 Task: Utilize Chrome Extensions for Clipboard Management.
Action: Mouse moved to (958, 26)
Screenshot: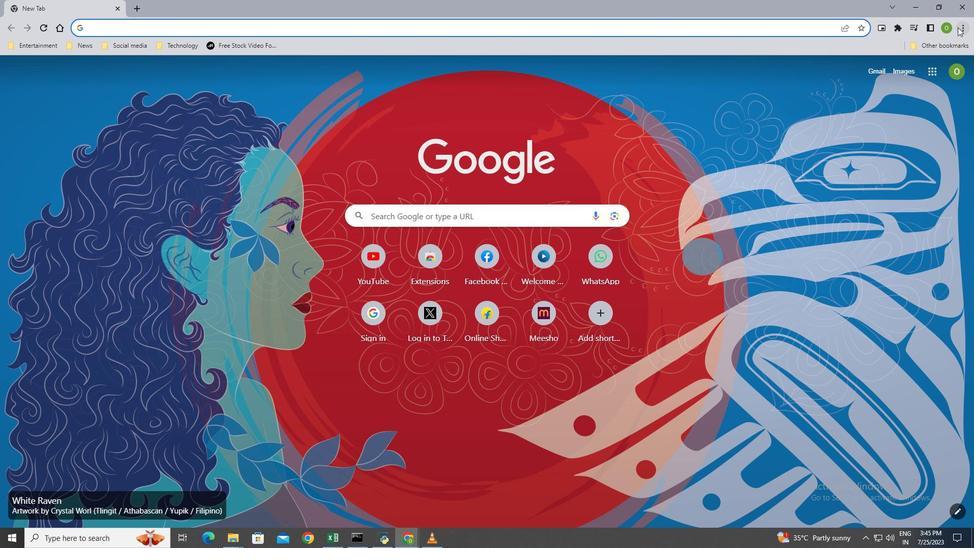 
Action: Mouse pressed left at (958, 26)
Screenshot: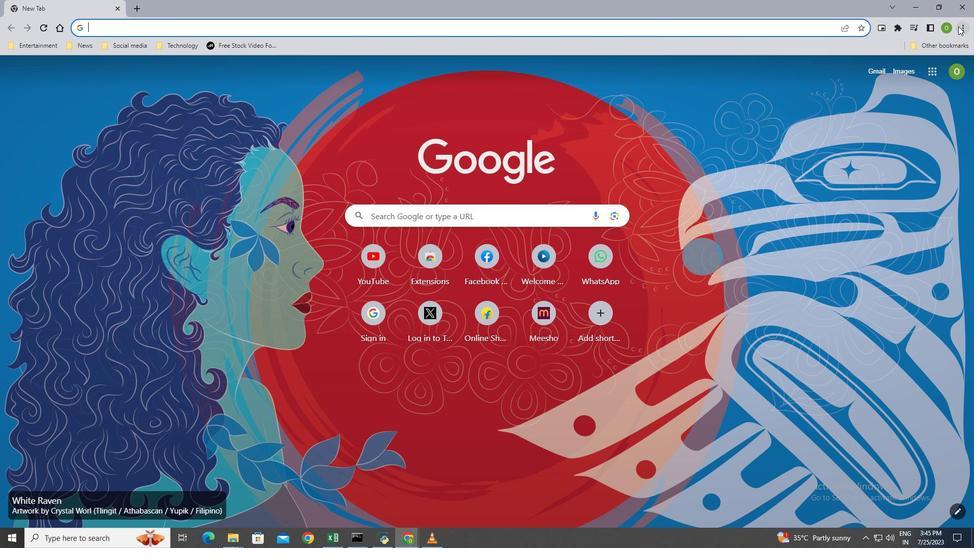
Action: Mouse moved to (864, 127)
Screenshot: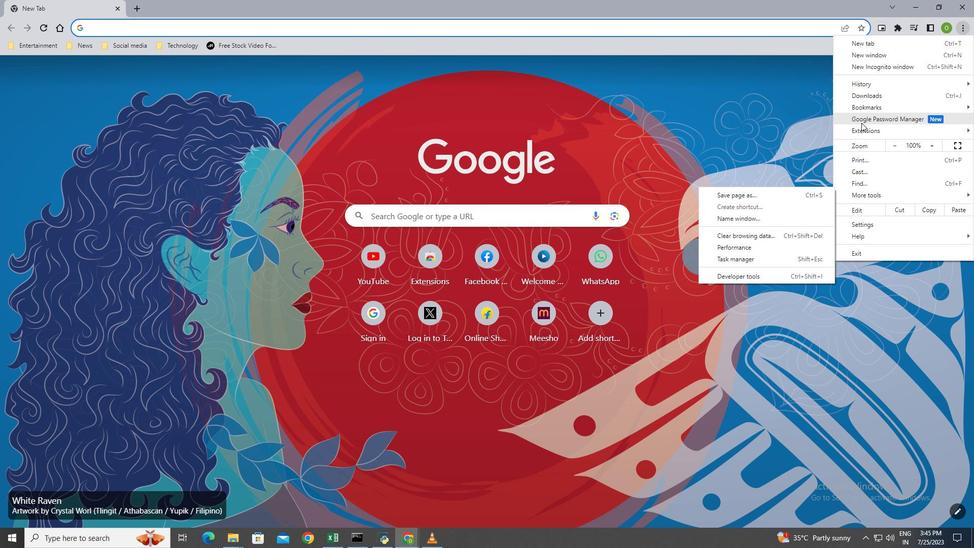 
Action: Mouse pressed left at (864, 127)
Screenshot: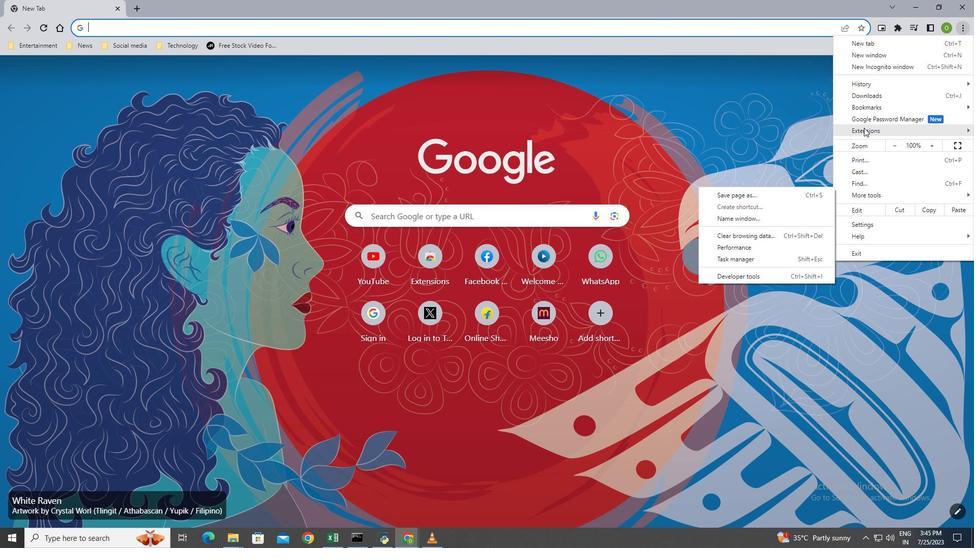 
Action: Mouse moved to (783, 143)
Screenshot: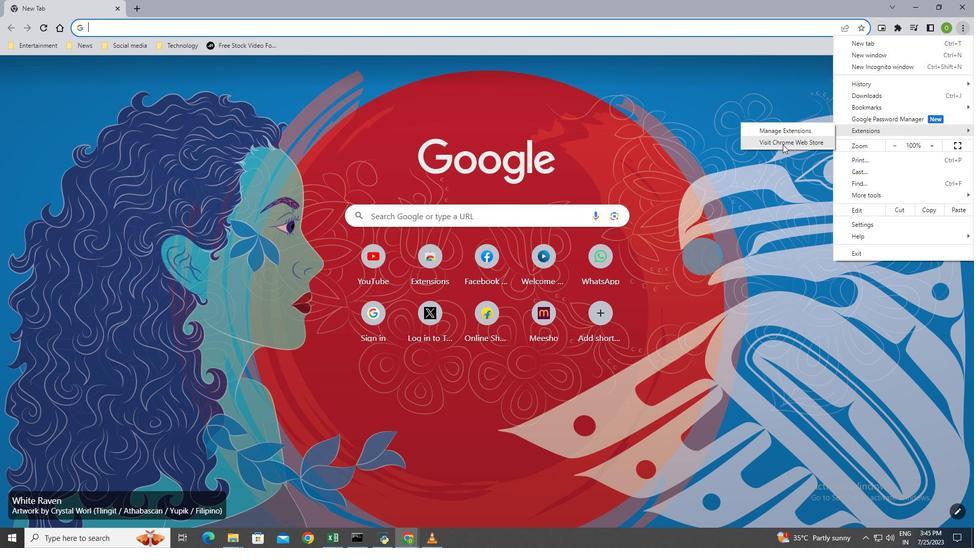 
Action: Mouse pressed left at (783, 143)
Screenshot: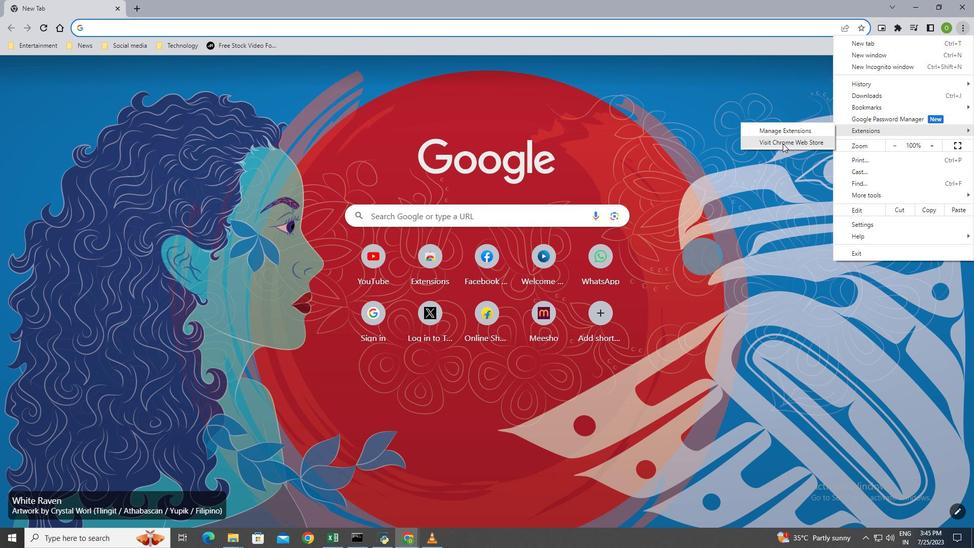 
Action: Mouse moved to (232, 107)
Screenshot: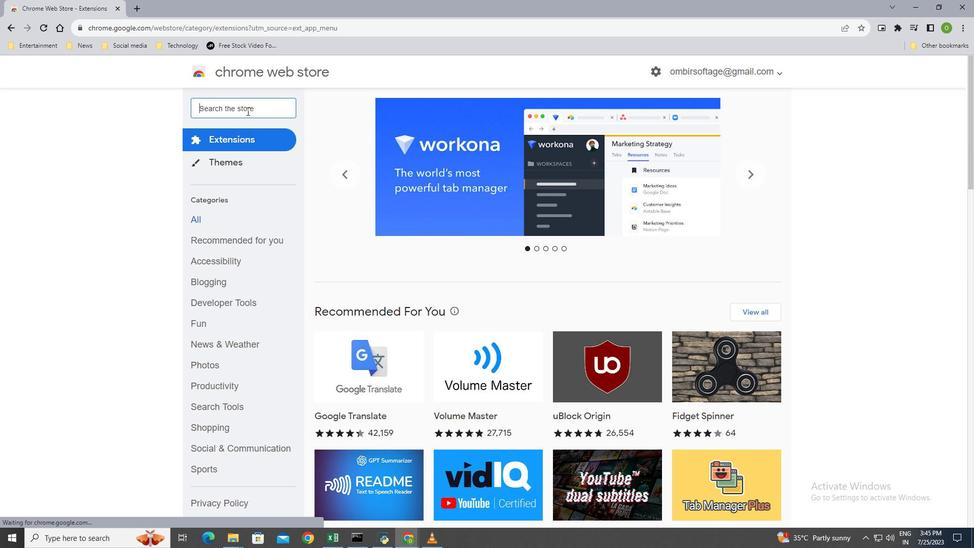 
Action: Mouse pressed left at (232, 107)
Screenshot: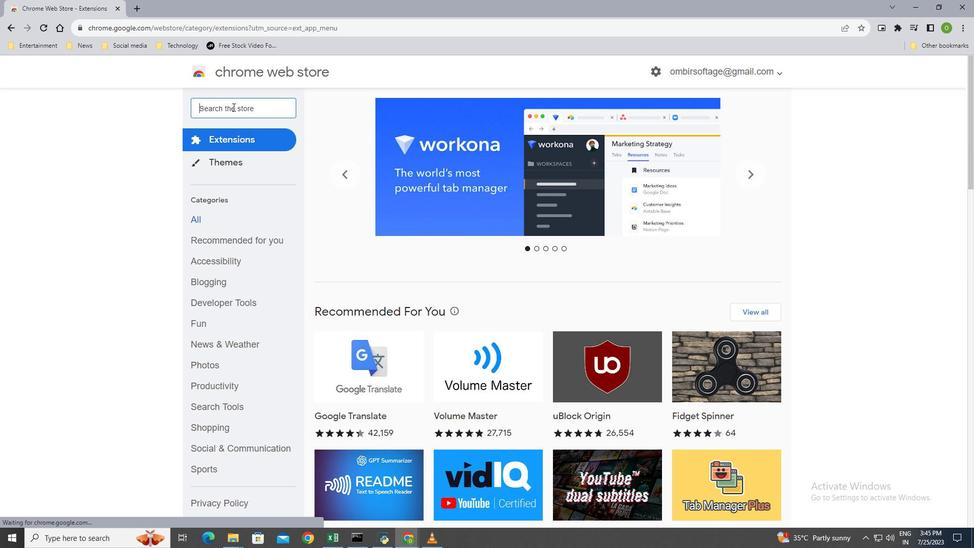 
Action: Mouse moved to (246, 116)
Screenshot: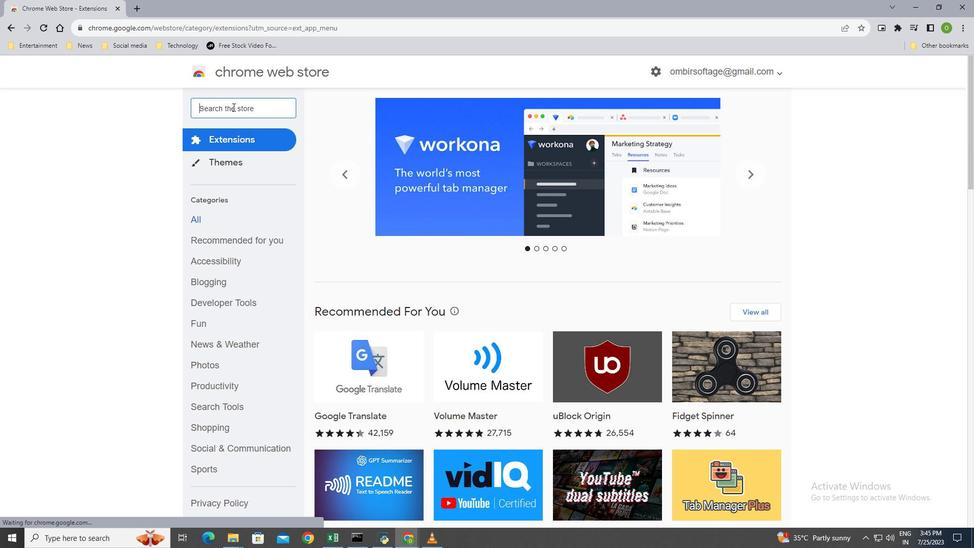 
Action: Key pressed clipboard<Key.space>ma
Screenshot: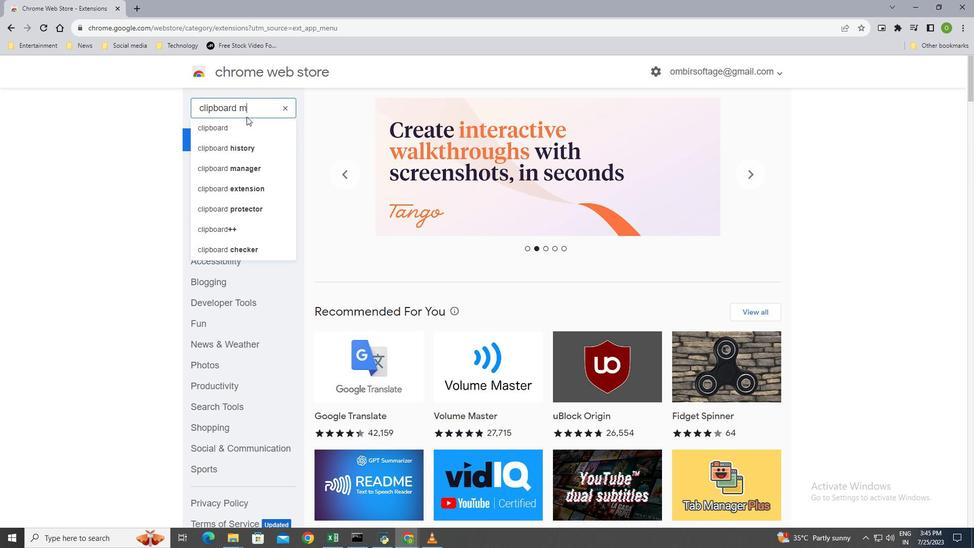 
Action: Mouse moved to (247, 168)
Screenshot: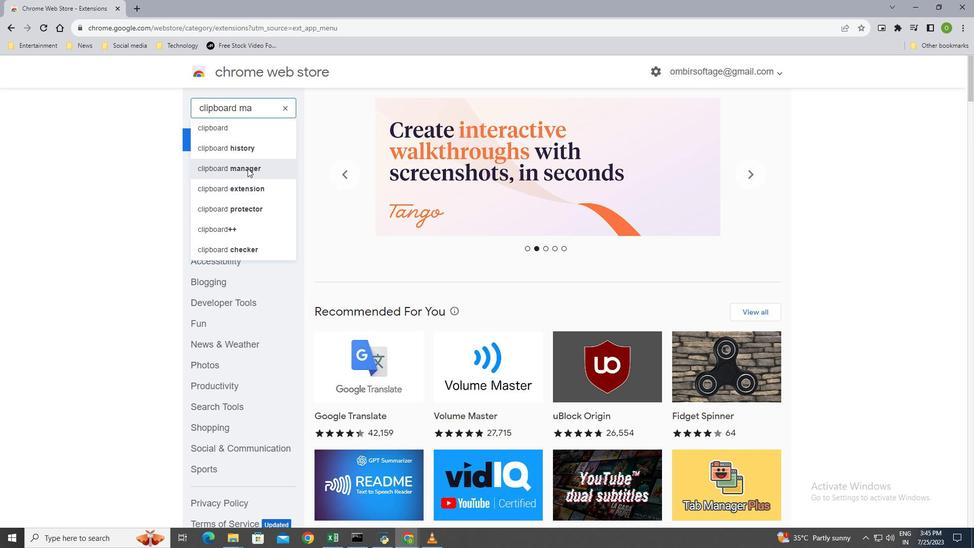 
Action: Mouse pressed left at (247, 168)
Screenshot: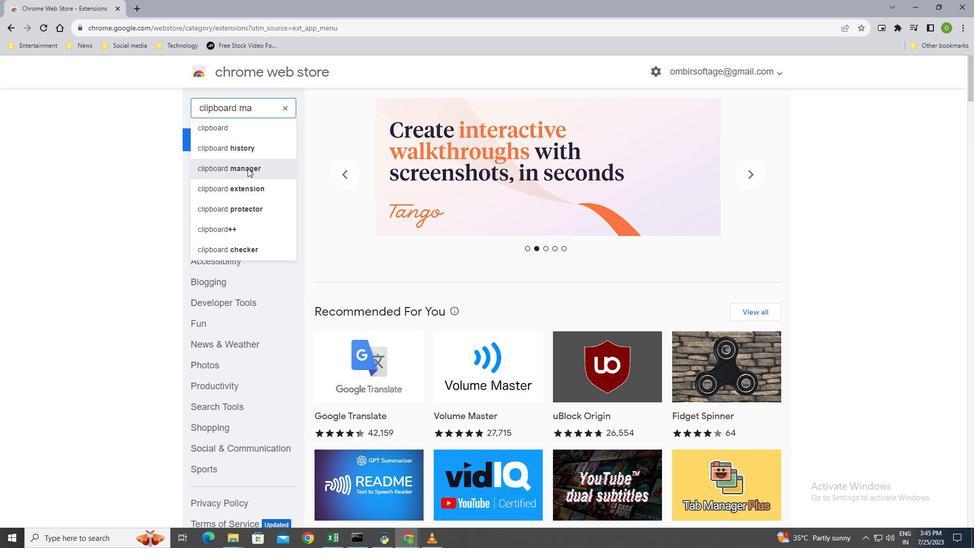 
Action: Mouse moved to (248, 130)
Screenshot: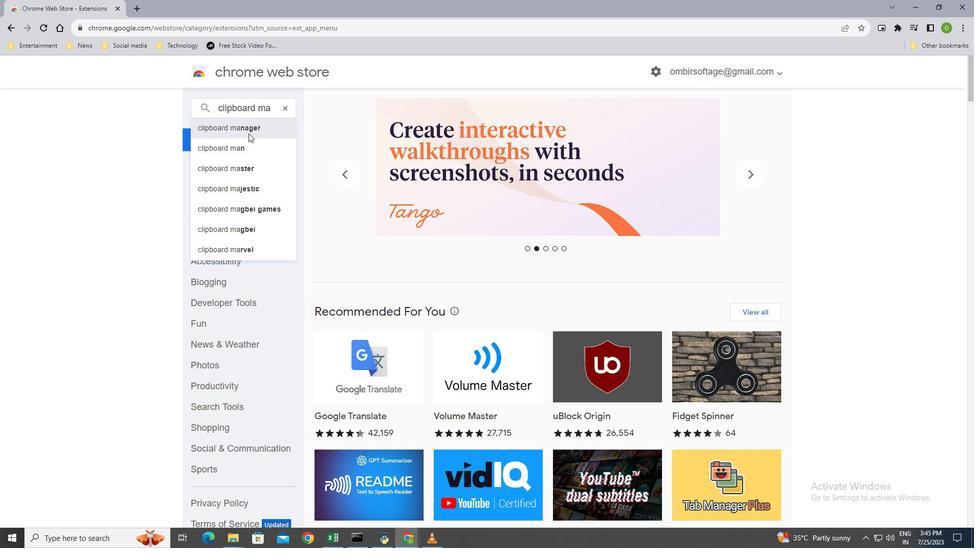 
Action: Mouse pressed left at (248, 130)
Screenshot: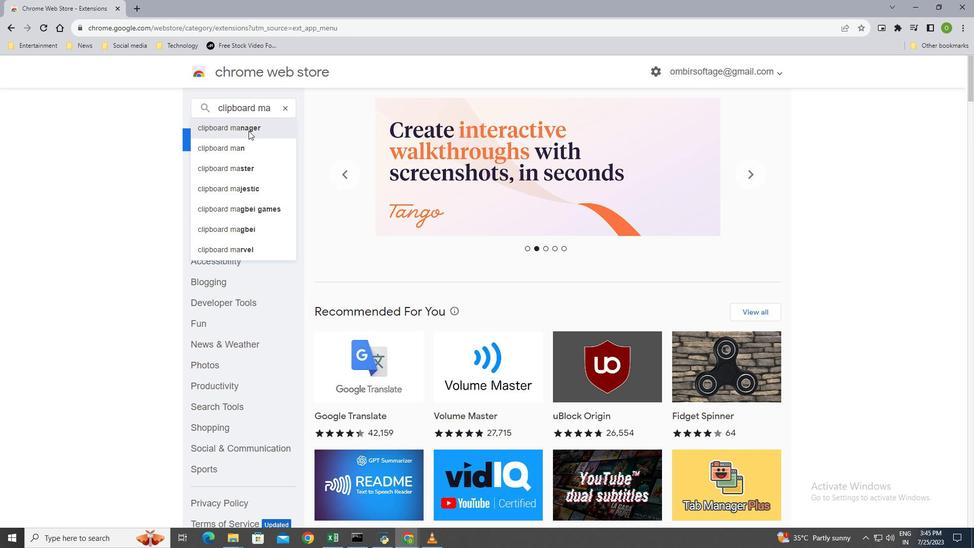 
Action: Mouse moved to (510, 158)
Screenshot: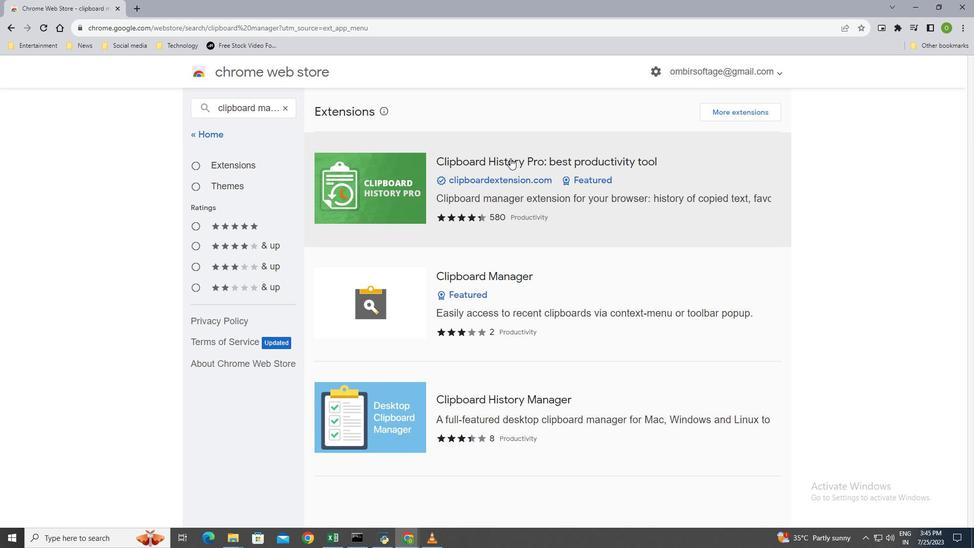 
Action: Mouse pressed left at (510, 158)
Screenshot: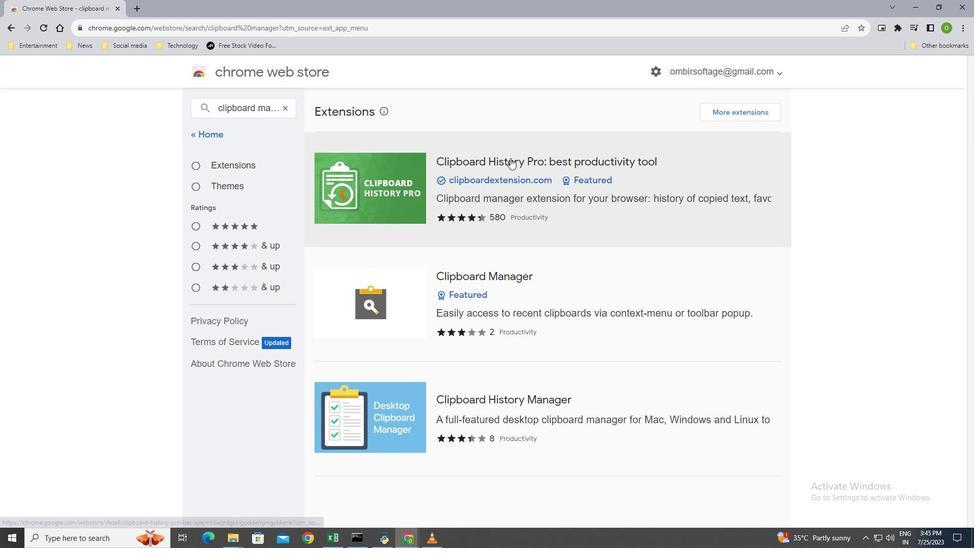 
Action: Mouse moved to (686, 145)
Screenshot: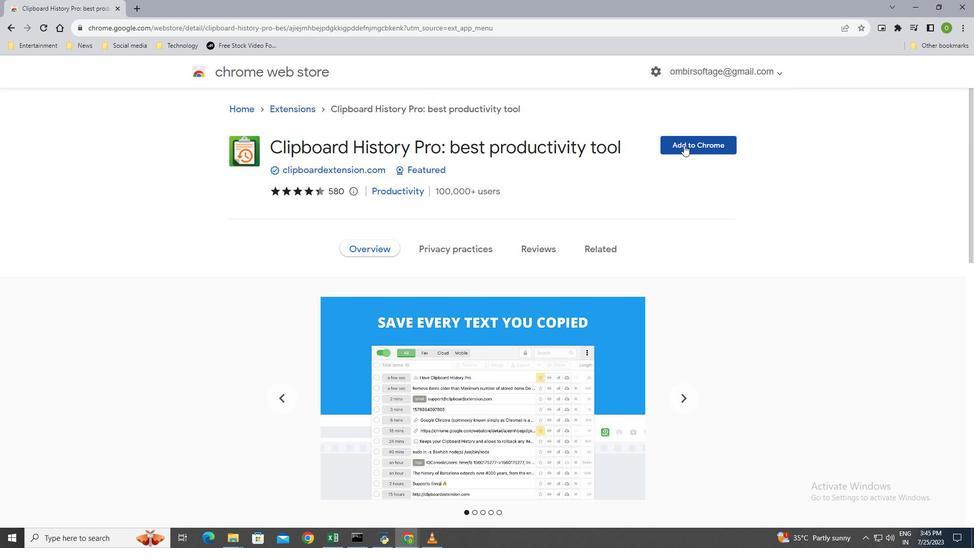 
Action: Mouse pressed left at (686, 145)
Screenshot: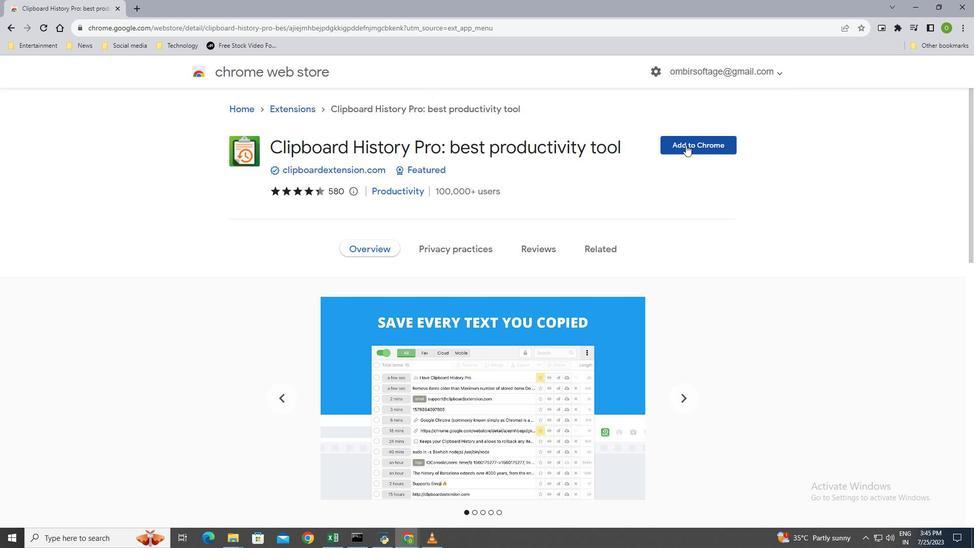 
Action: Mouse moved to (494, 111)
Screenshot: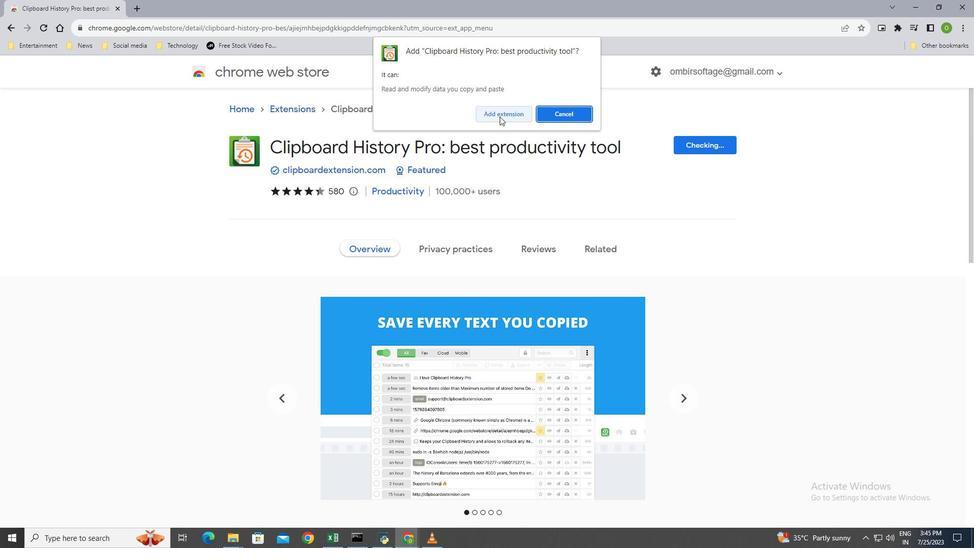 
Action: Mouse pressed left at (494, 111)
Screenshot: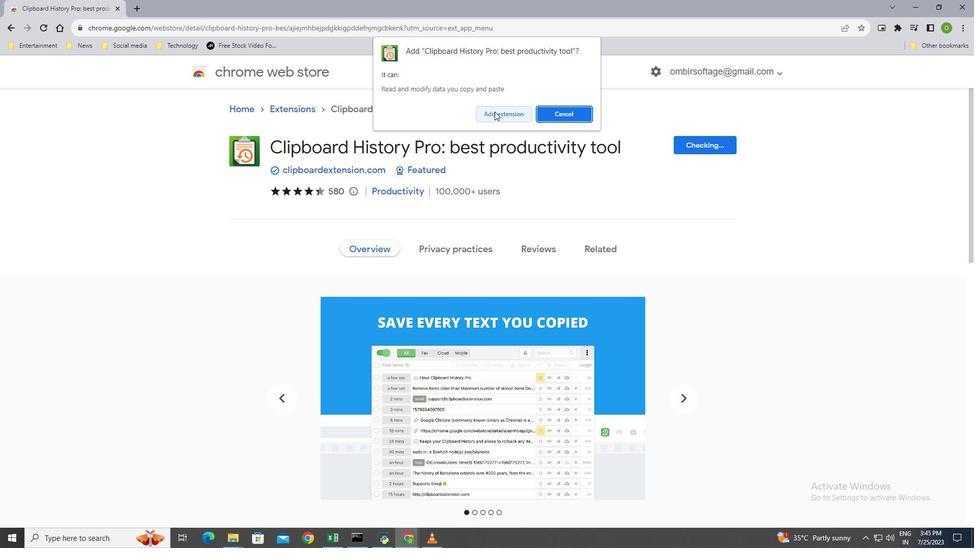 
Action: Mouse moved to (801, 151)
Screenshot: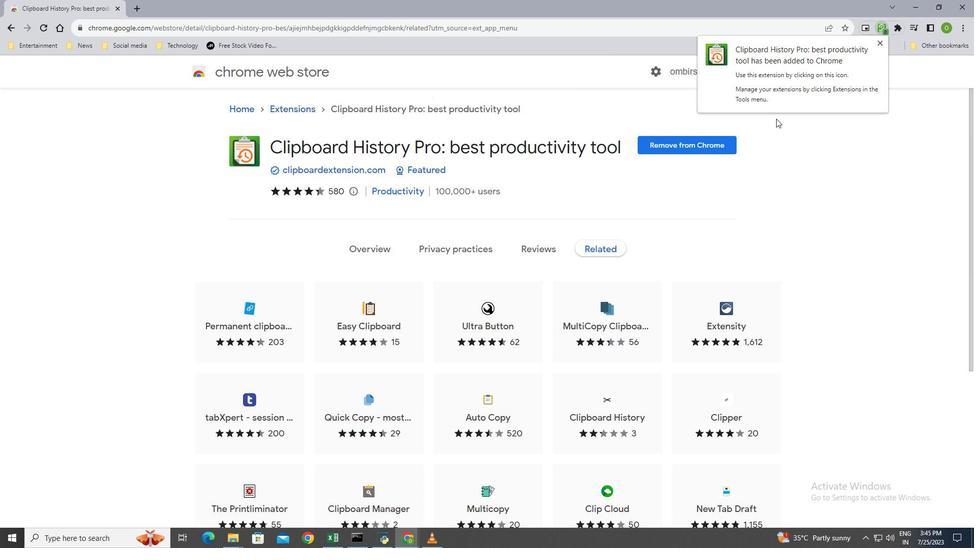 
Action: Mouse pressed left at (801, 151)
Screenshot: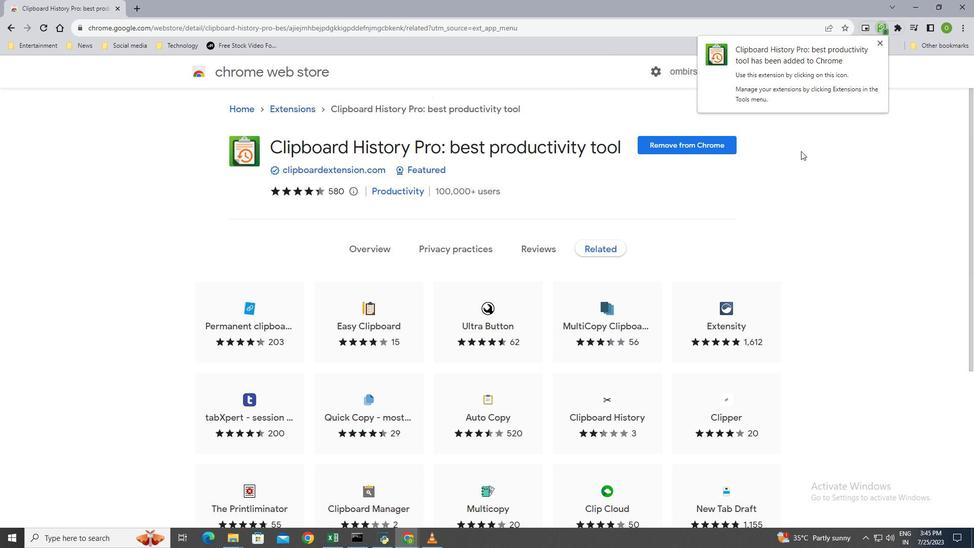 
Action: Mouse moved to (137, 6)
Screenshot: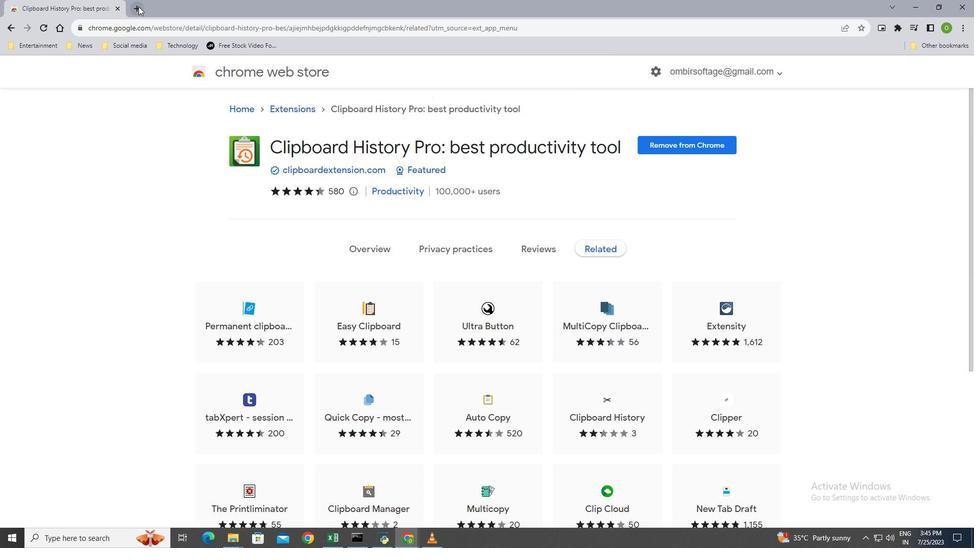 
Action: Mouse pressed left at (137, 6)
Screenshot: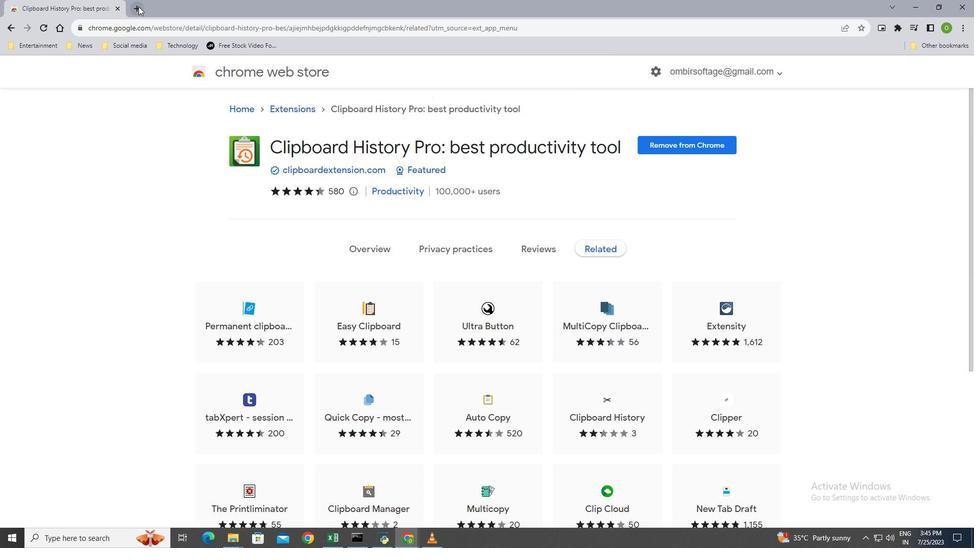 
Action: Mouse moved to (140, 22)
Screenshot: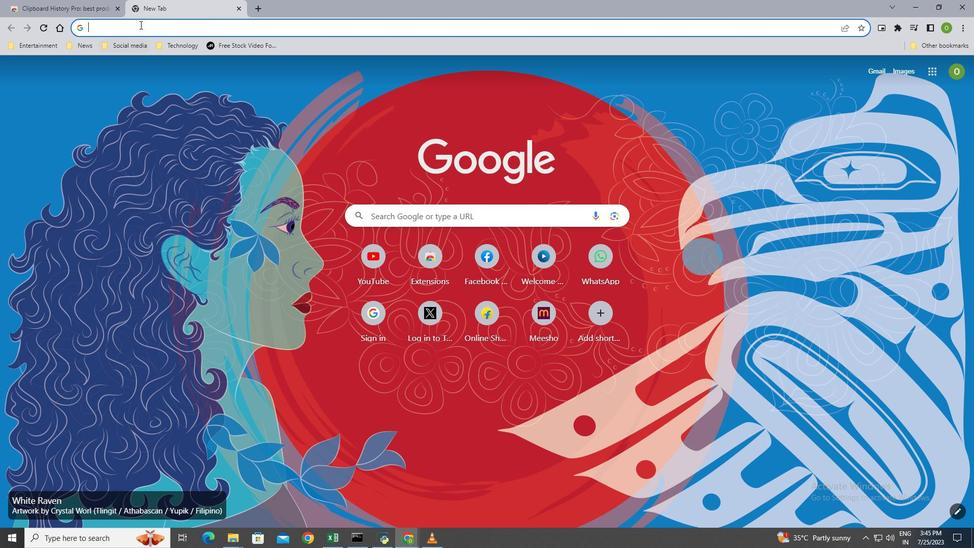 
Action: Mouse pressed left at (140, 22)
Screenshot: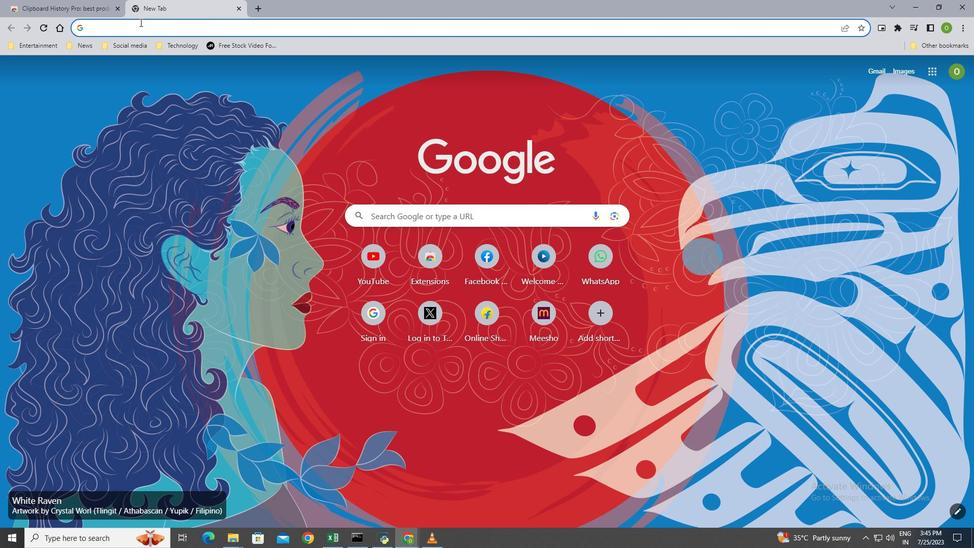 
Action: Mouse moved to (128, 75)
Screenshot: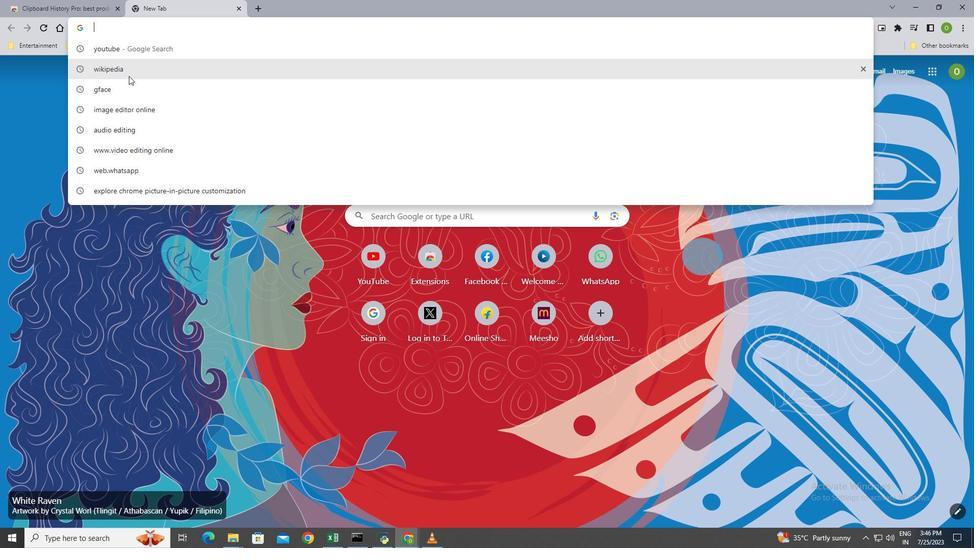 
Action: Mouse pressed left at (128, 75)
Screenshot: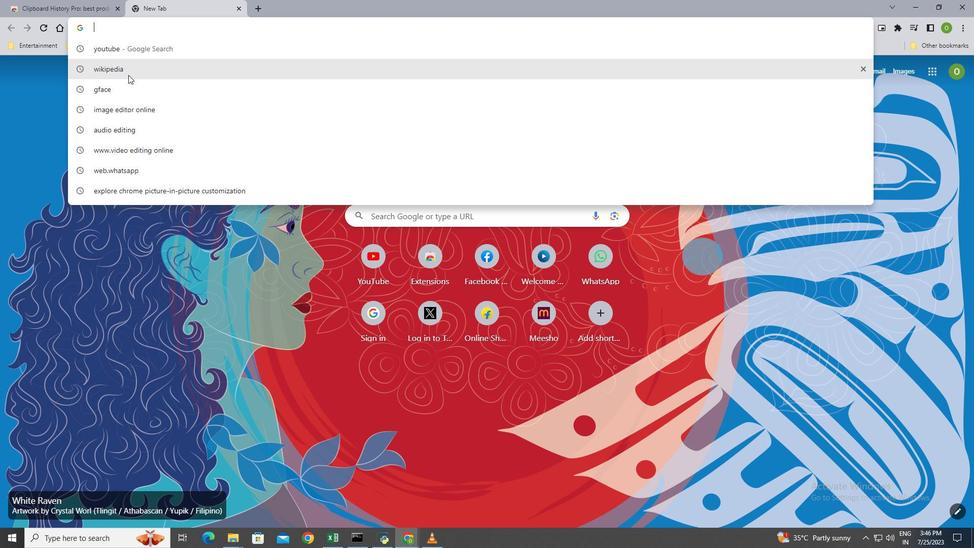 
Action: Mouse moved to (138, 182)
Screenshot: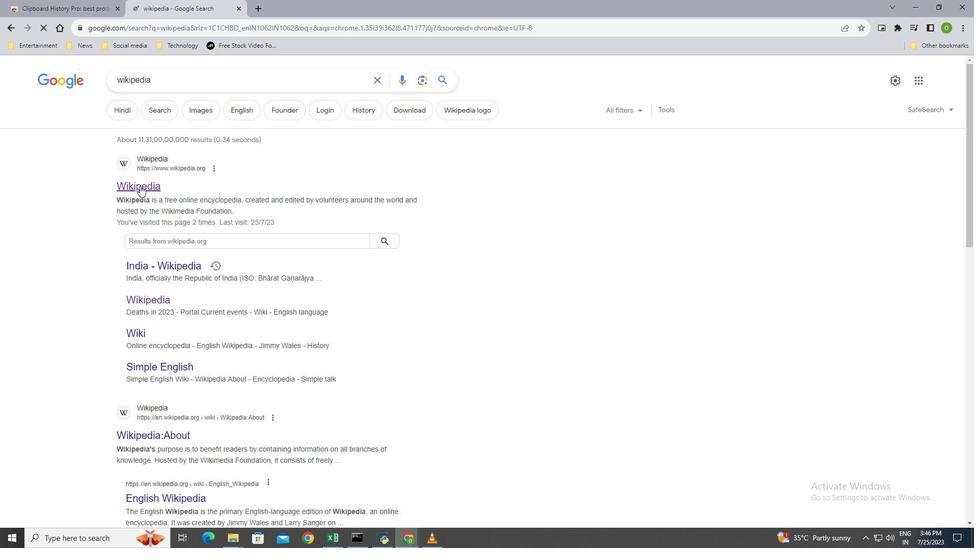 
Action: Mouse pressed left at (138, 182)
Screenshot: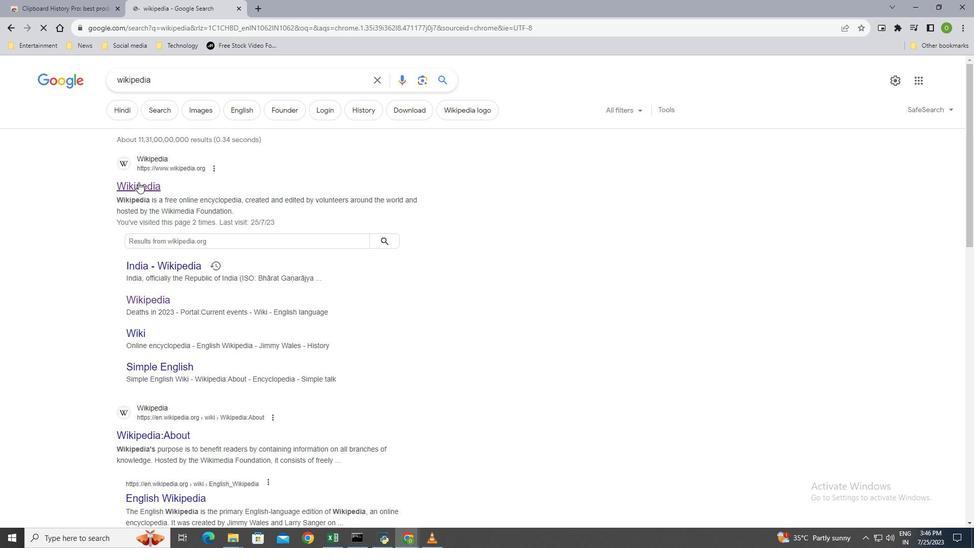 
Action: Mouse moved to (392, 148)
Screenshot: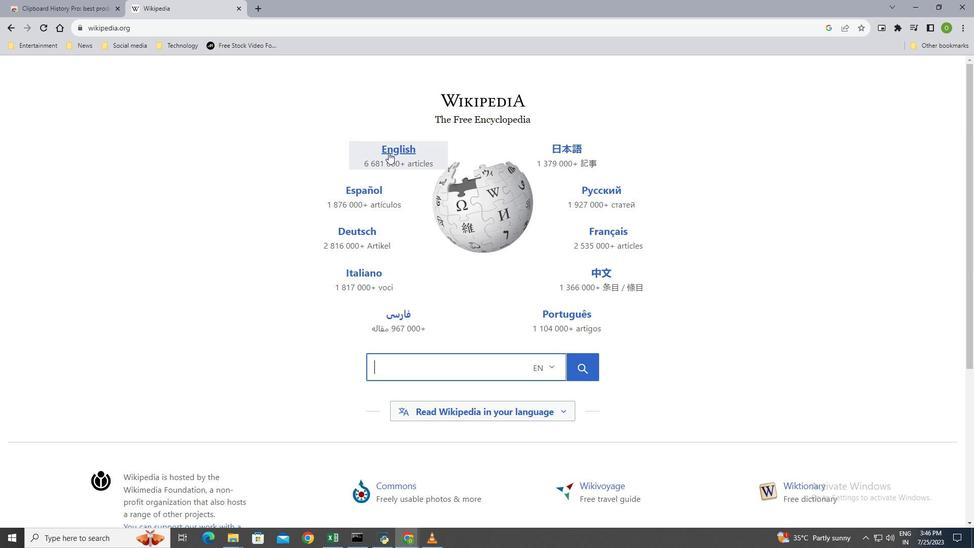 
Action: Mouse pressed left at (392, 148)
Screenshot: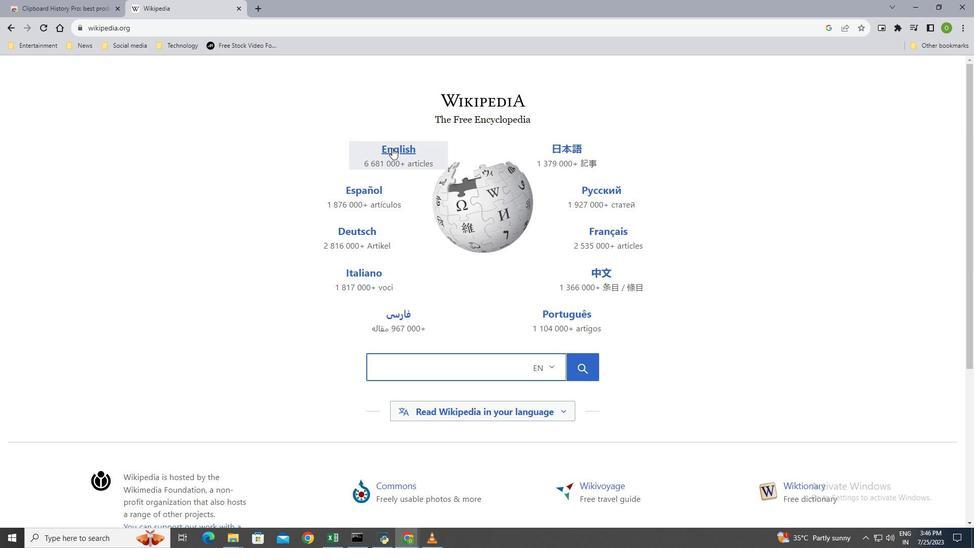 
Action: Mouse moved to (412, 293)
Screenshot: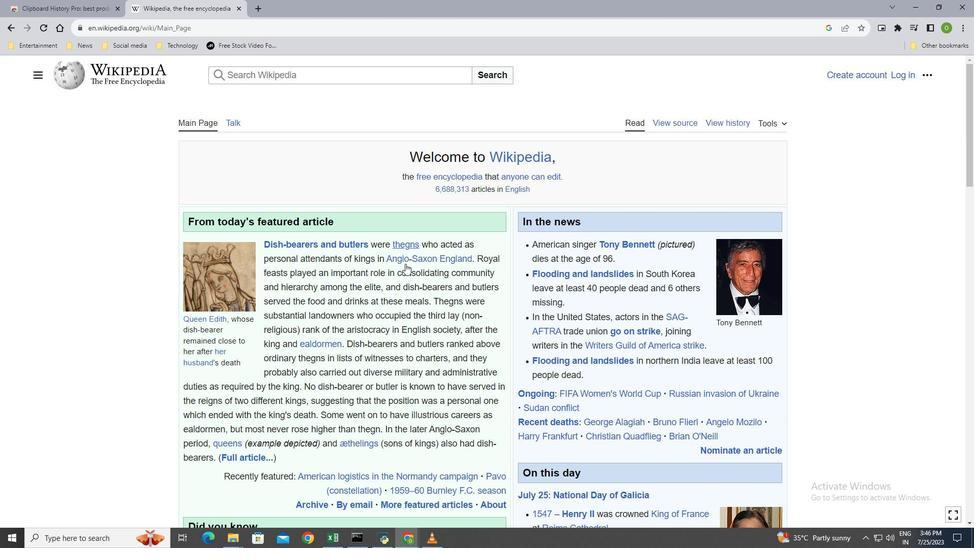 
Action: Mouse scrolled (412, 293) with delta (0, 0)
Screenshot: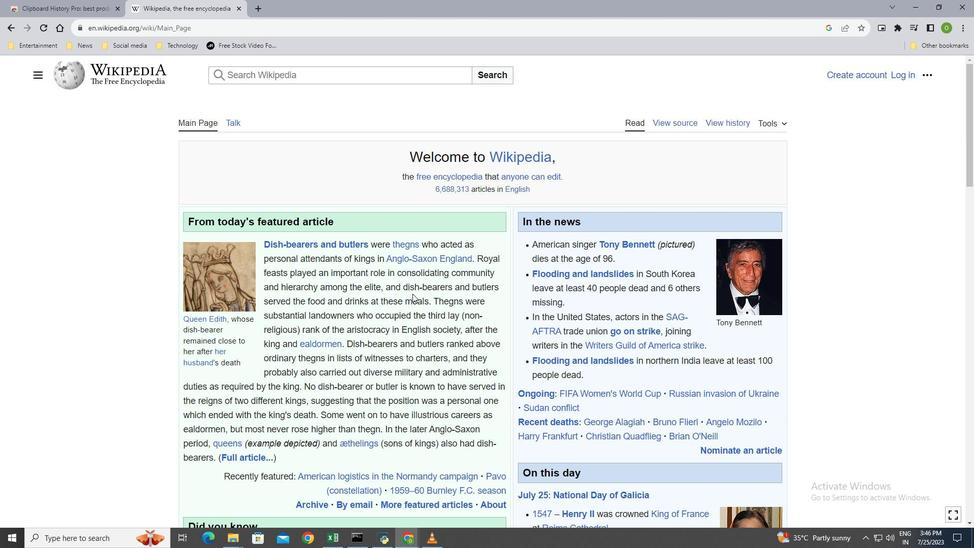 
Action: Mouse moved to (256, 288)
Screenshot: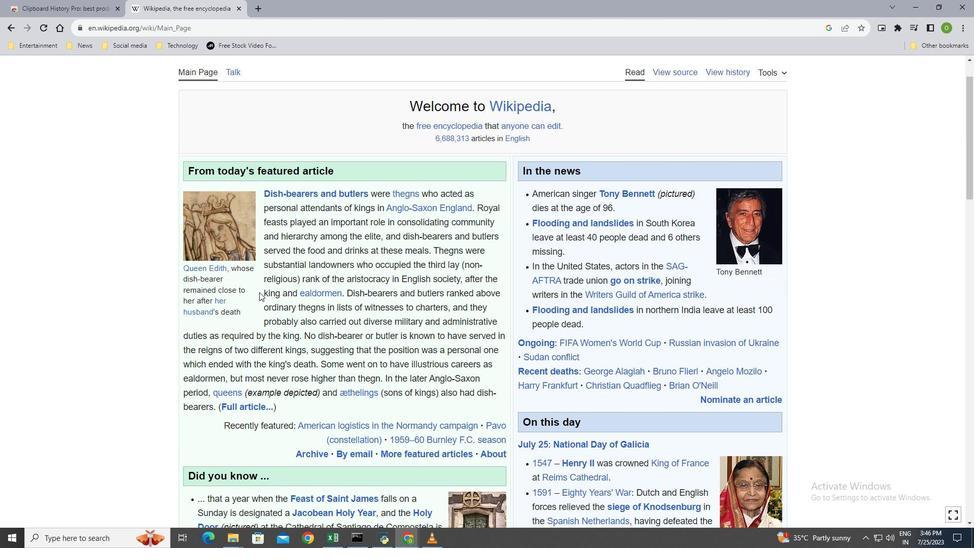
Action: Mouse pressed left at (256, 288)
Screenshot: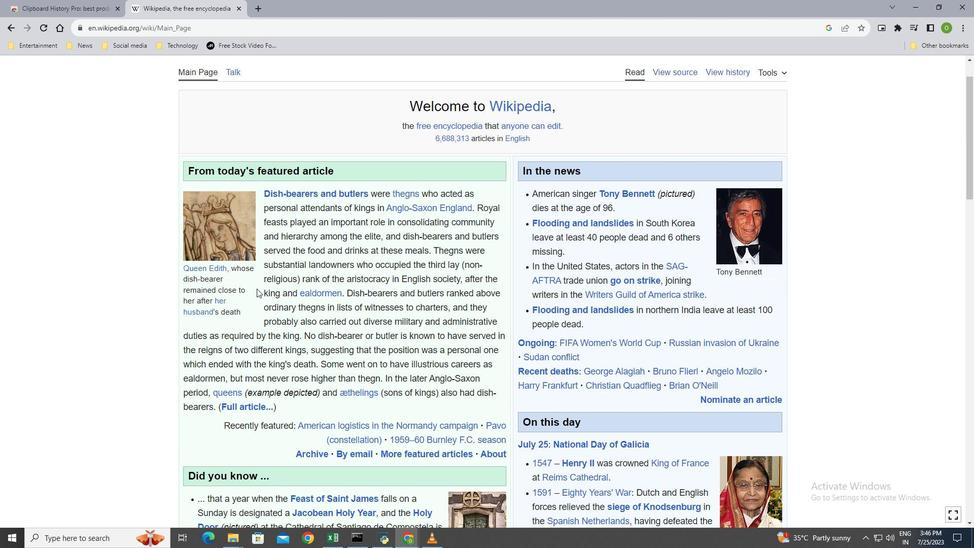 
Action: Mouse moved to (490, 320)
Screenshot: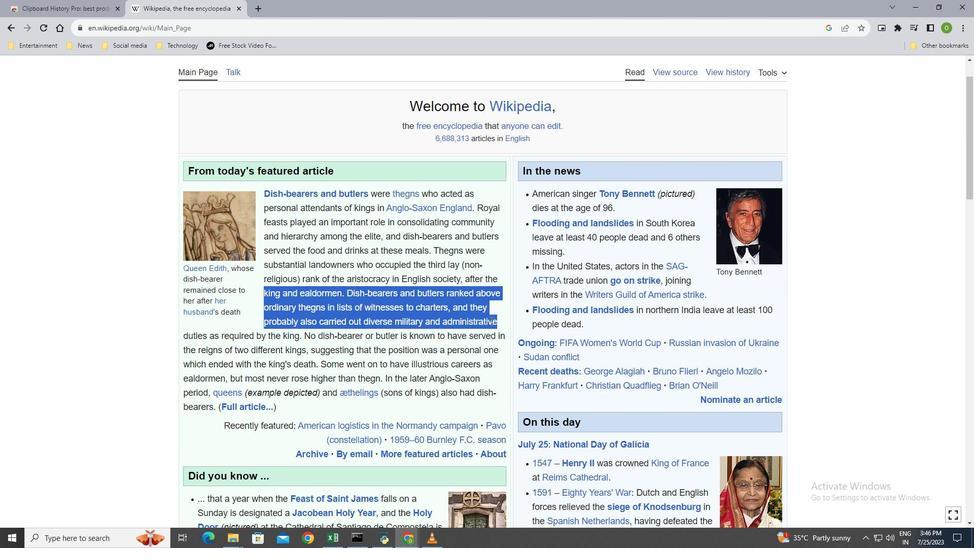 
Action: Key pressed ctrl+C<'\x03'>
Screenshot: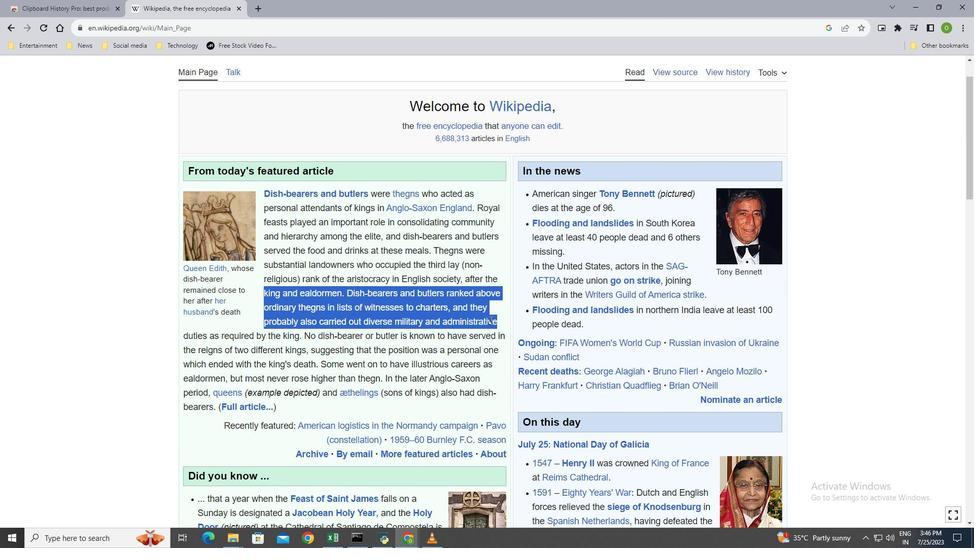 
Action: Mouse moved to (353, 228)
Screenshot: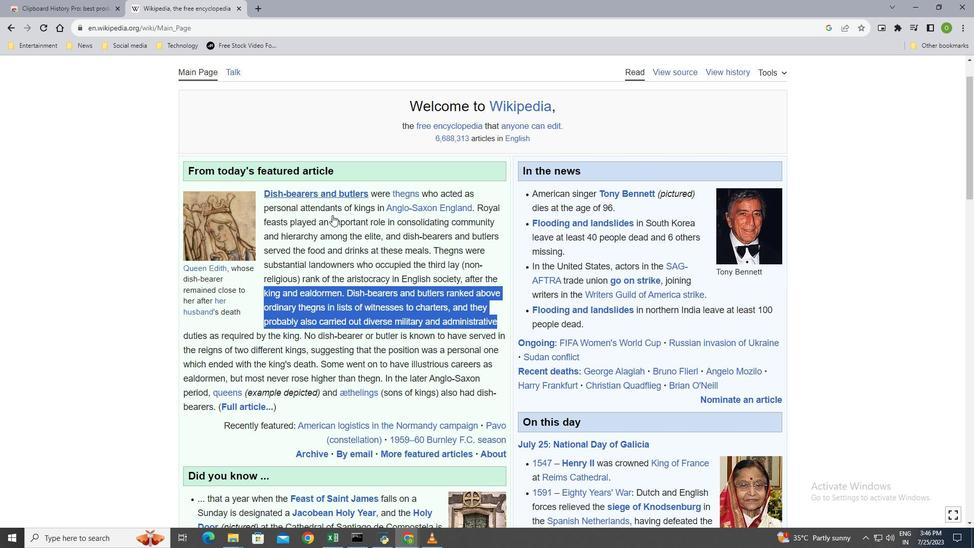 
Action: Mouse scrolled (352, 227) with delta (0, 0)
Screenshot: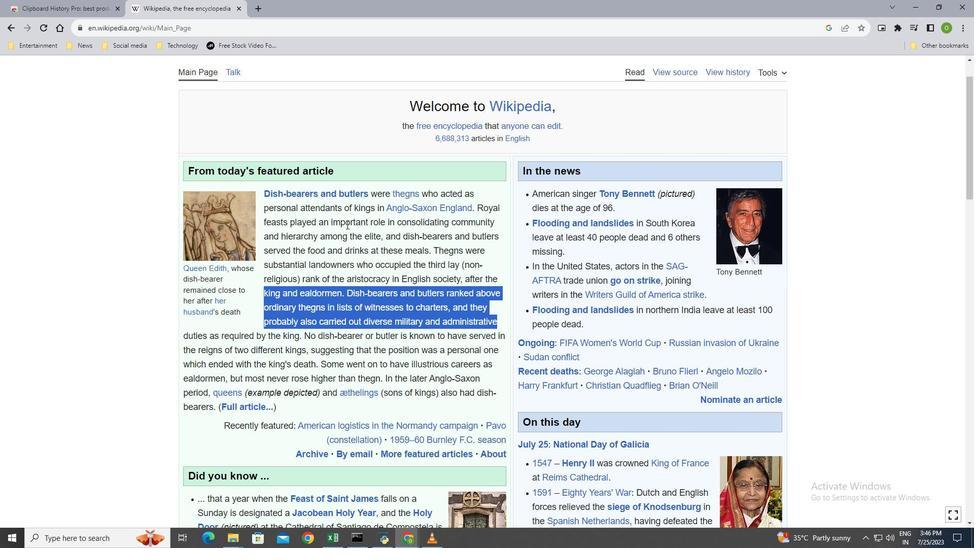 
Action: Mouse moved to (357, 230)
Screenshot: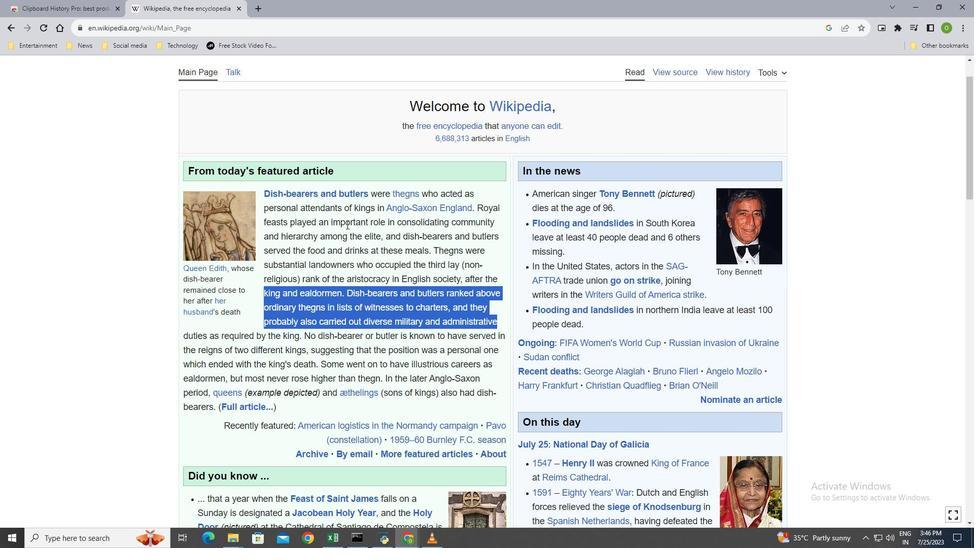 
Action: Mouse scrolled (357, 229) with delta (0, 0)
Screenshot: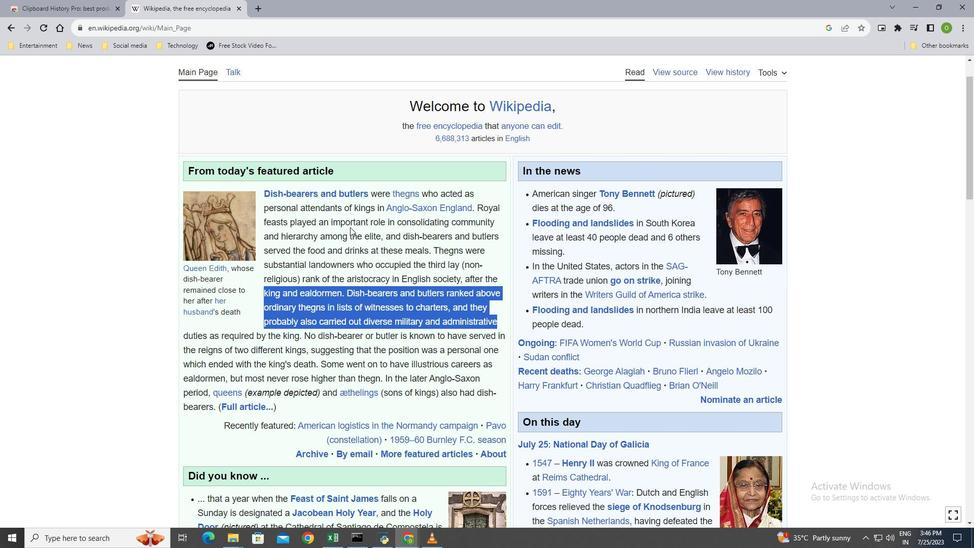 
Action: Mouse moved to (359, 230)
Screenshot: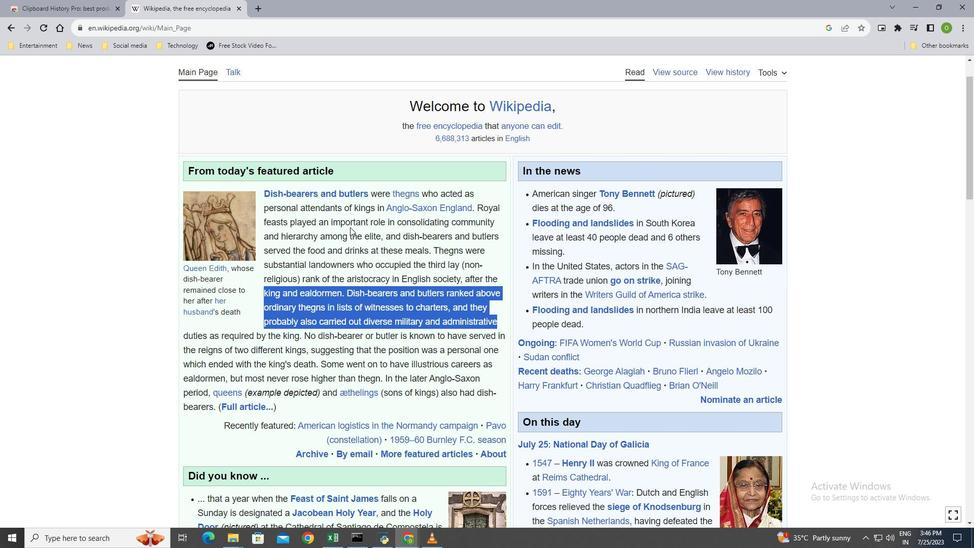 
Action: Mouse scrolled (359, 230) with delta (0, 0)
Screenshot: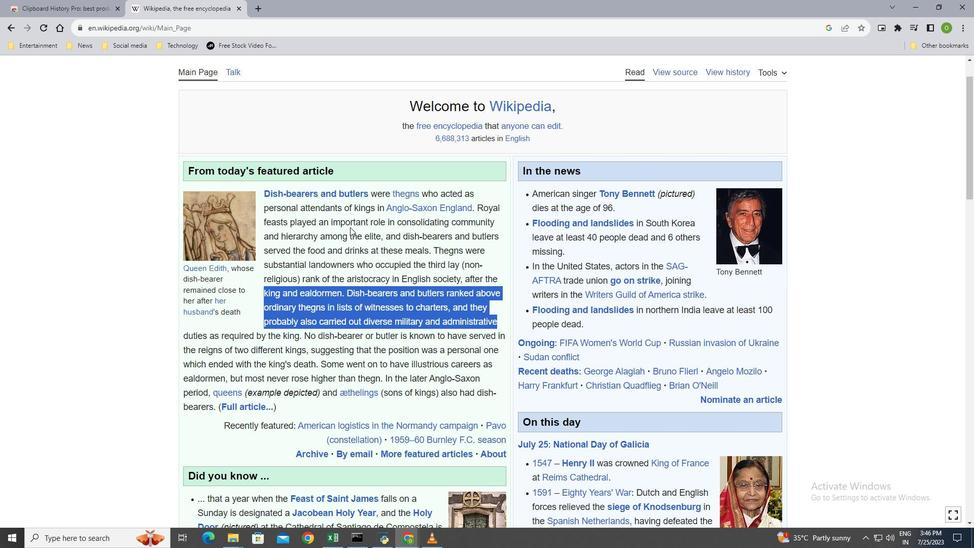 
Action: Mouse moved to (360, 231)
Screenshot: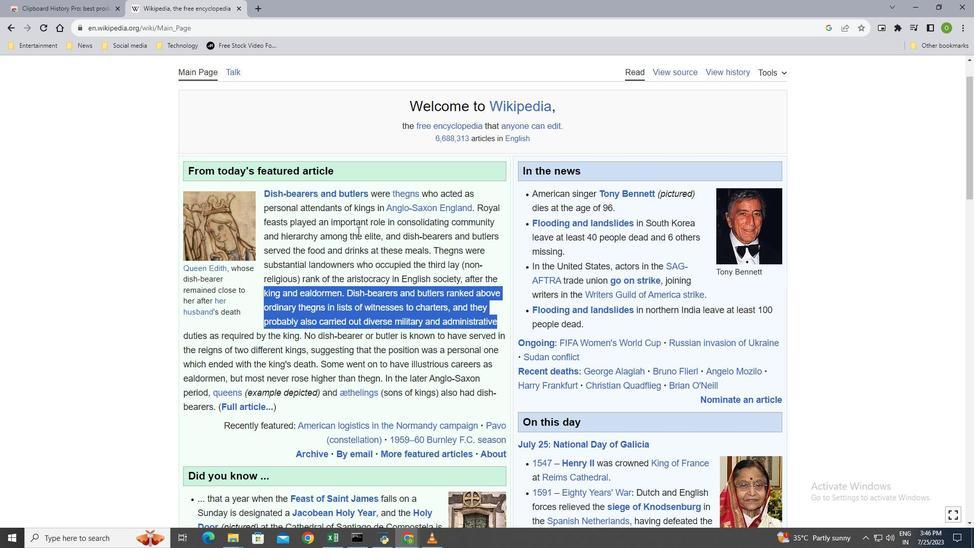 
Action: Mouse scrolled (360, 230) with delta (0, 0)
Screenshot: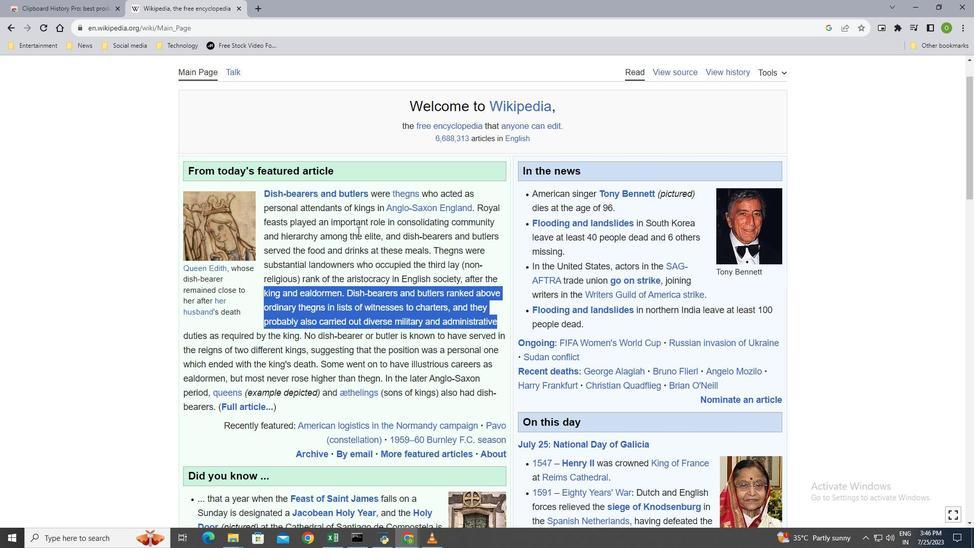 
Action: Mouse moved to (360, 230)
Screenshot: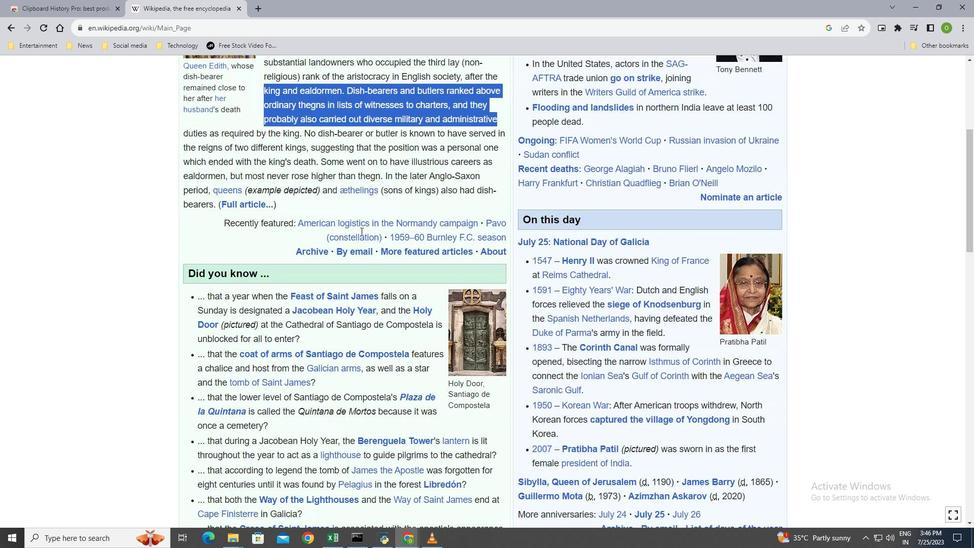
Action: Mouse scrolled (360, 229) with delta (0, 0)
Screenshot: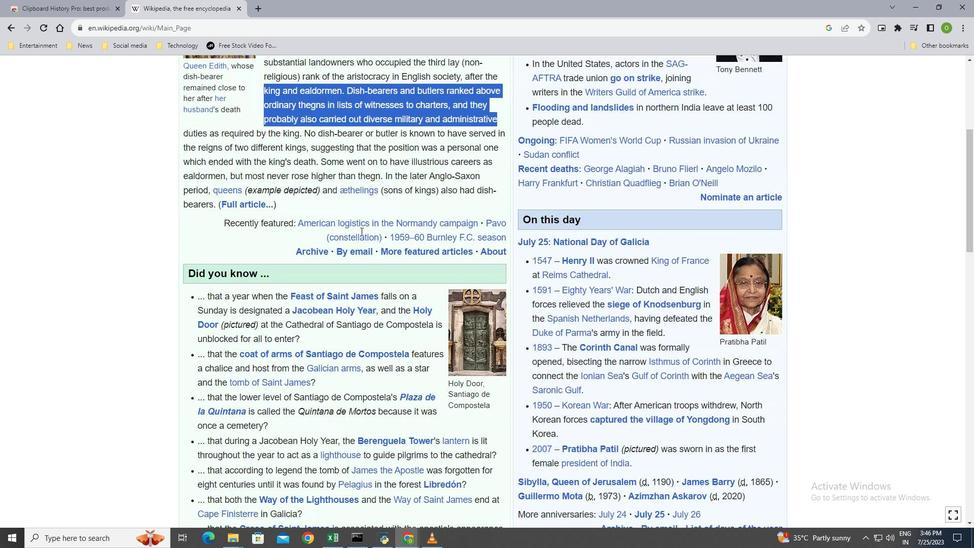 
Action: Mouse scrolled (360, 229) with delta (0, 0)
Screenshot: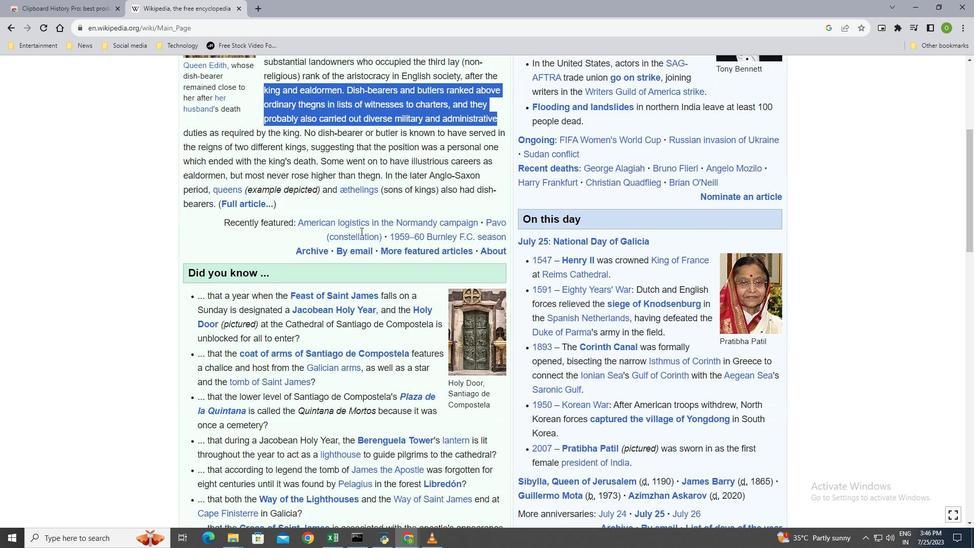 
Action: Mouse scrolled (360, 229) with delta (0, 0)
Screenshot: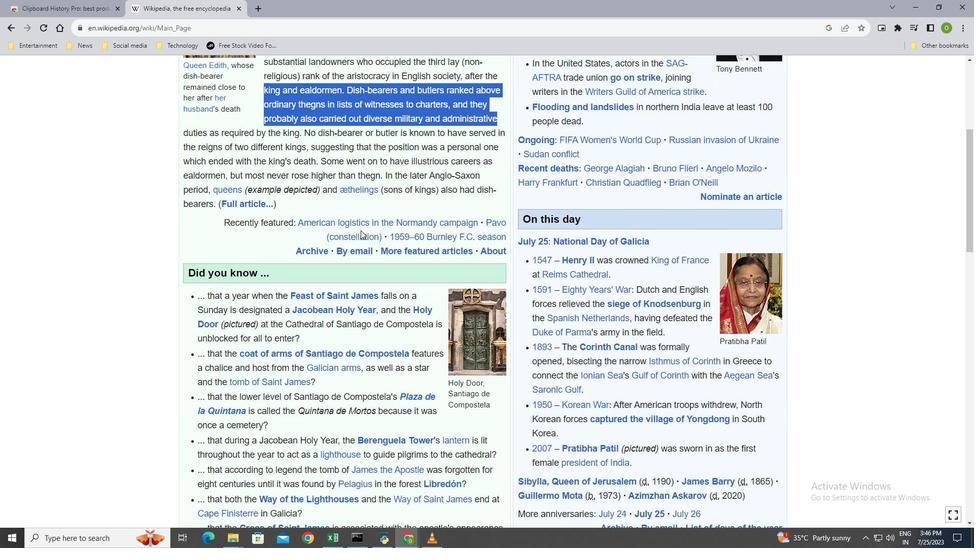 
Action: Mouse scrolled (360, 229) with delta (0, 0)
Screenshot: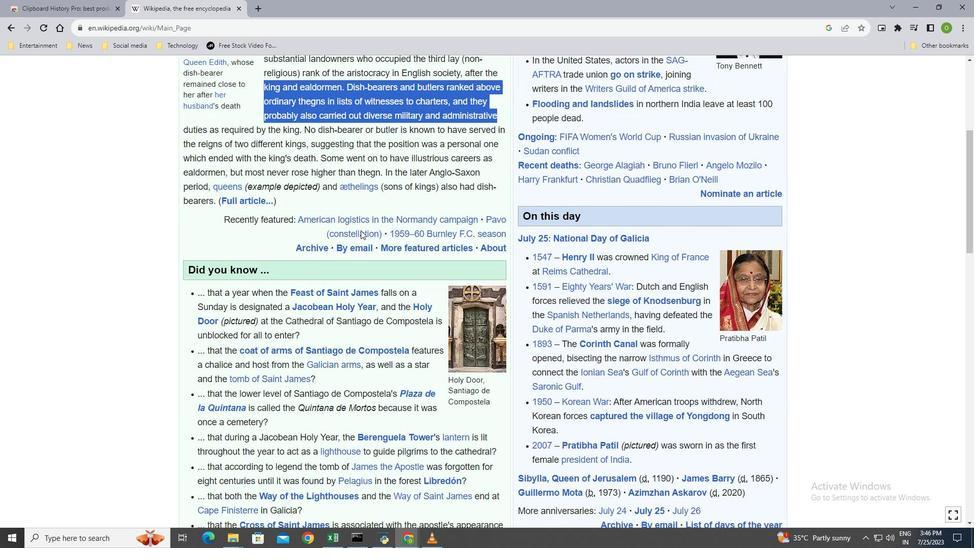 
Action: Mouse moved to (207, 251)
Screenshot: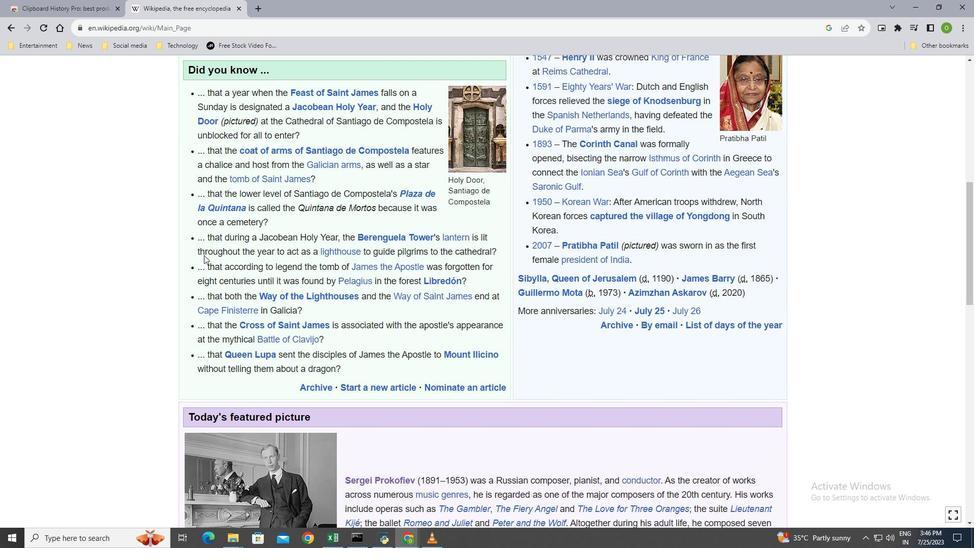 
Action: Mouse pressed left at (207, 251)
Screenshot: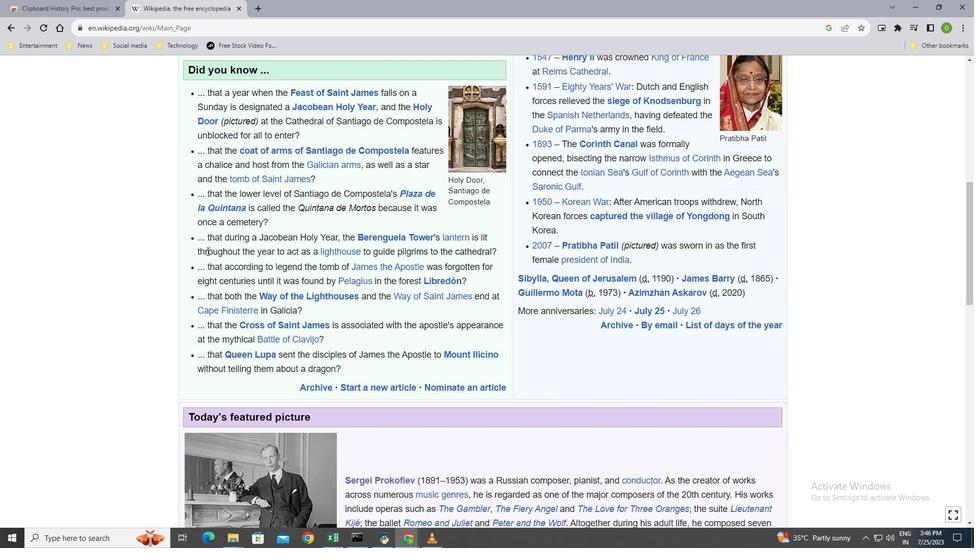
Action: Mouse moved to (193, 246)
Screenshot: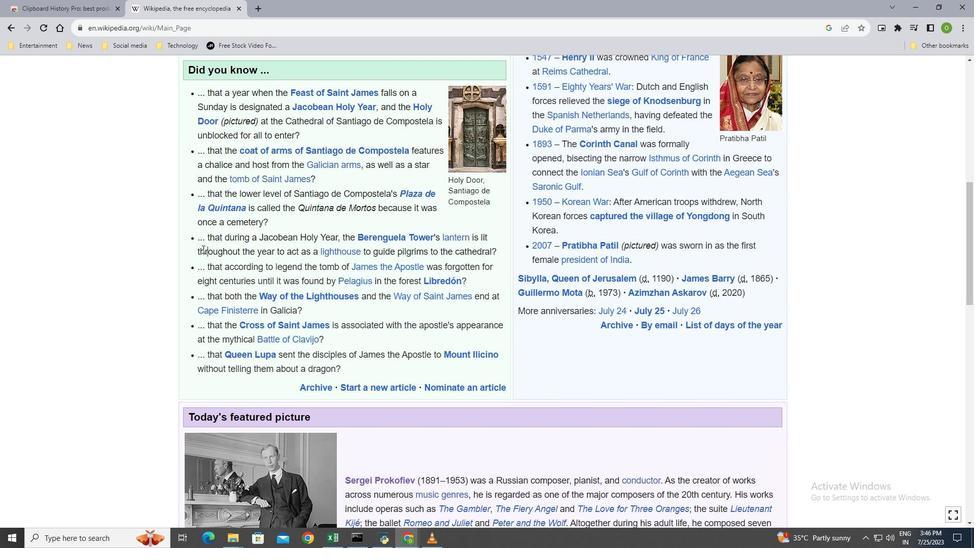 
Action: Mouse pressed left at (193, 246)
Screenshot: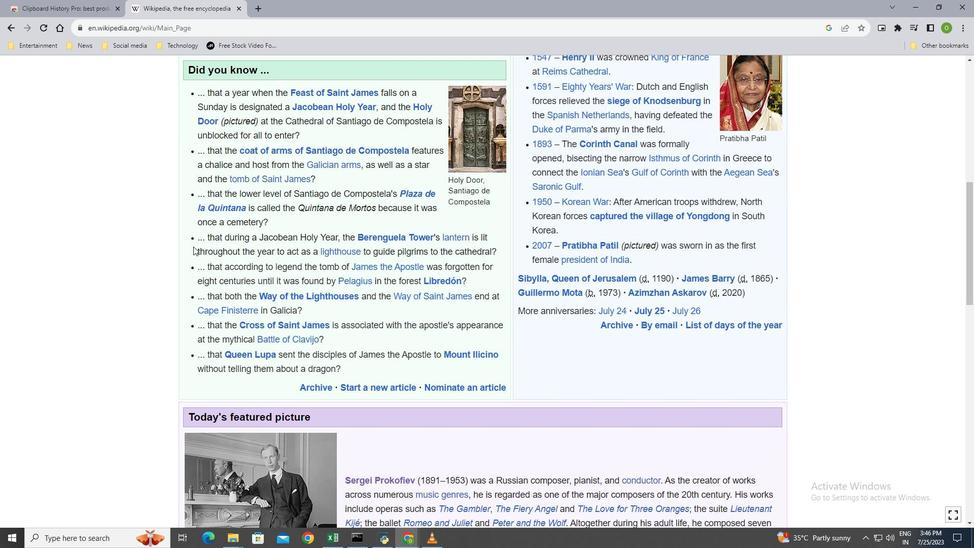 
Action: Mouse moved to (324, 256)
Screenshot: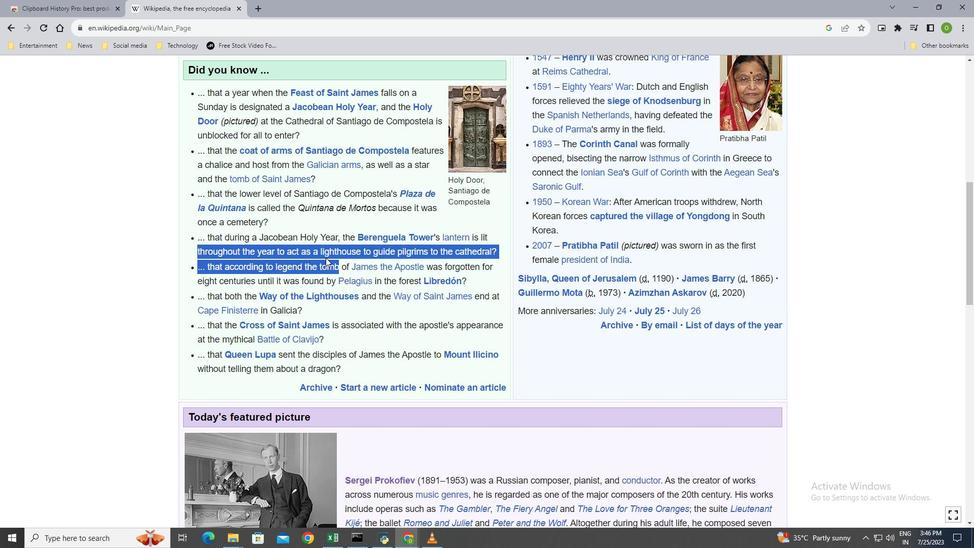 
Action: Key pressed ctrl+C
Screenshot: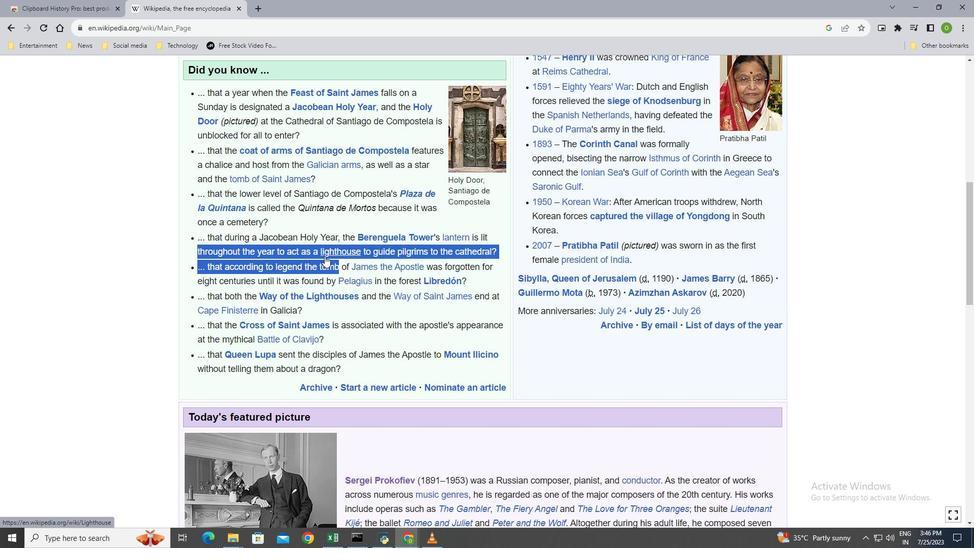 
Action: Mouse moved to (895, 26)
Screenshot: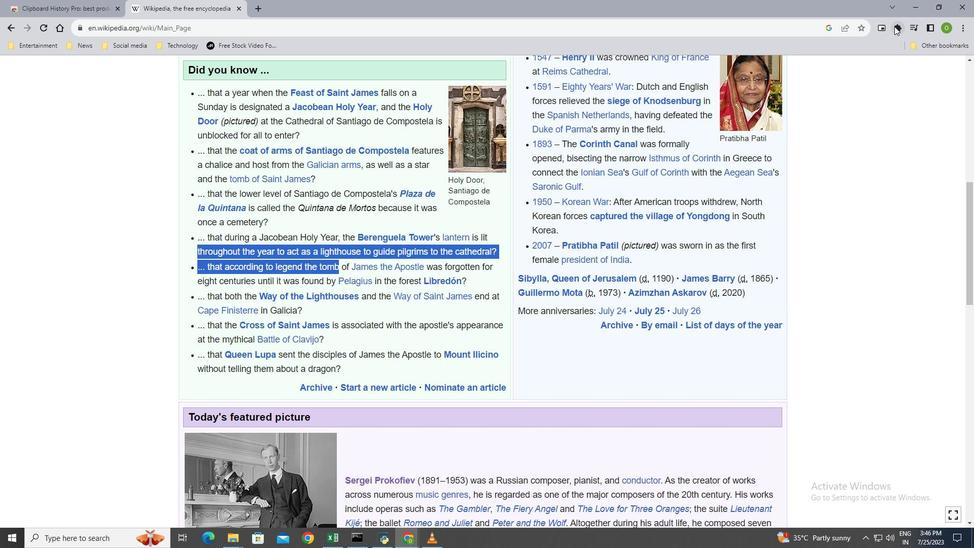 
Action: Mouse pressed left at (895, 26)
Screenshot: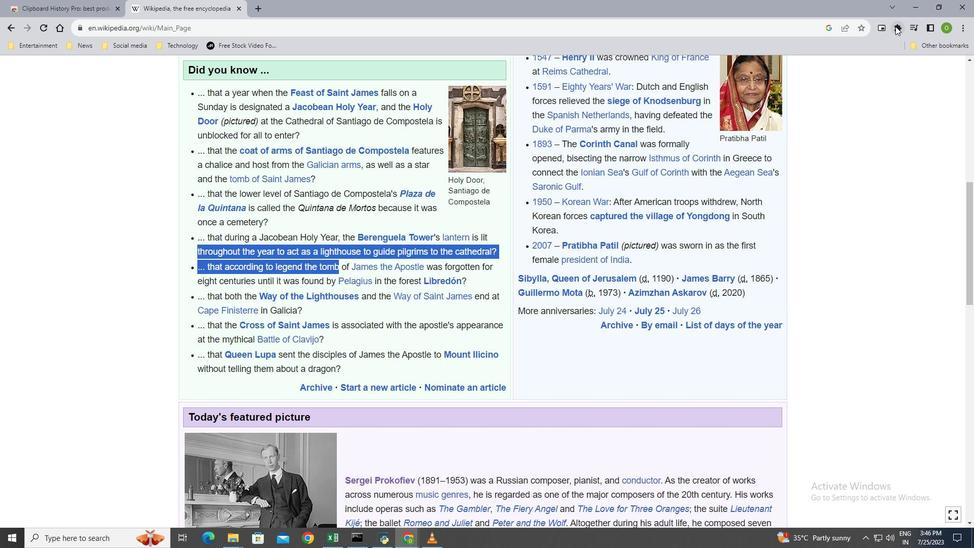 
Action: Mouse moved to (820, 189)
Screenshot: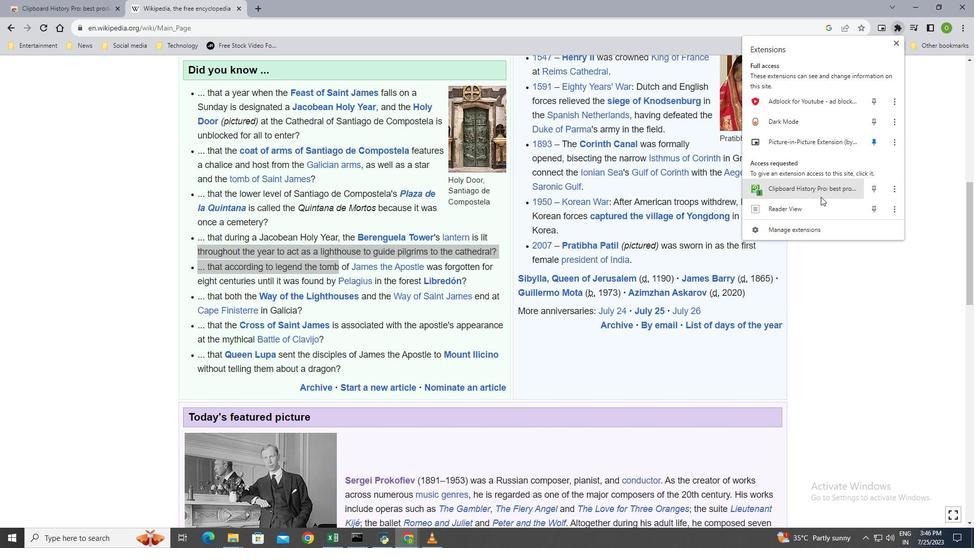 
Action: Mouse pressed left at (820, 189)
Screenshot: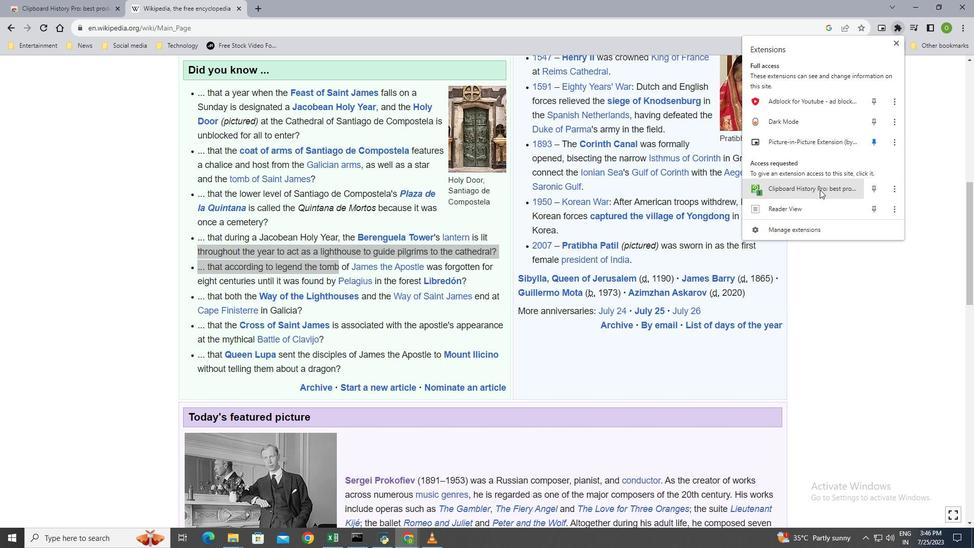 
Action: Mouse moved to (800, 167)
Screenshot: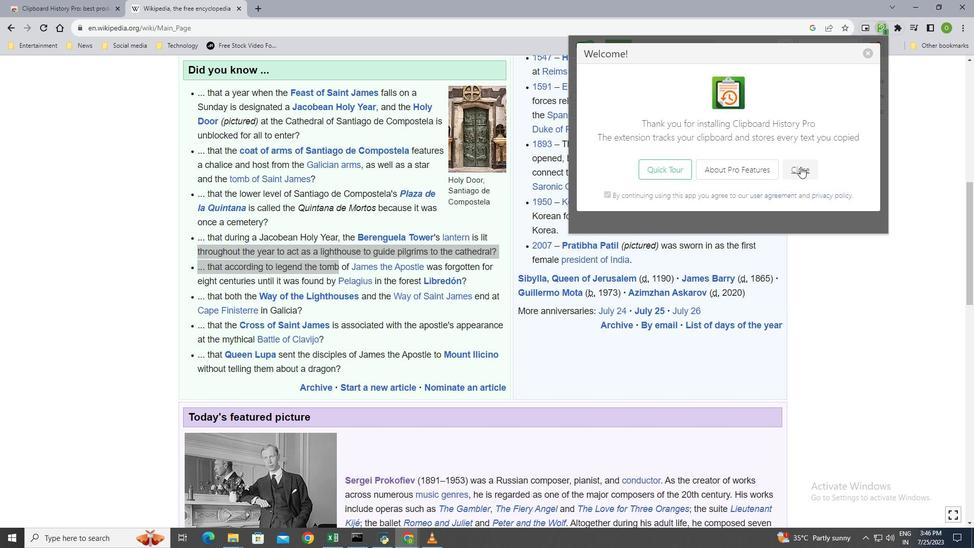 
Action: Mouse pressed left at (800, 167)
Screenshot: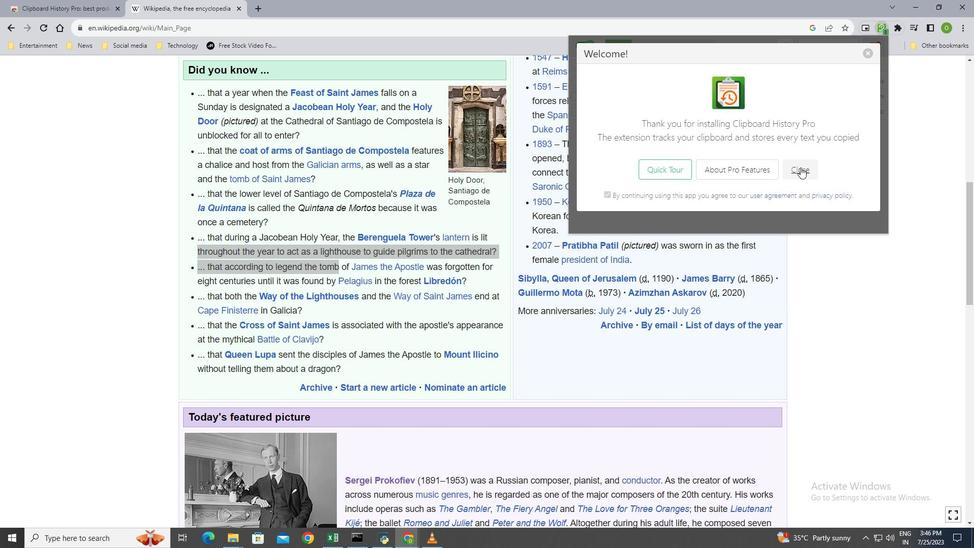 
Action: Mouse moved to (683, 150)
Screenshot: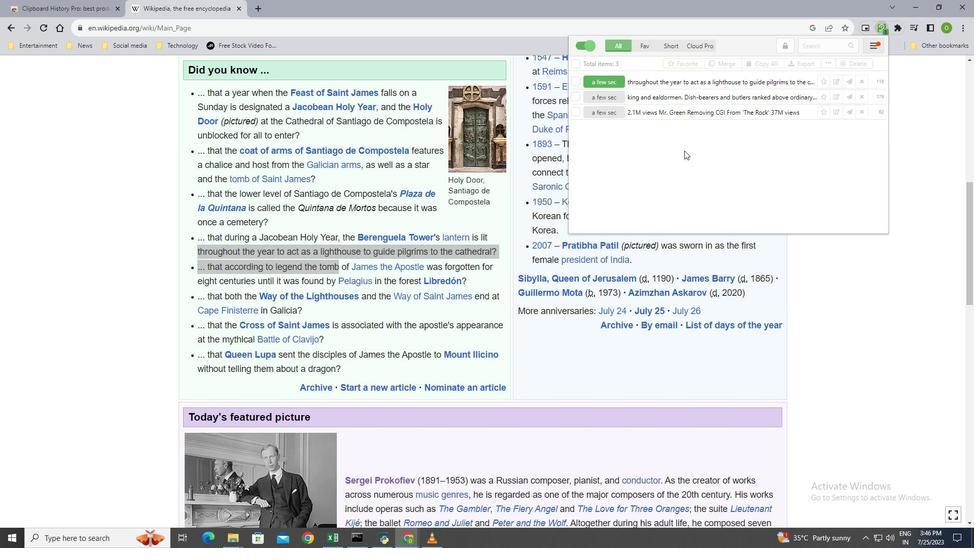 
Action: Mouse scrolled (683, 151) with delta (0, 0)
Screenshot: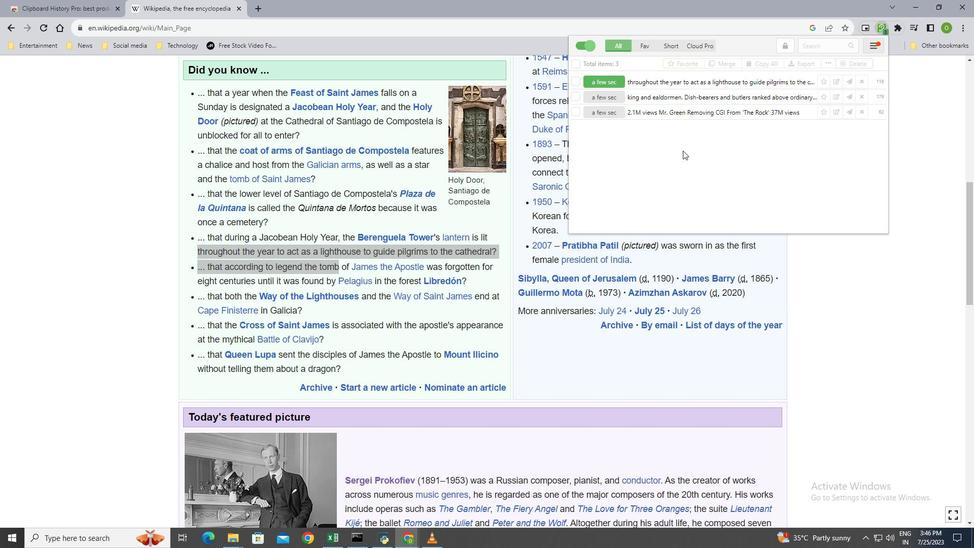 
Action: Mouse scrolled (683, 151) with delta (0, 0)
Screenshot: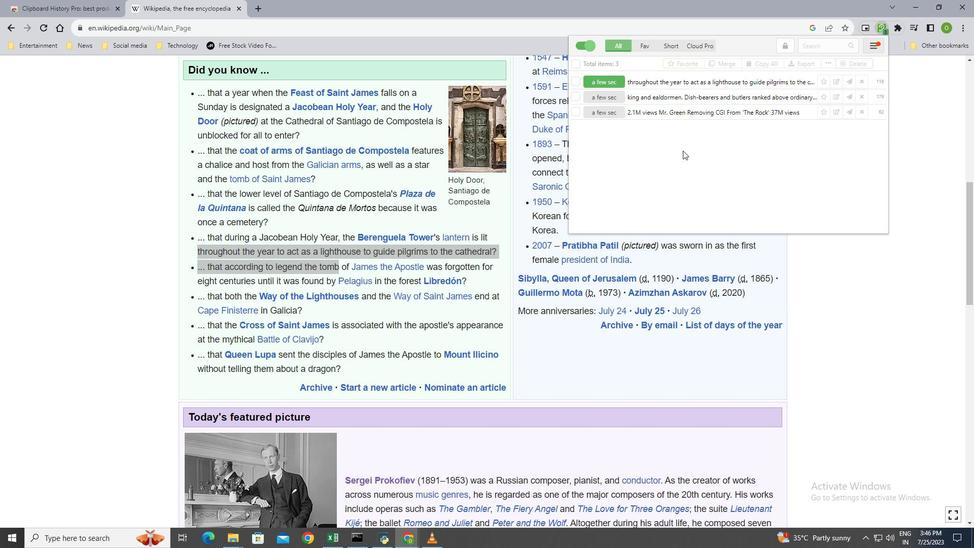 
Action: Mouse moved to (653, 110)
Screenshot: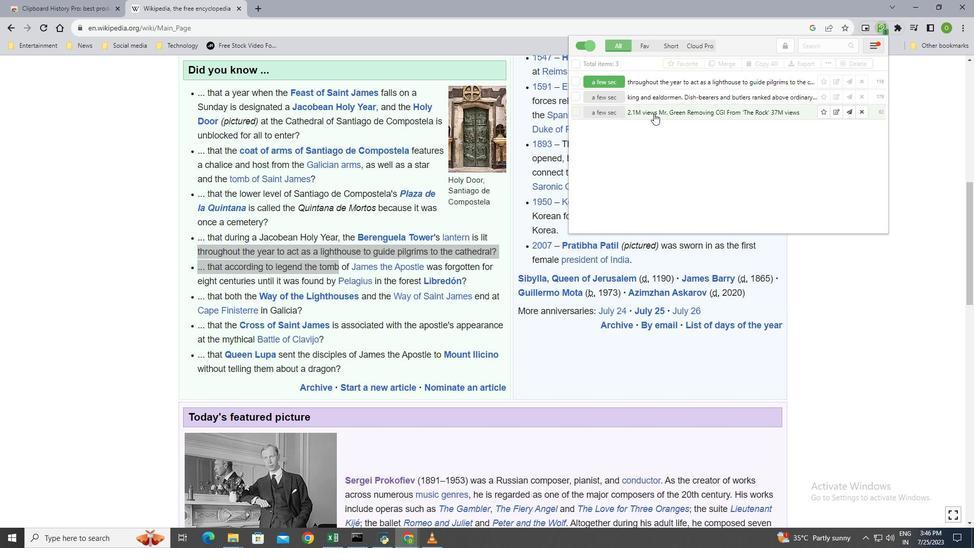 
Action: Mouse pressed left at (653, 110)
Screenshot: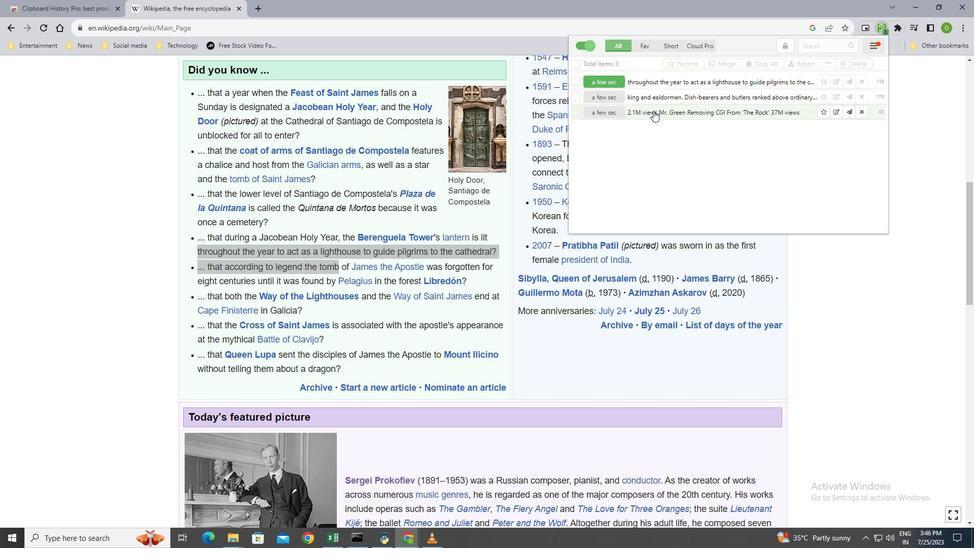 
Action: Mouse moved to (606, 113)
Screenshot: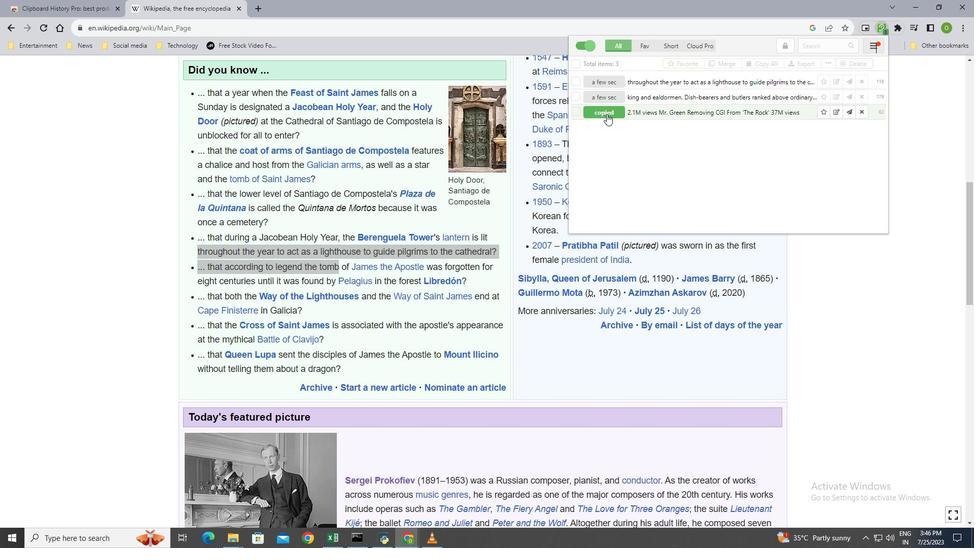 
Action: Mouse pressed left at (606, 113)
Screenshot: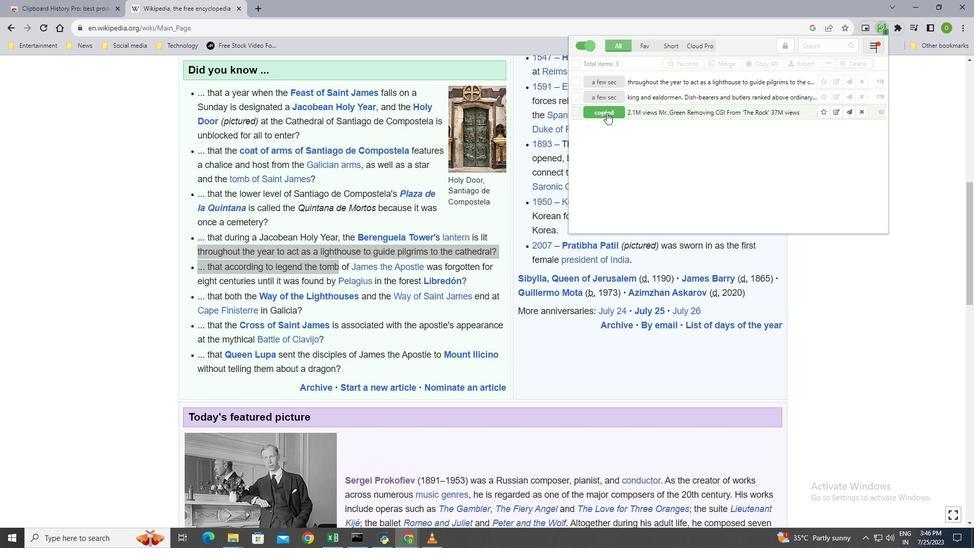 
Action: Mouse moved to (614, 96)
Screenshot: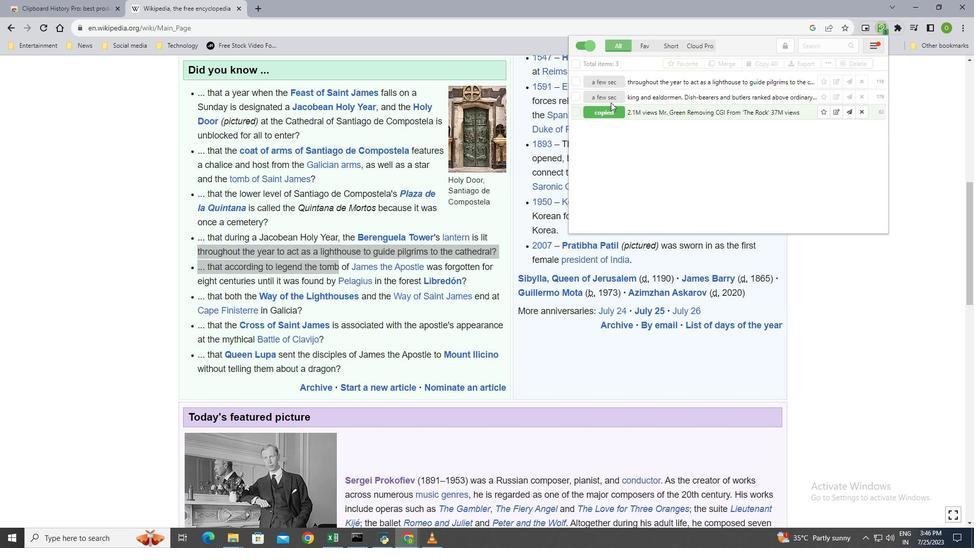 
Action: Mouse pressed left at (614, 96)
Screenshot: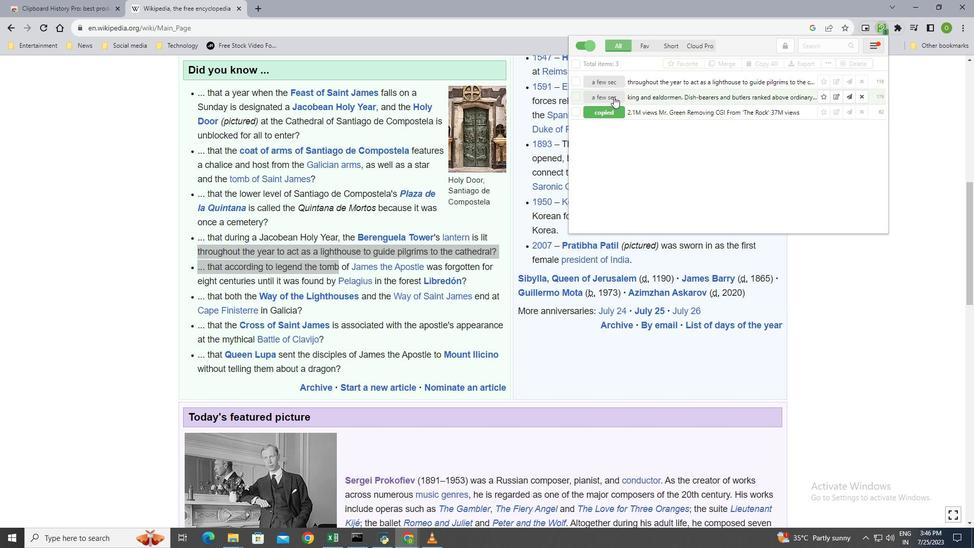 
Action: Mouse moved to (838, 95)
Screenshot: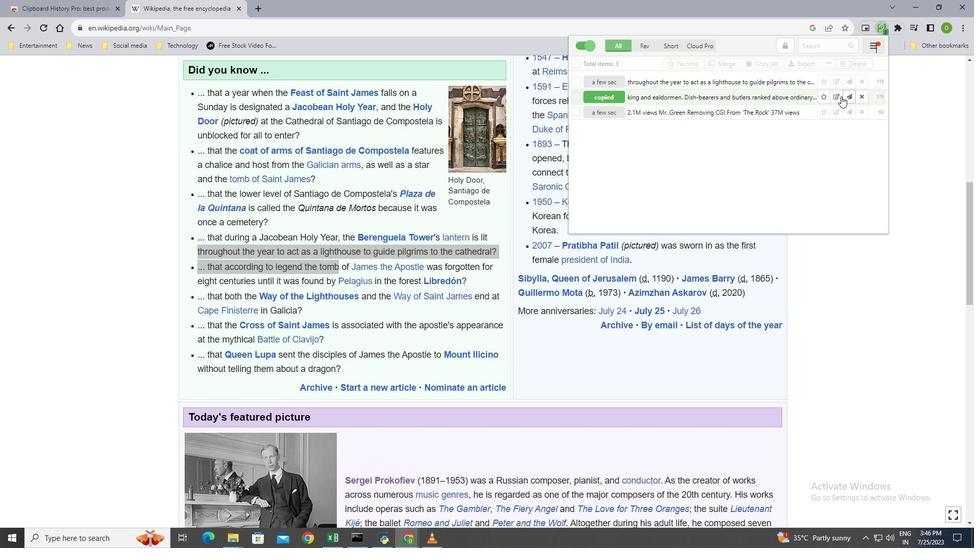 
Action: Mouse pressed left at (838, 95)
Screenshot: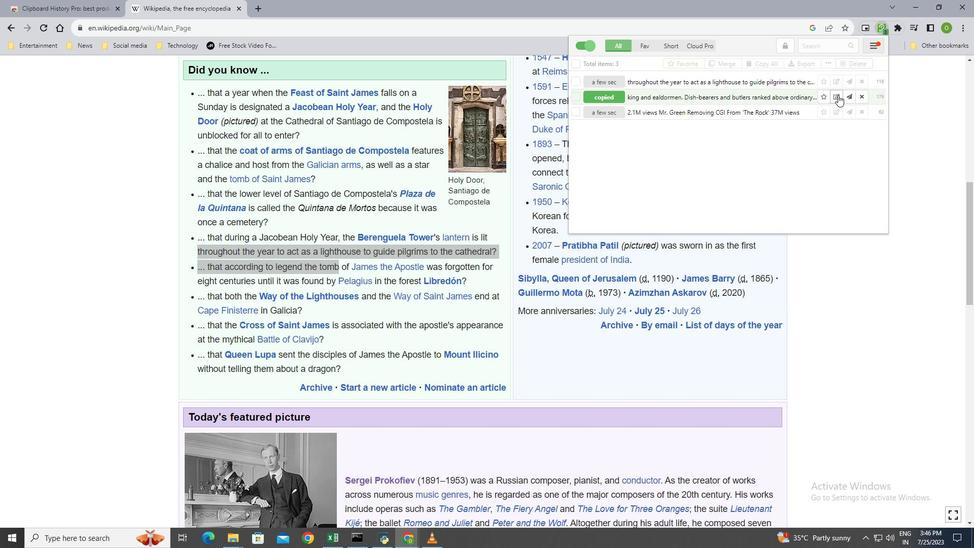 
Action: Mouse moved to (638, 113)
Screenshot: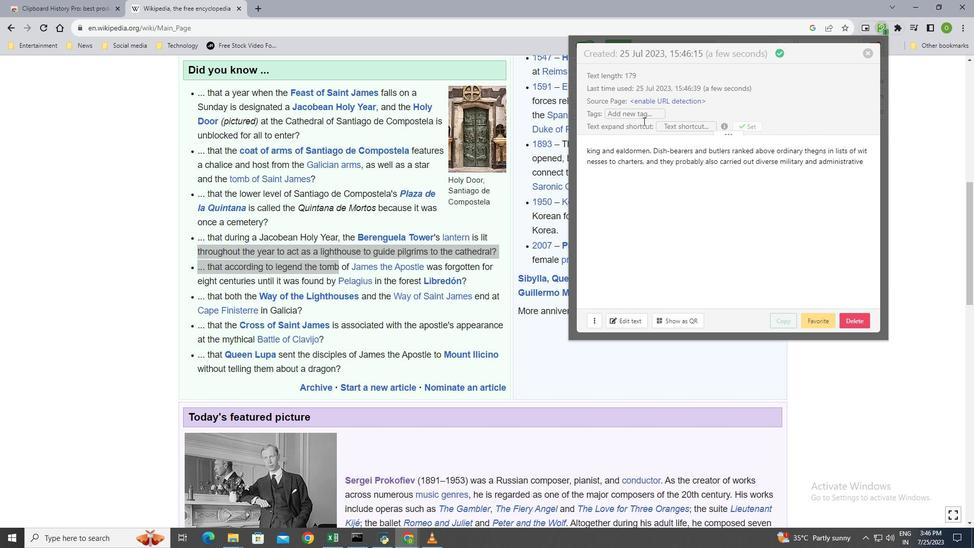 
Action: Mouse pressed left at (638, 113)
Screenshot: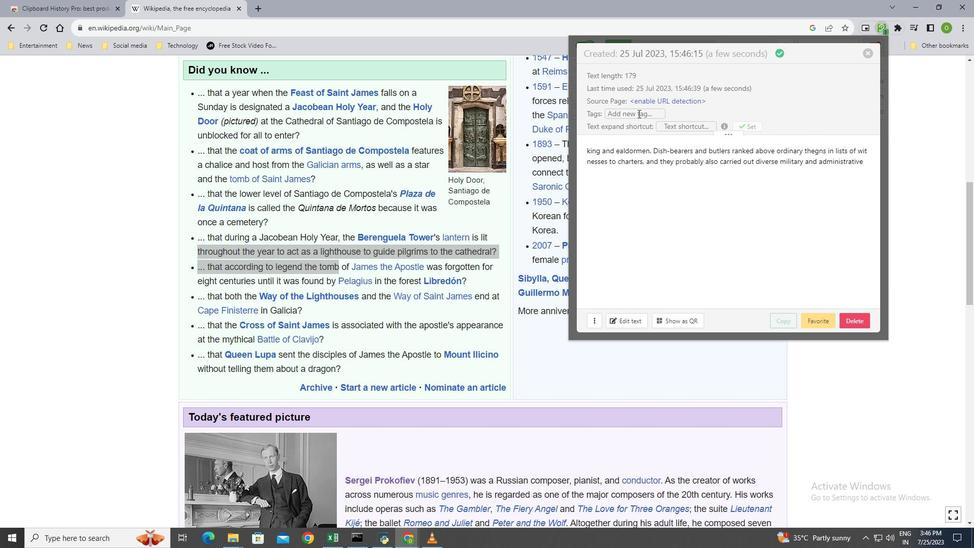 
Action: Mouse moved to (696, 143)
Screenshot: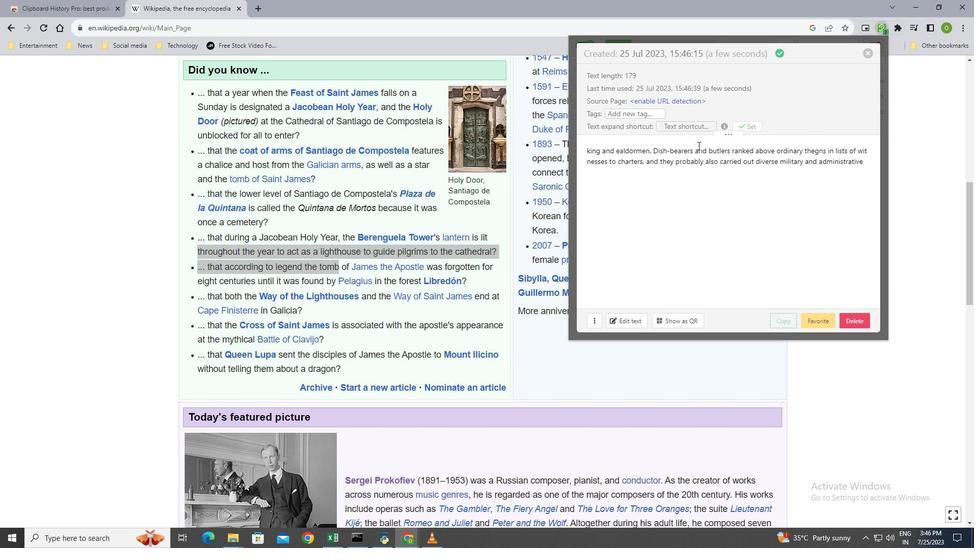 
Action: Mouse pressed left at (696, 143)
Screenshot: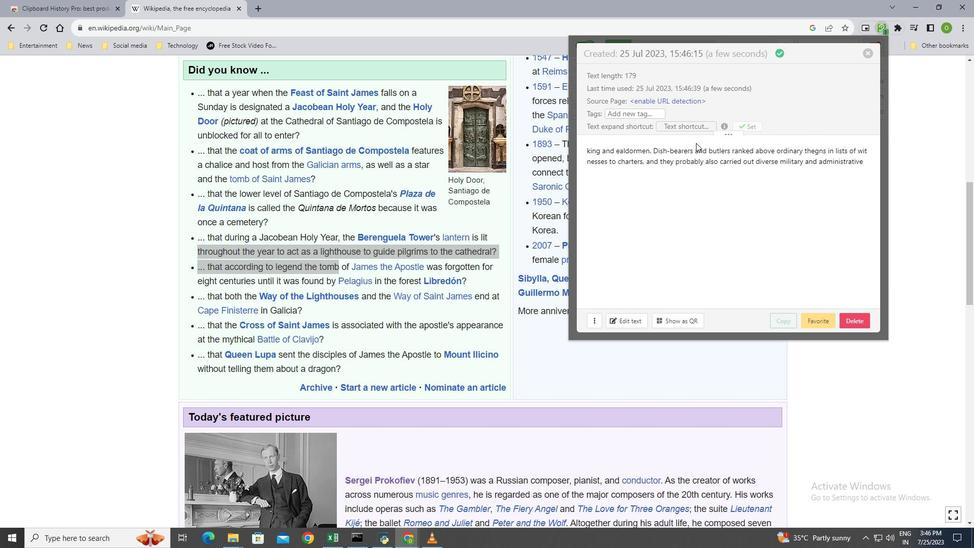 
Action: Mouse moved to (692, 125)
Screenshot: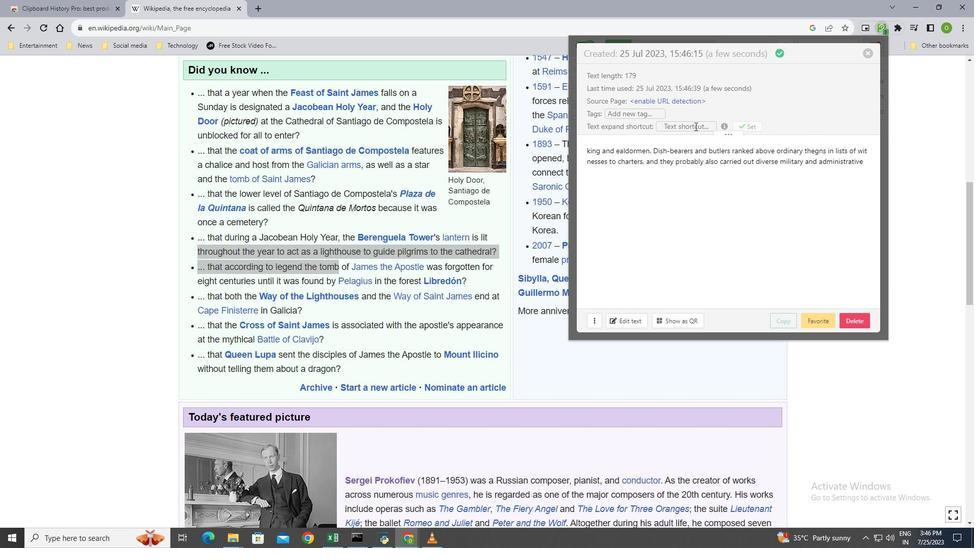 
Action: Mouse pressed left at (692, 125)
Screenshot: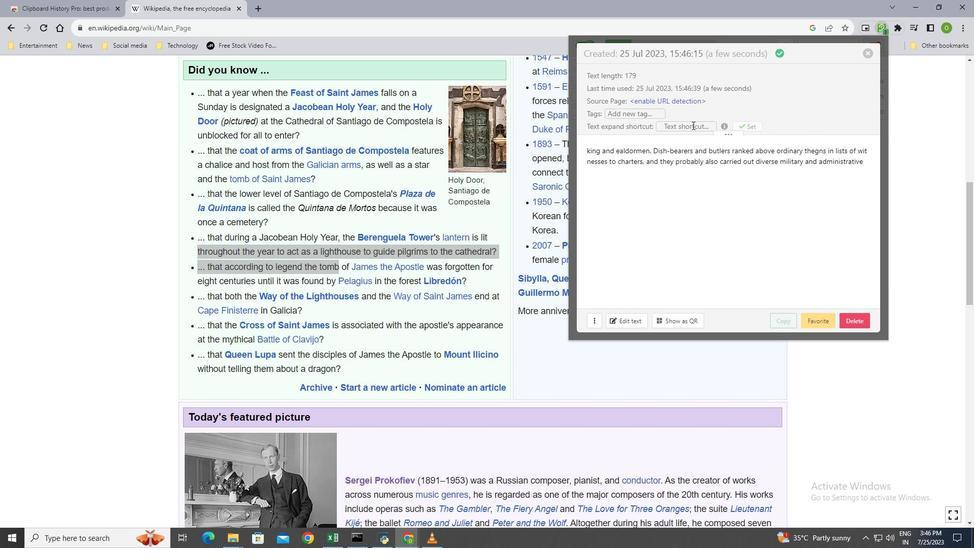 
Action: Mouse moved to (597, 151)
Screenshot: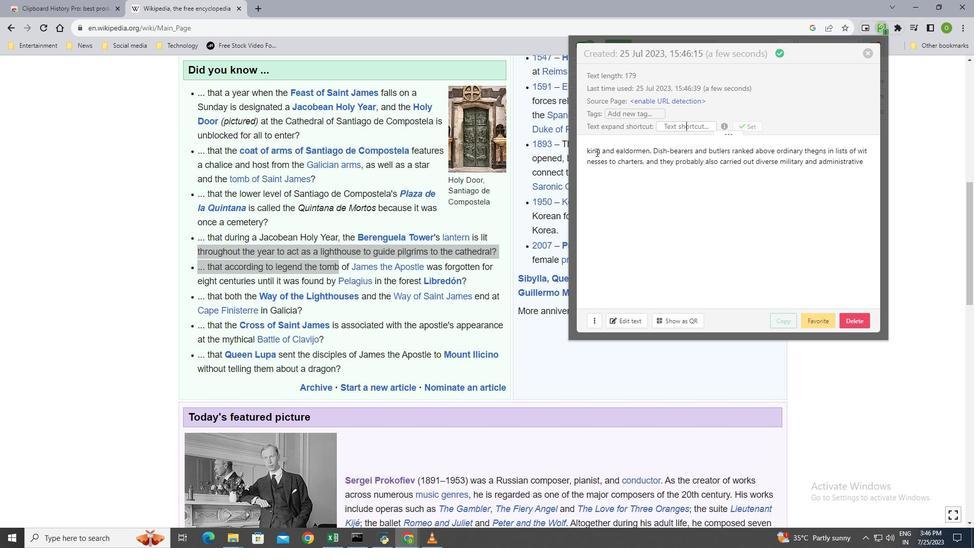 
Action: Mouse pressed left at (597, 151)
Screenshot: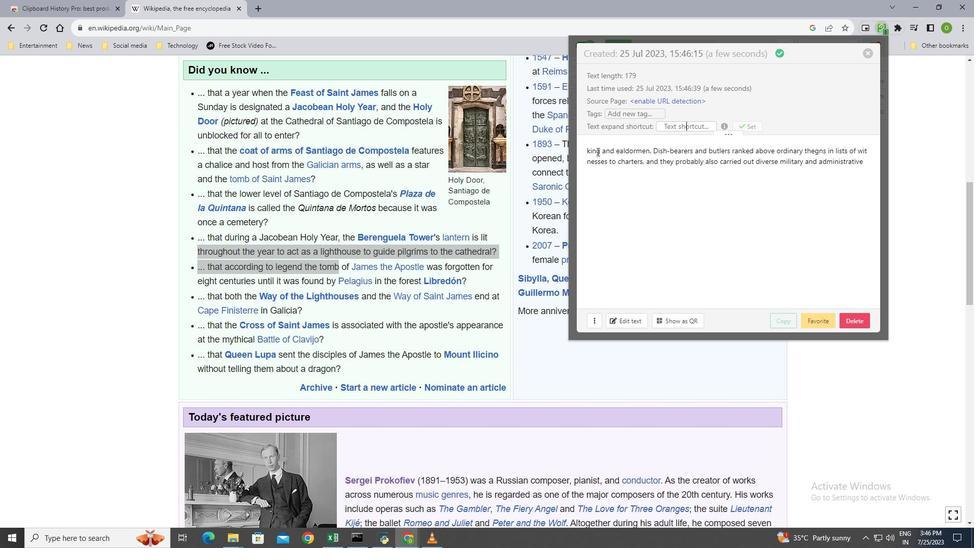 
Action: Mouse moved to (587, 150)
Screenshot: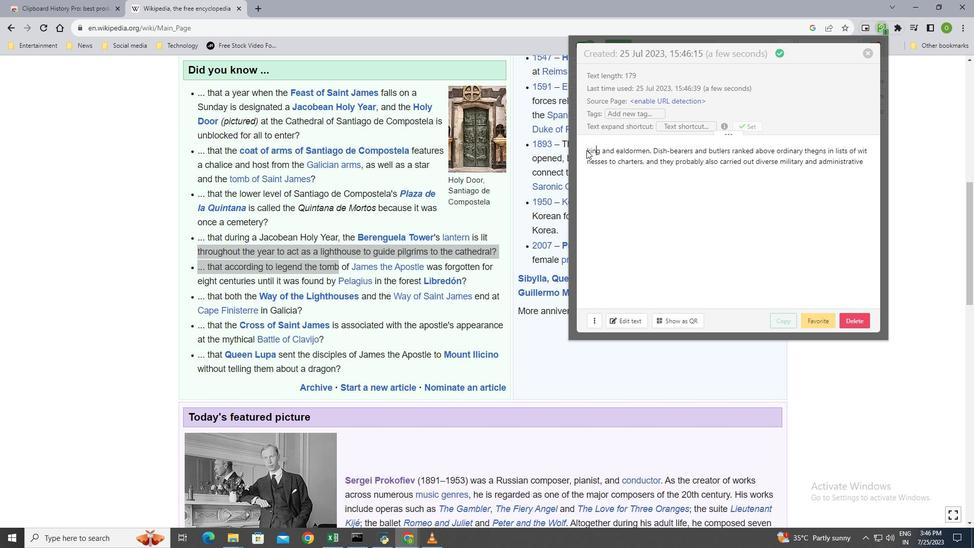 
Action: Mouse pressed left at (587, 150)
Screenshot: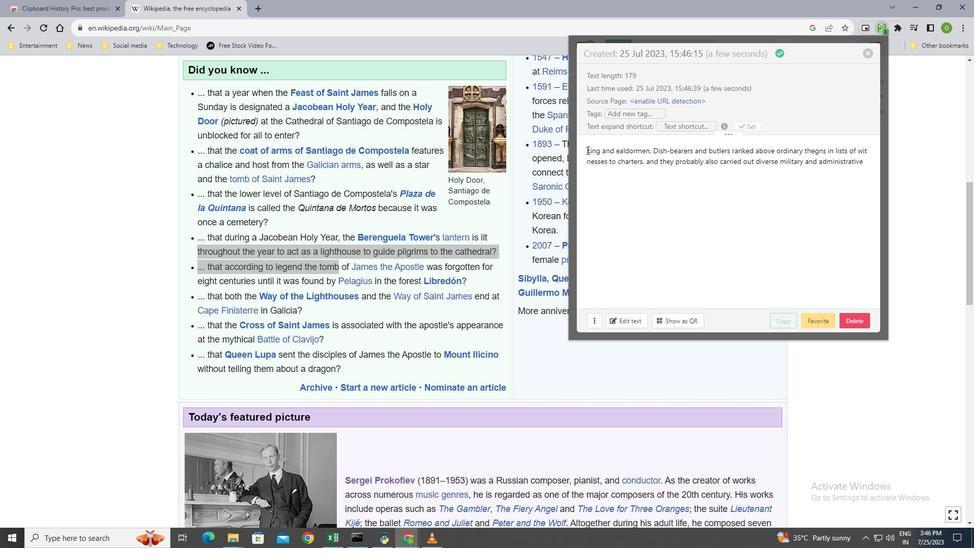 
Action: Mouse moved to (669, 175)
Screenshot: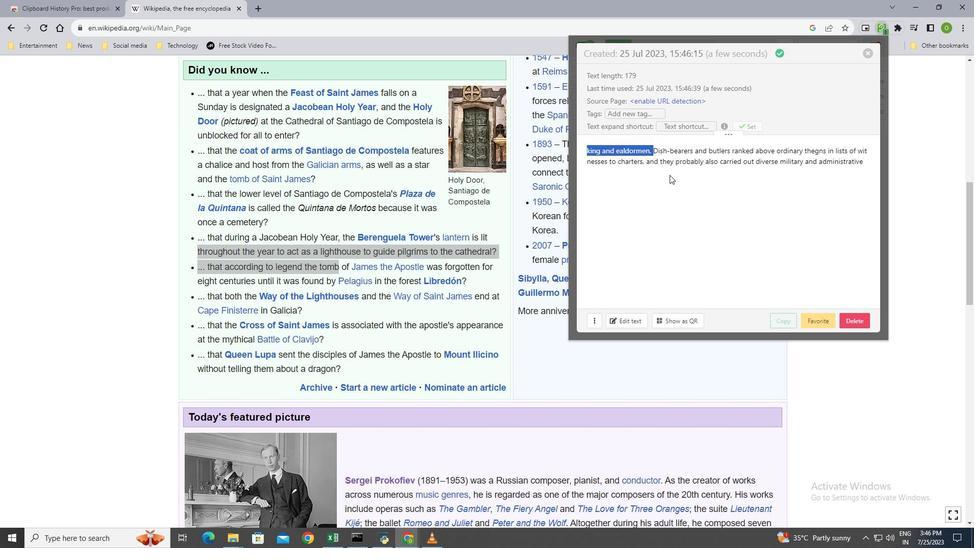 
Action: Key pressed <Key.backspace>
Screenshot: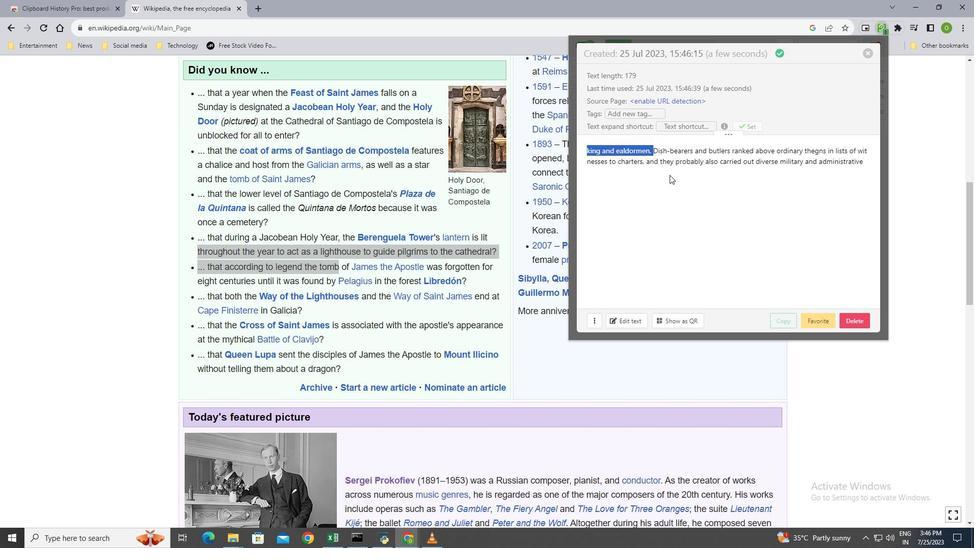 
Action: Mouse moved to (661, 168)
Screenshot: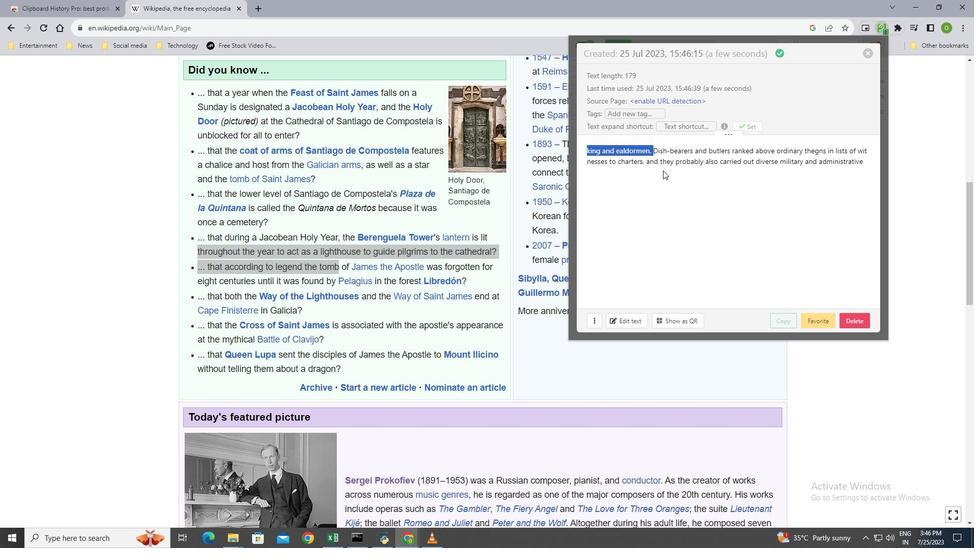 
Action: Key pressed <Key.backspace><Key.backspace><Key.backspace><Key.backspace><Key.backspace>
Screenshot: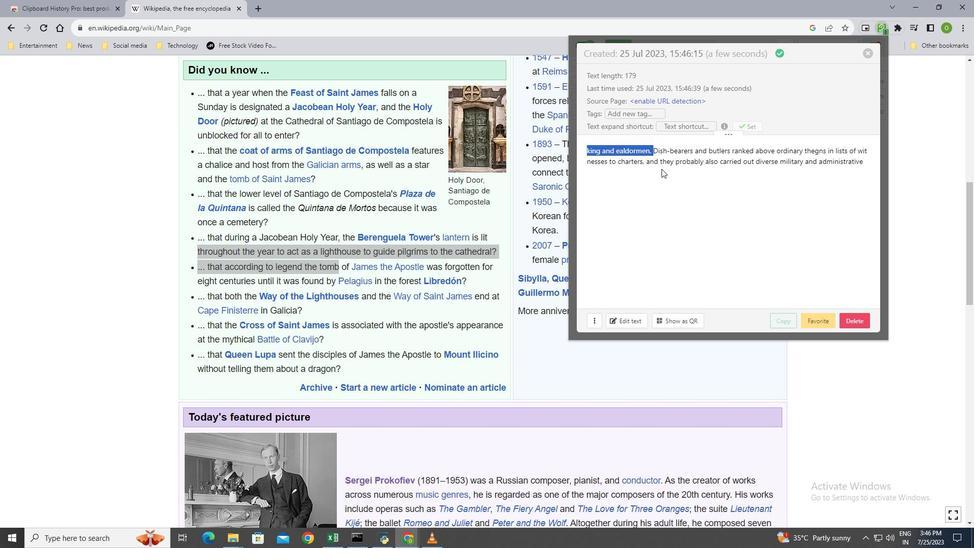 
Action: Mouse moved to (653, 149)
Screenshot: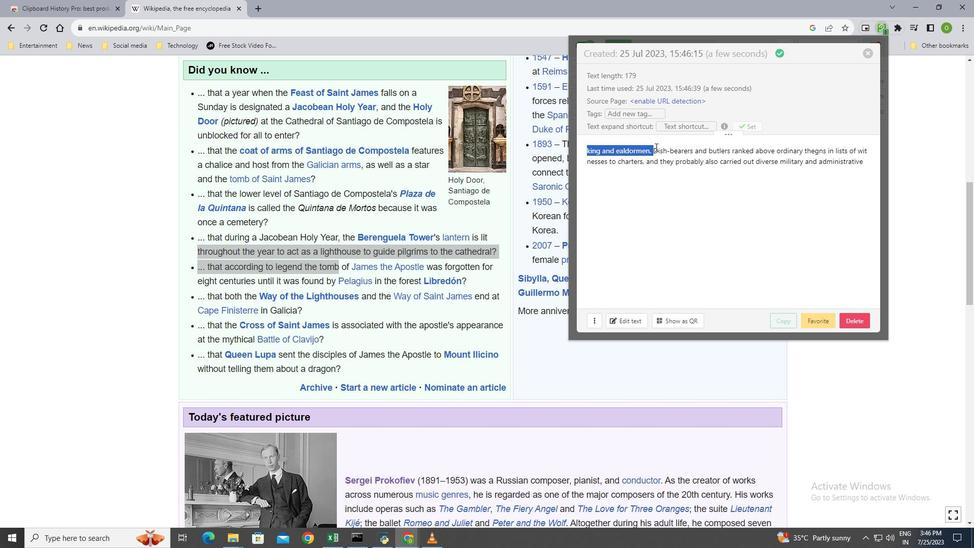 
Action: Mouse pressed left at (653, 149)
Screenshot: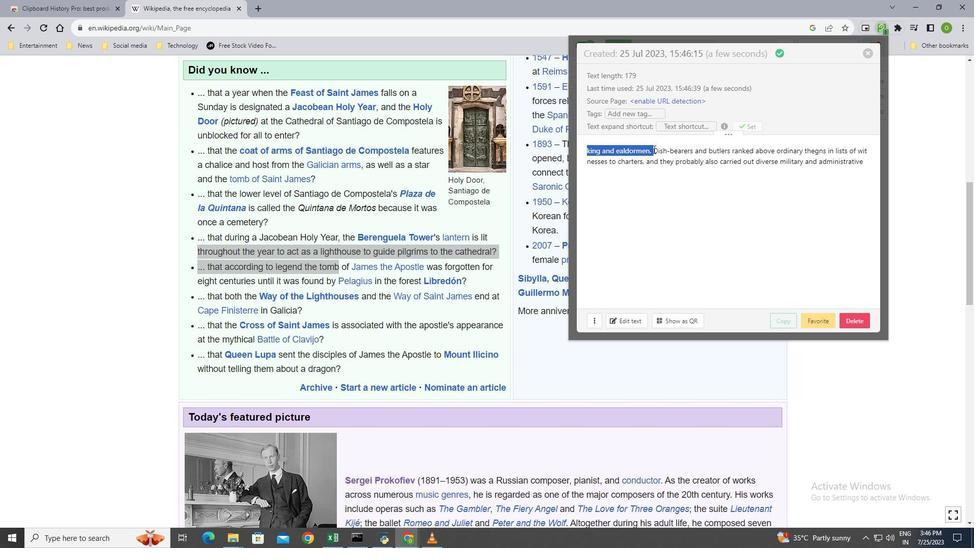 
Action: Mouse moved to (624, 319)
Screenshot: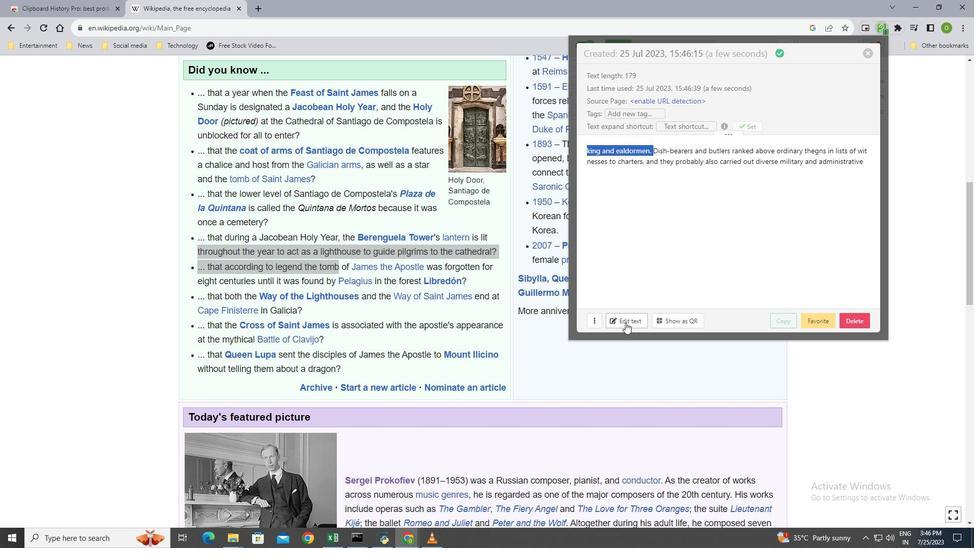 
Action: Mouse pressed left at (624, 319)
Screenshot: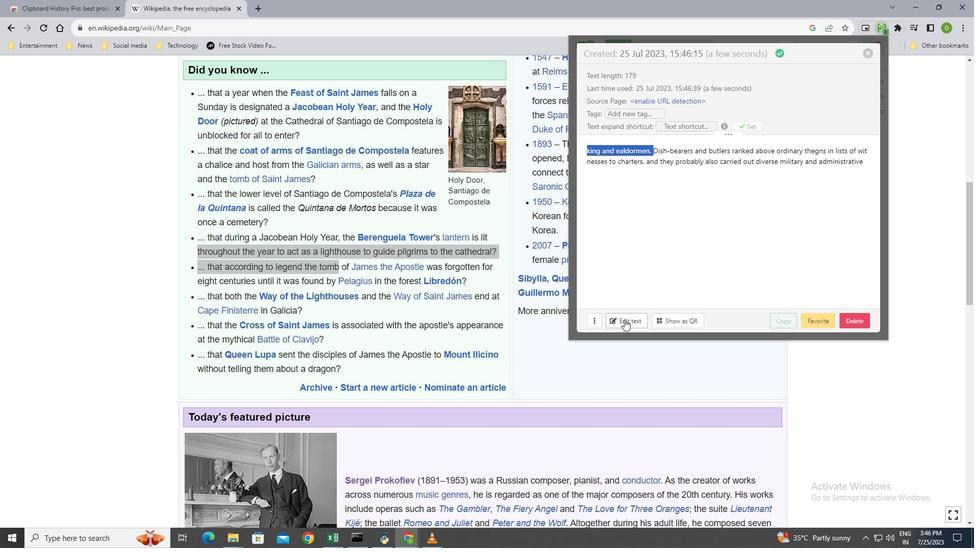
Action: Mouse moved to (653, 79)
Screenshot: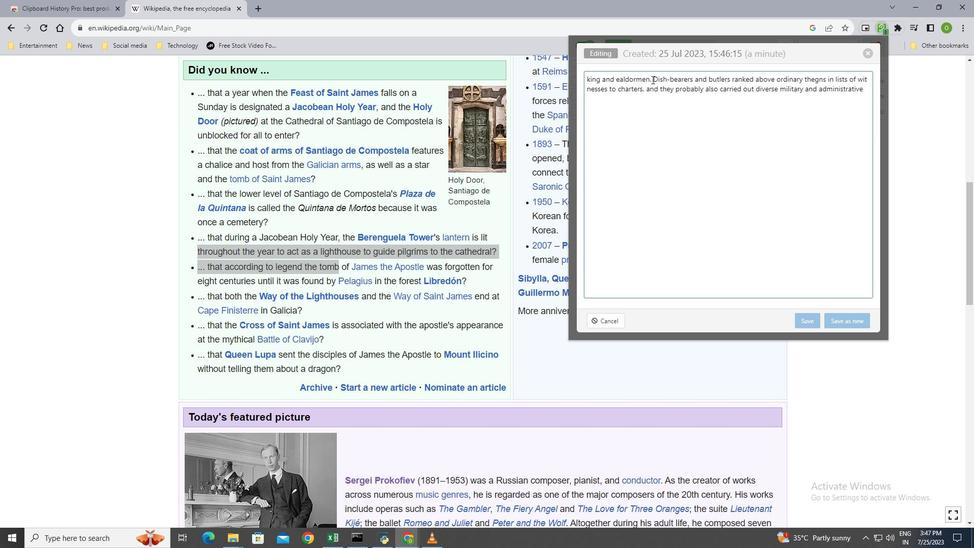 
Action: Mouse pressed left at (653, 79)
Screenshot: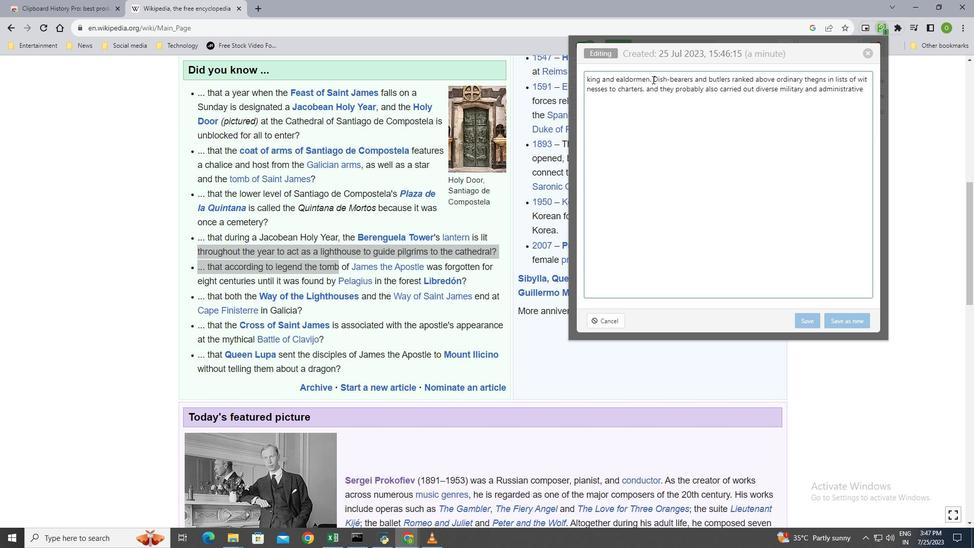 
Action: Mouse moved to (584, 77)
Screenshot: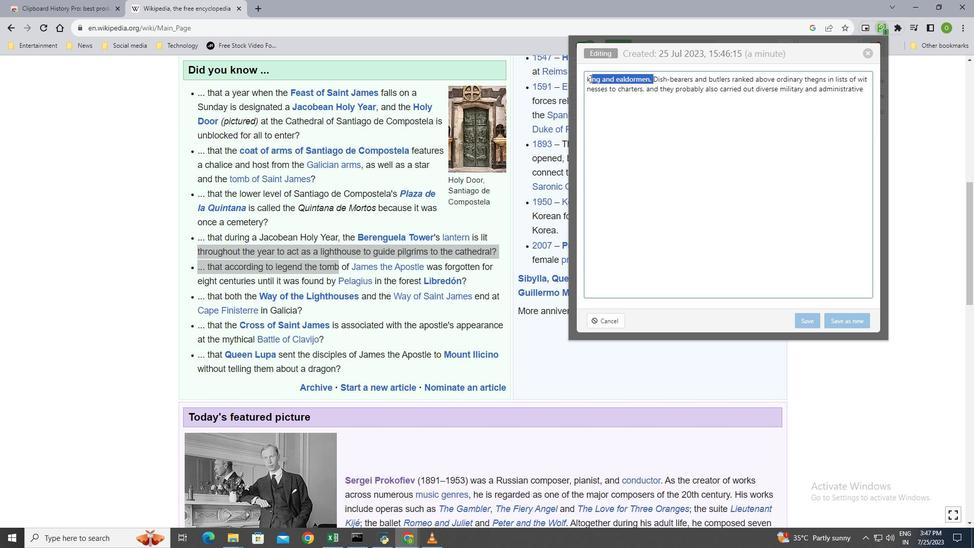 
Action: Key pressed <Key.backspace>
Screenshot: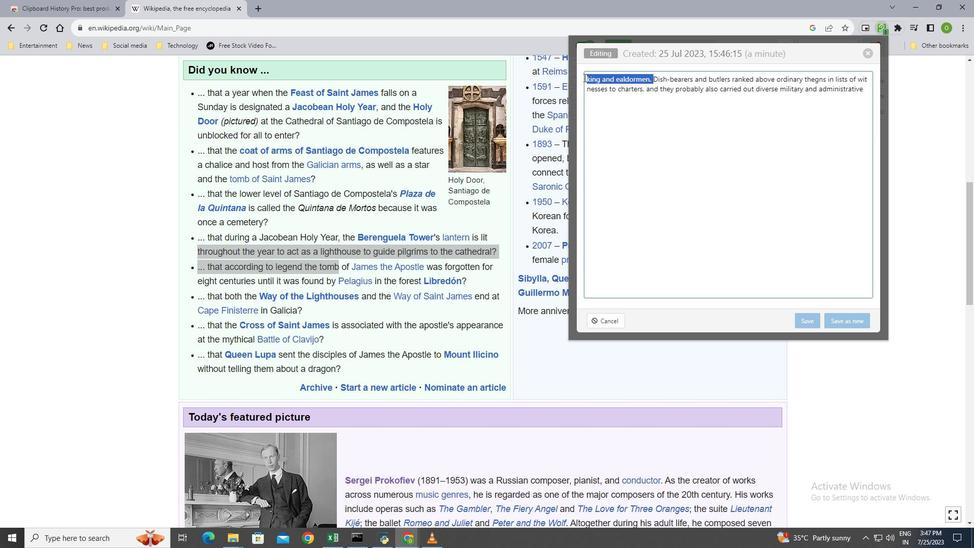 
Action: Mouse moved to (699, 87)
Screenshot: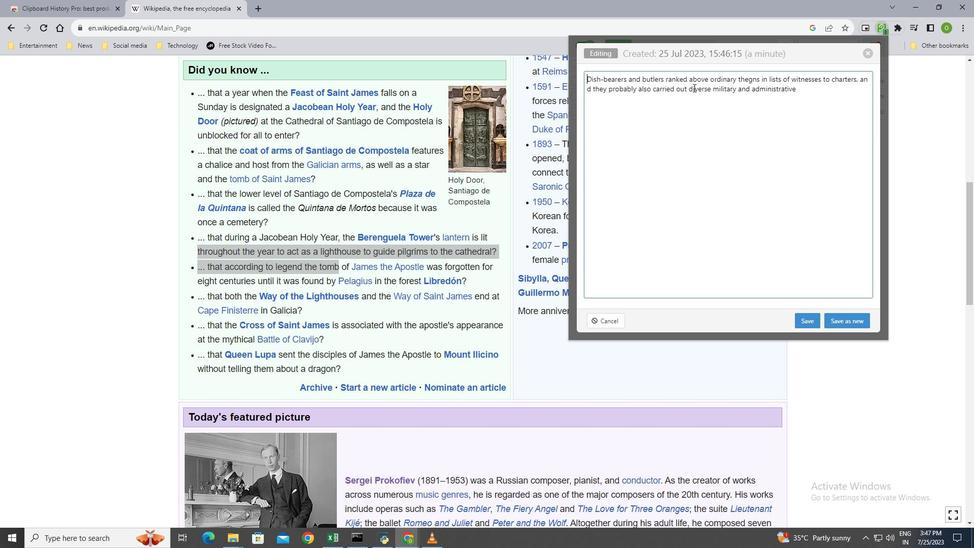 
Action: Mouse pressed left at (699, 87)
Screenshot: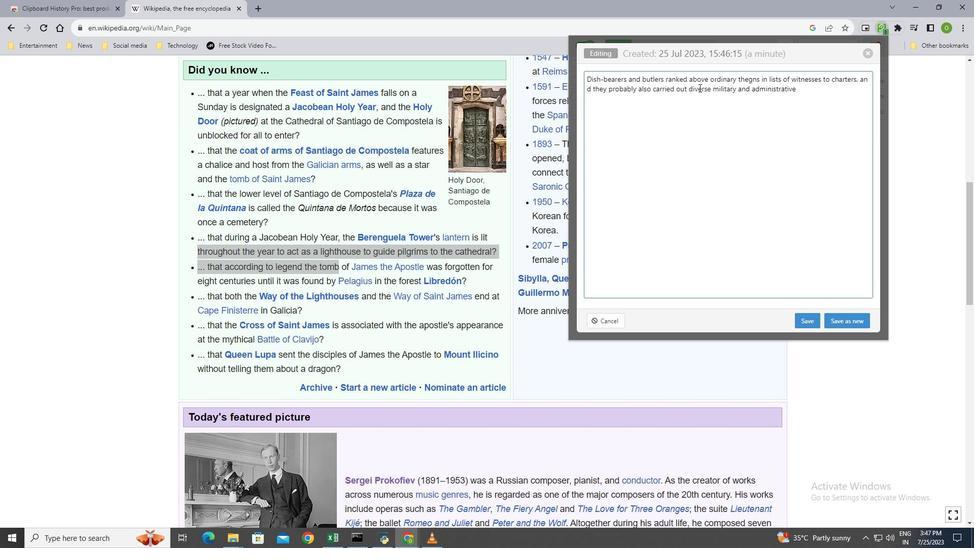 
Action: Mouse moved to (801, 89)
Screenshot: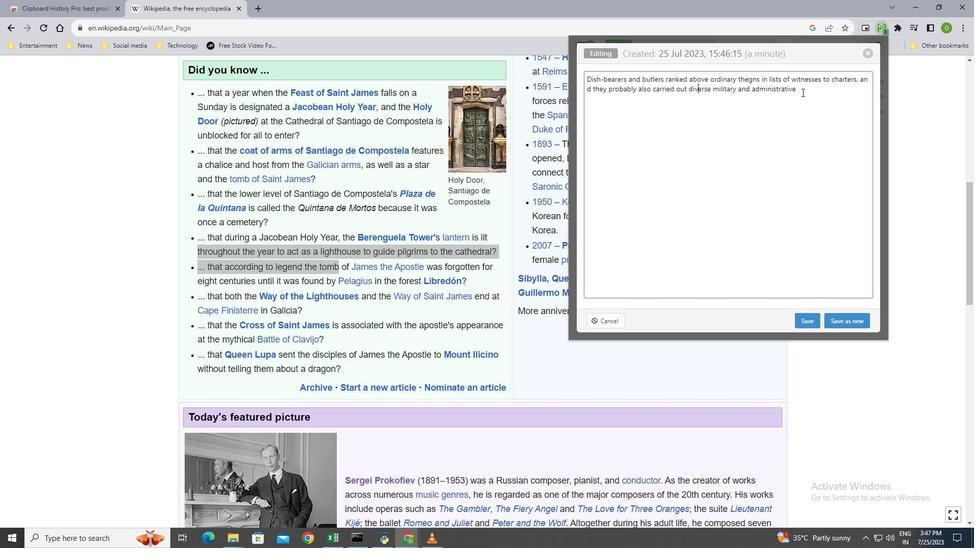 
Action: Mouse pressed left at (801, 89)
Screenshot: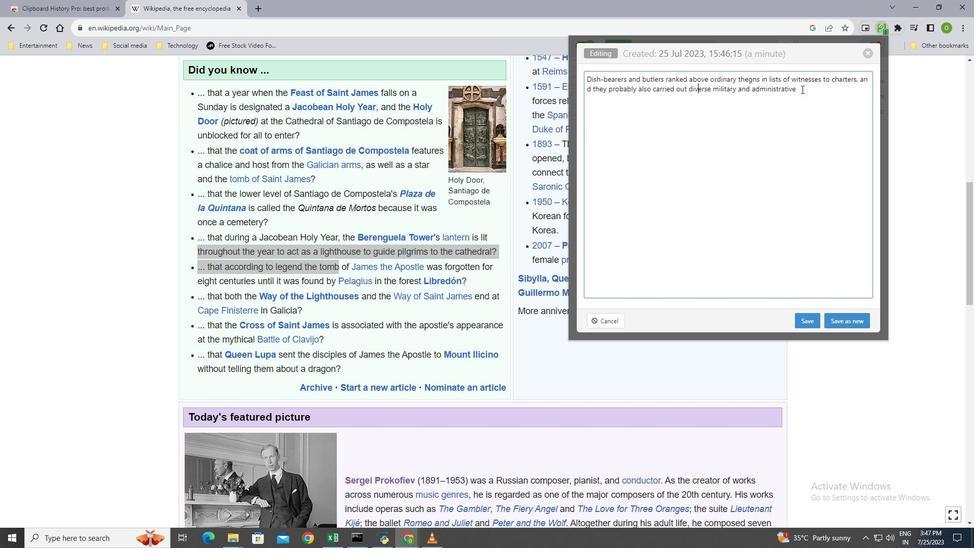 
Action: Mouse moved to (859, 80)
Screenshot: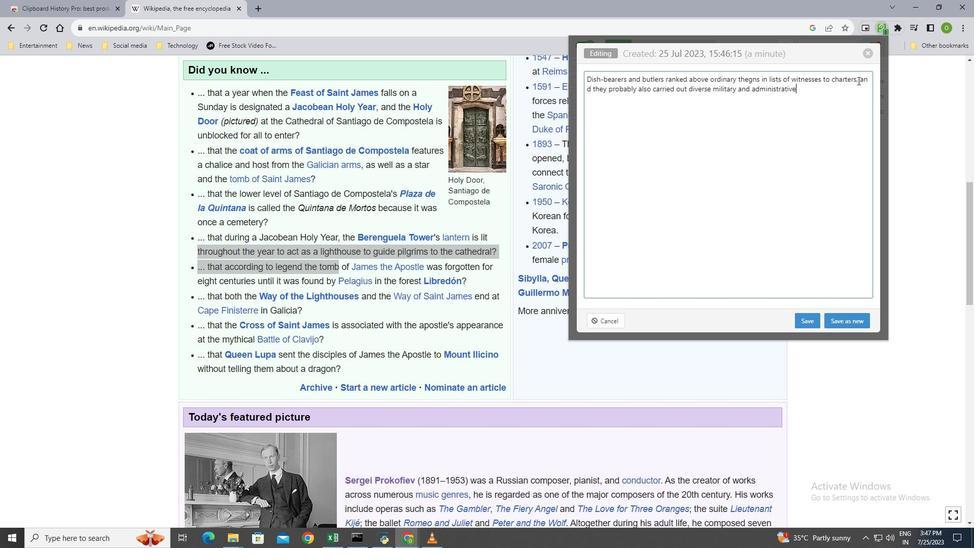 
Action: Mouse pressed left at (859, 80)
Screenshot: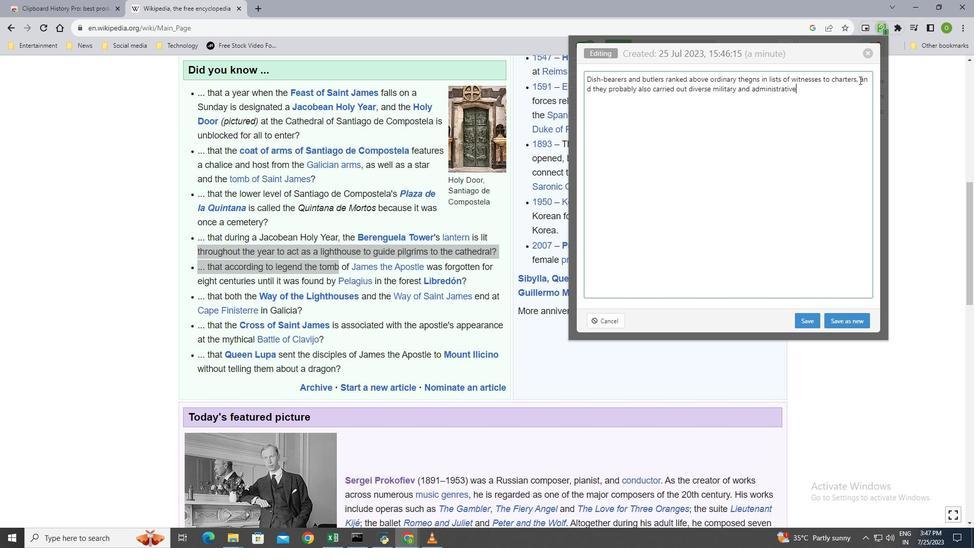 
Action: Mouse moved to (864, 115)
Screenshot: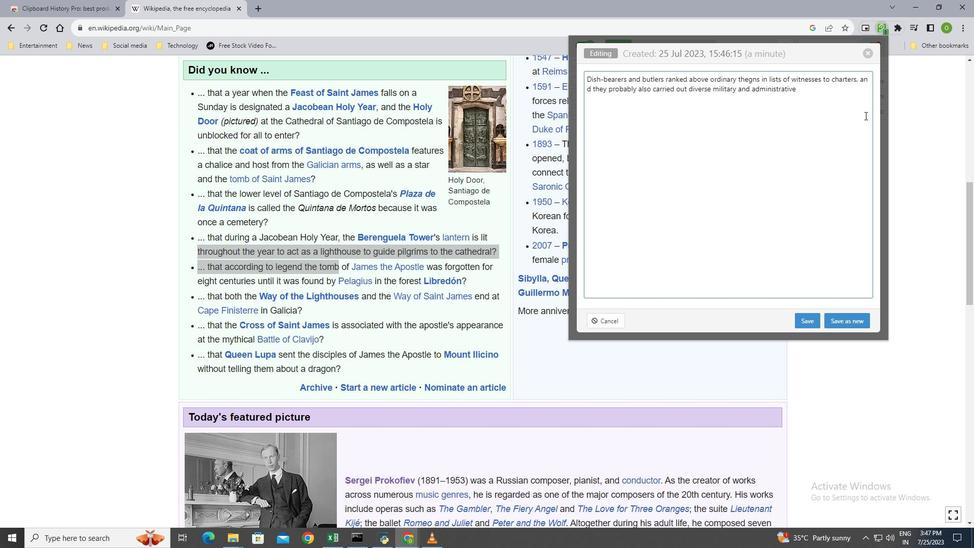 
Action: Key pressed <Key.enter>
Screenshot: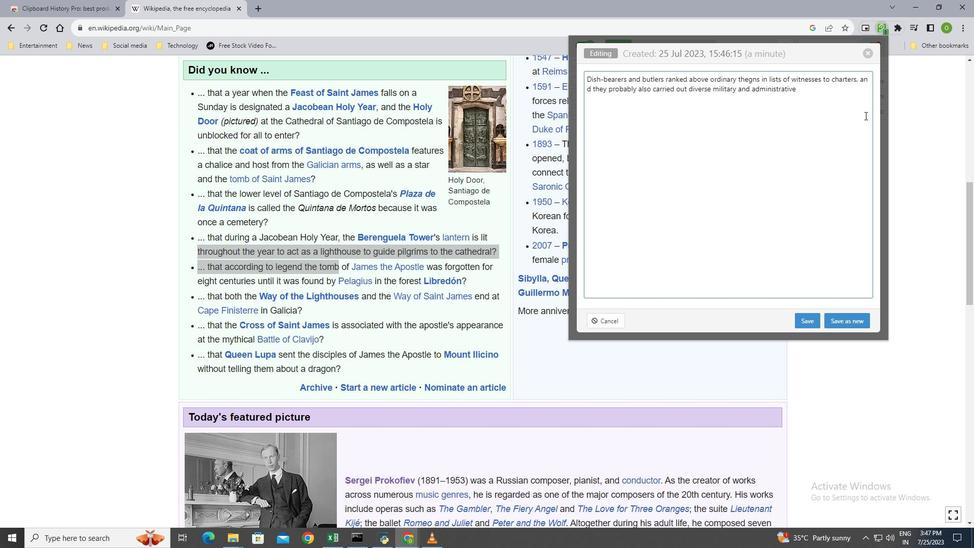 
Action: Mouse moved to (813, 317)
Screenshot: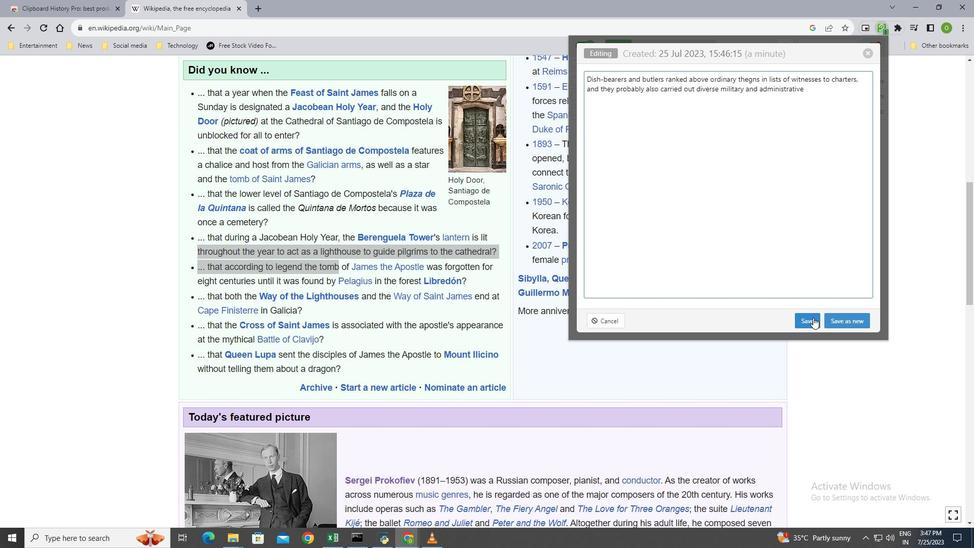 
Action: Mouse pressed left at (813, 317)
Screenshot: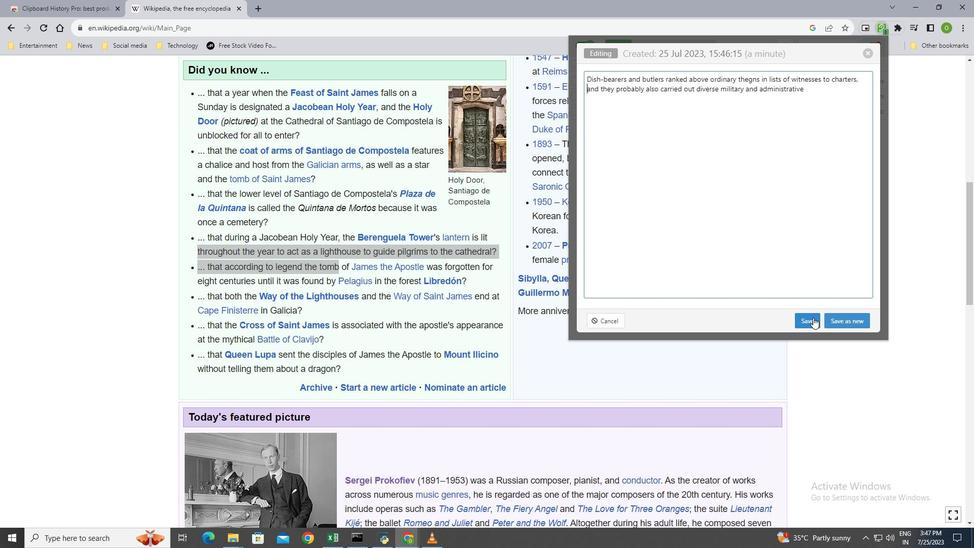 
Action: Mouse moved to (783, 317)
Screenshot: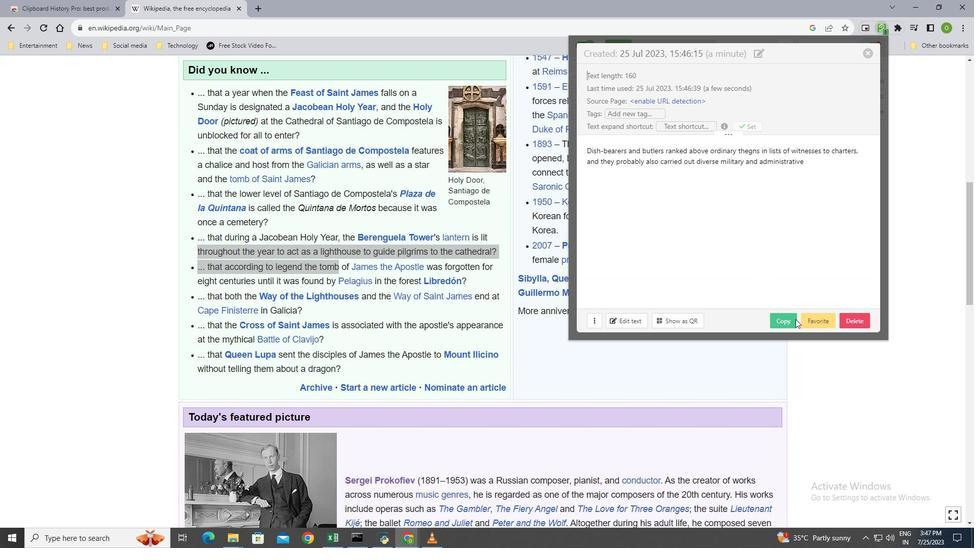 
Action: Mouse pressed left at (783, 317)
Screenshot: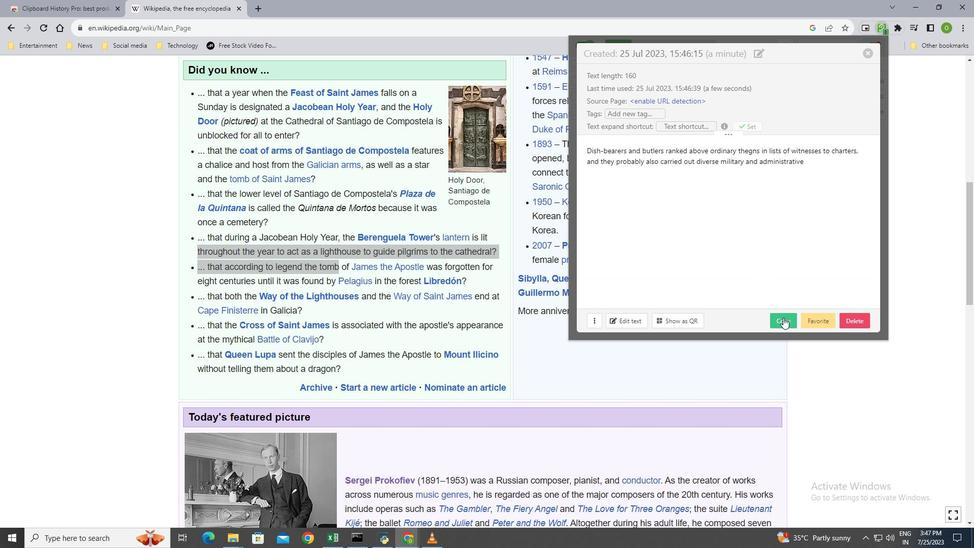 
Action: Mouse moved to (684, 320)
Screenshot: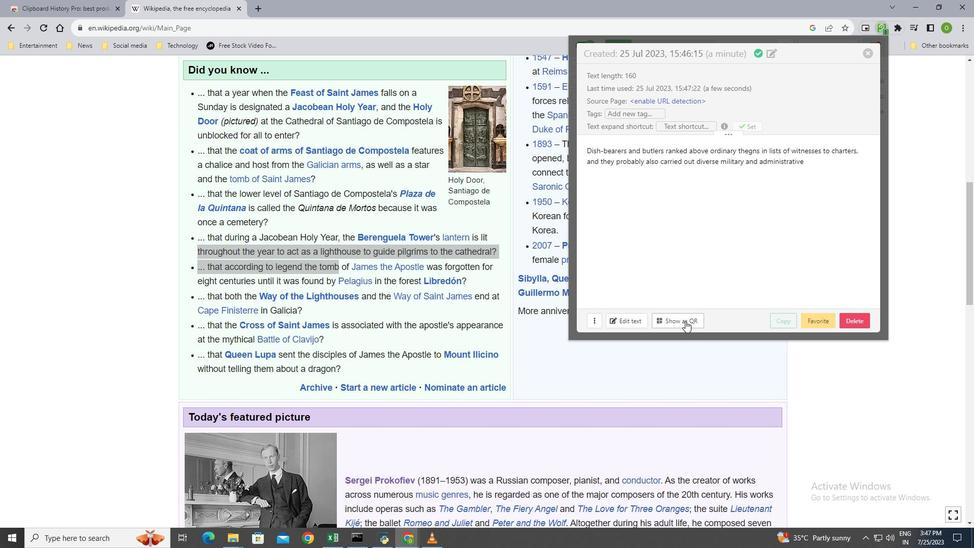 
Action: Mouse pressed left at (684, 320)
Screenshot: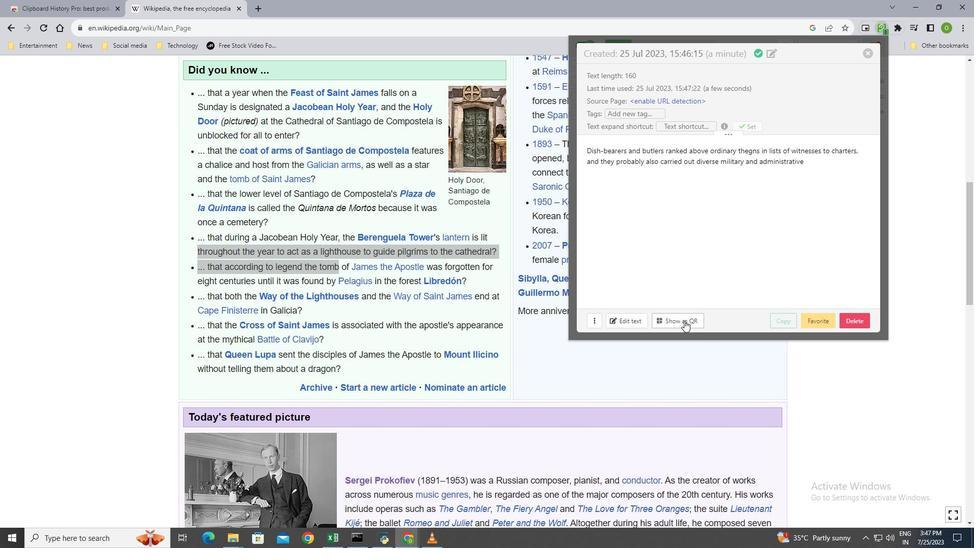 
Action: Mouse moved to (786, 124)
Screenshot: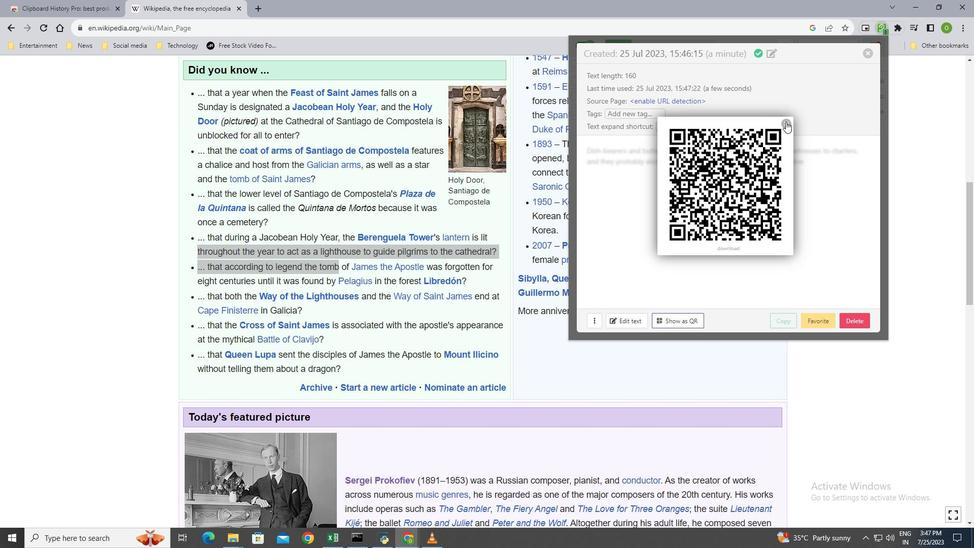 
Action: Mouse pressed left at (786, 124)
Screenshot: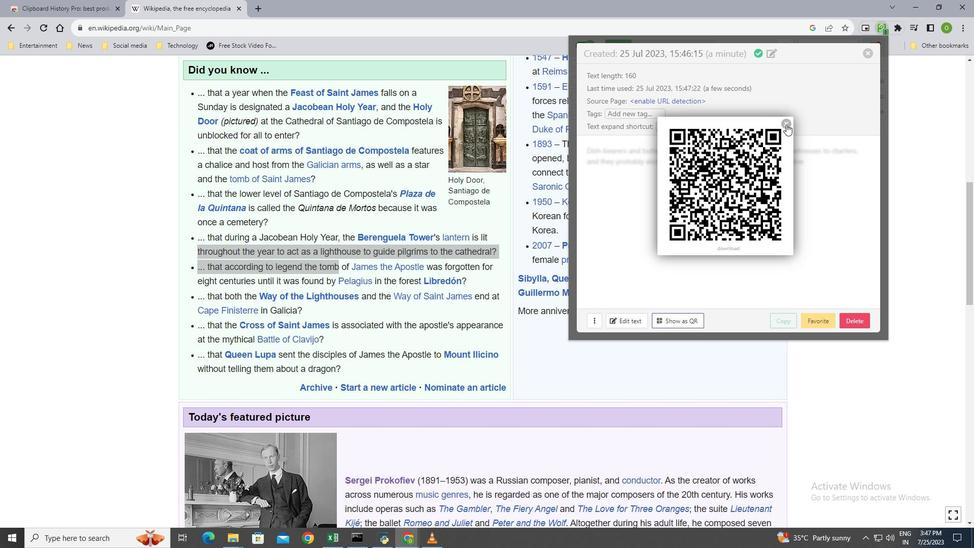 
Action: Mouse moved to (867, 51)
Screenshot: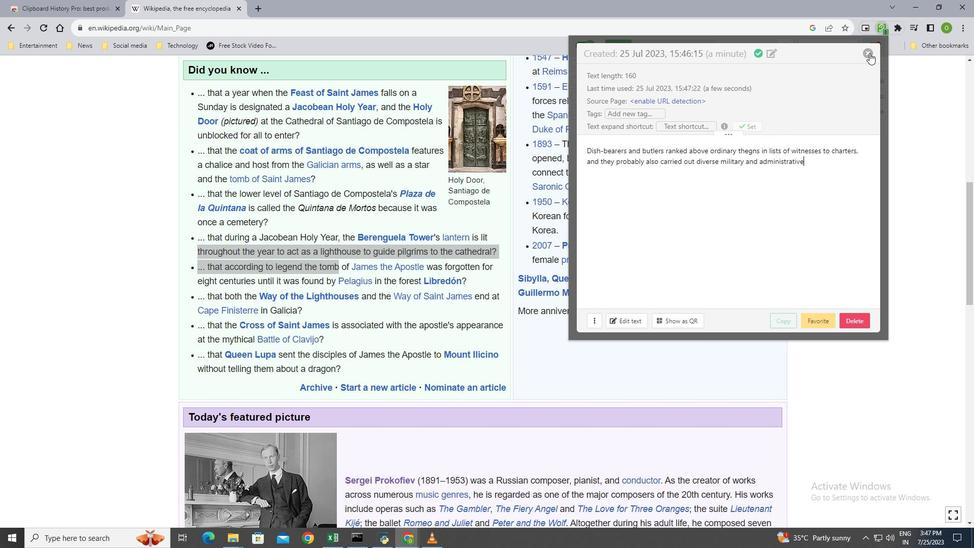 
Action: Mouse pressed left at (867, 51)
Screenshot: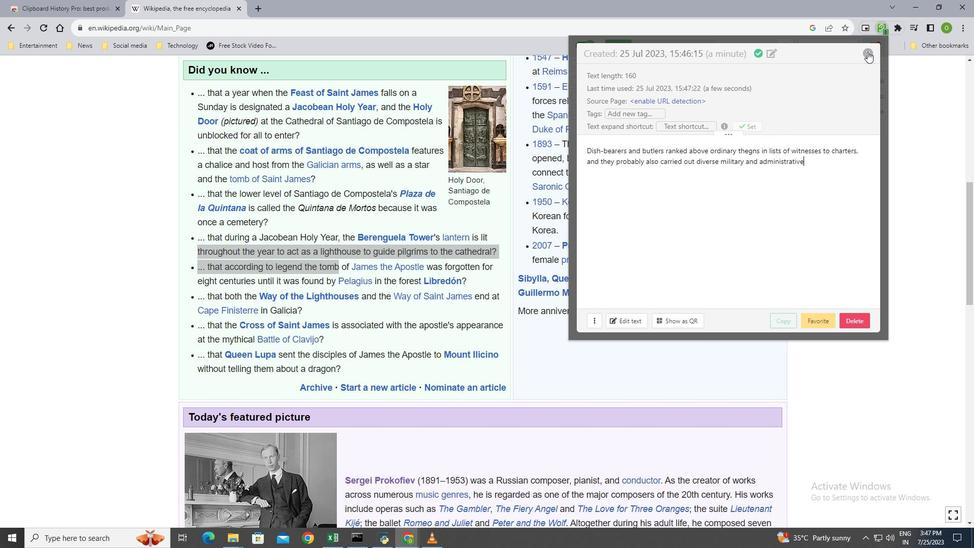 
Action: Mouse moved to (577, 78)
Screenshot: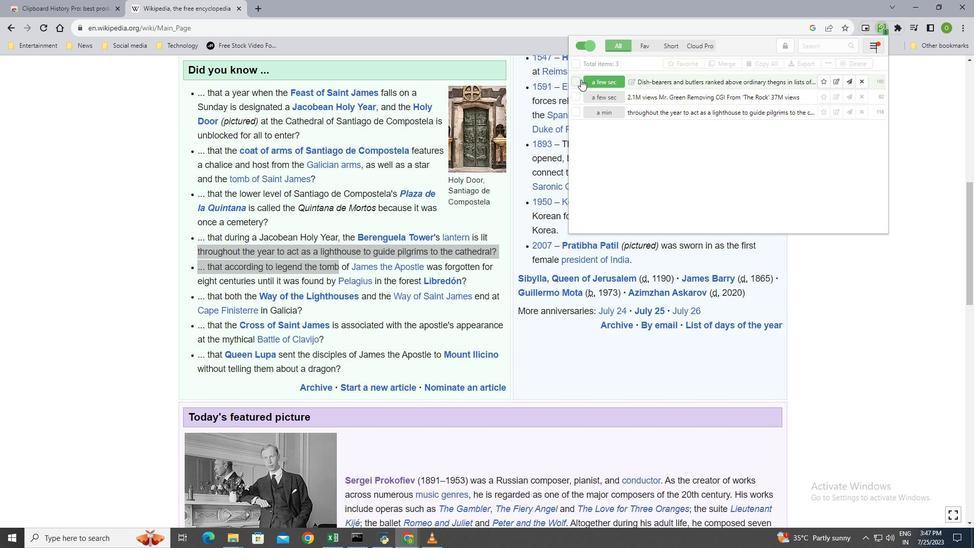 
Action: Mouse pressed left at (577, 78)
Screenshot: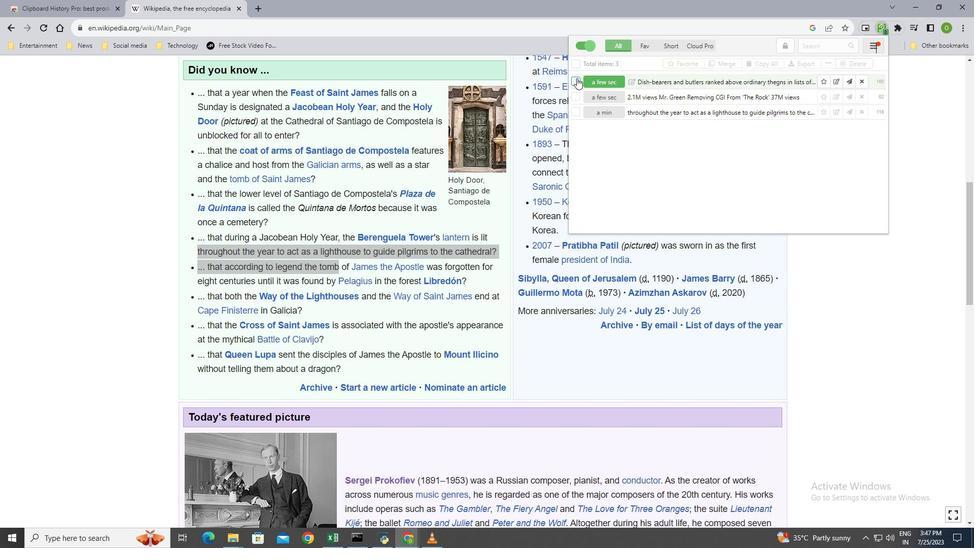 
Action: Mouse moved to (683, 61)
Screenshot: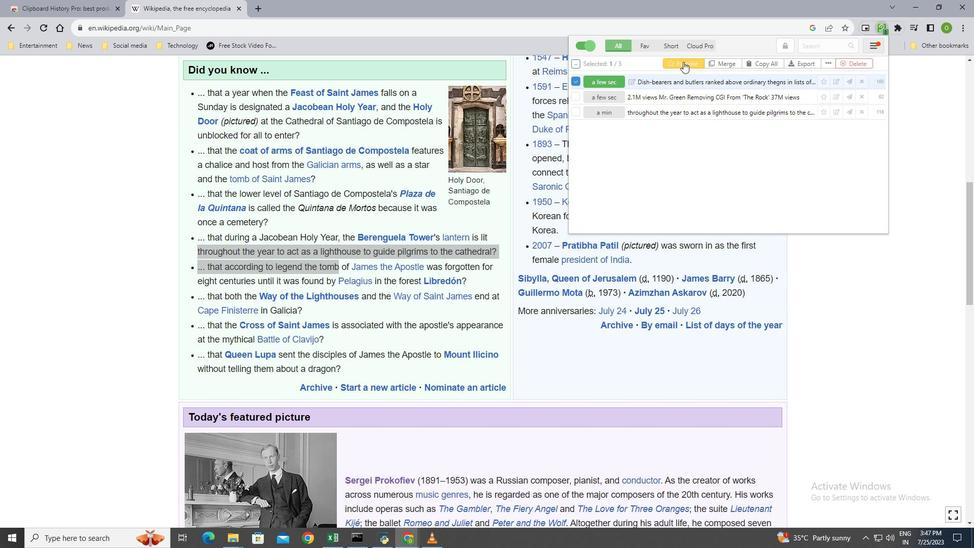 
Action: Mouse pressed left at (683, 61)
Screenshot: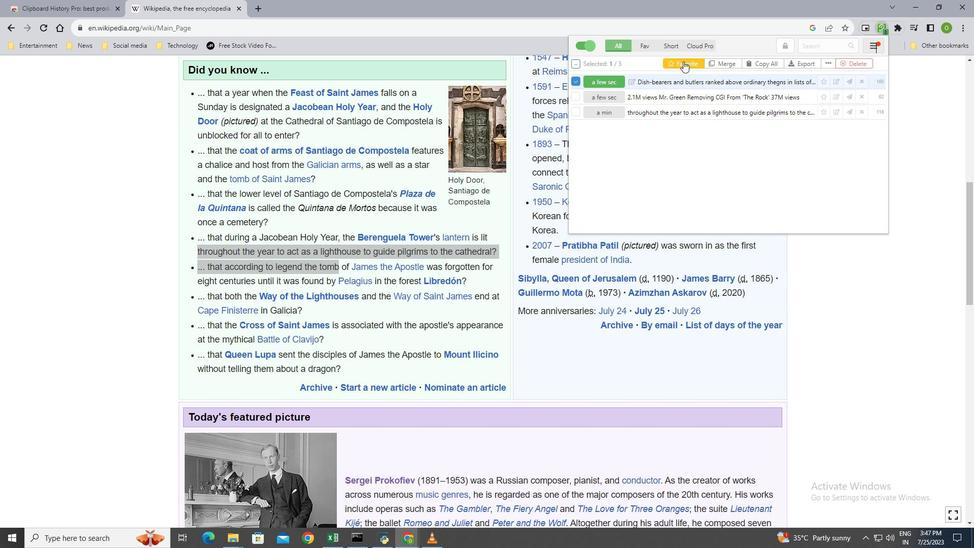 
Action: Mouse moved to (643, 46)
Screenshot: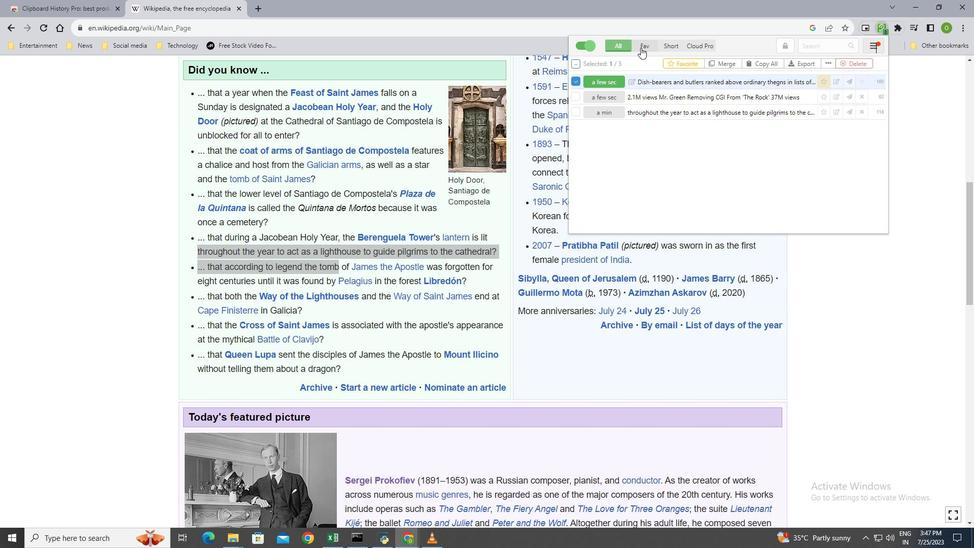 
Action: Mouse pressed left at (643, 46)
Screenshot: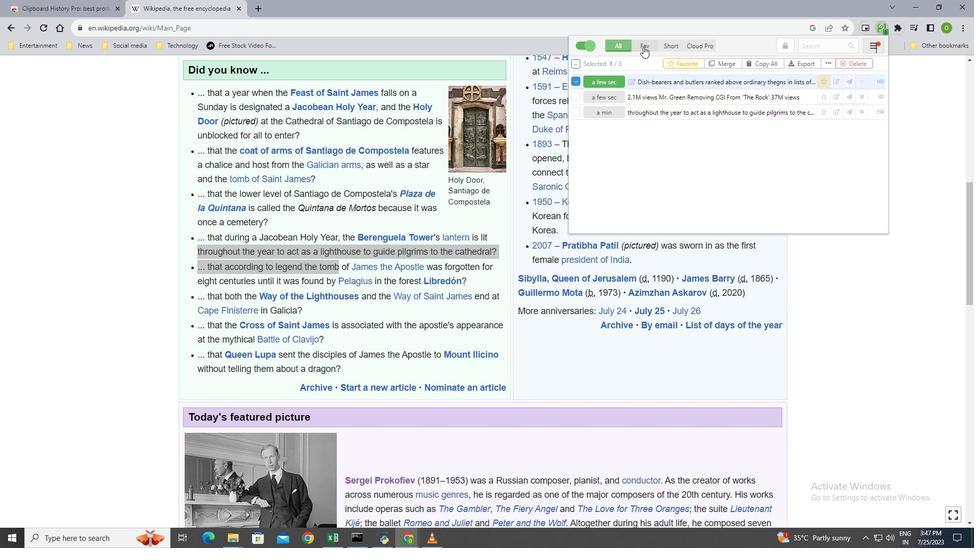 
Action: Mouse moved to (623, 44)
Screenshot: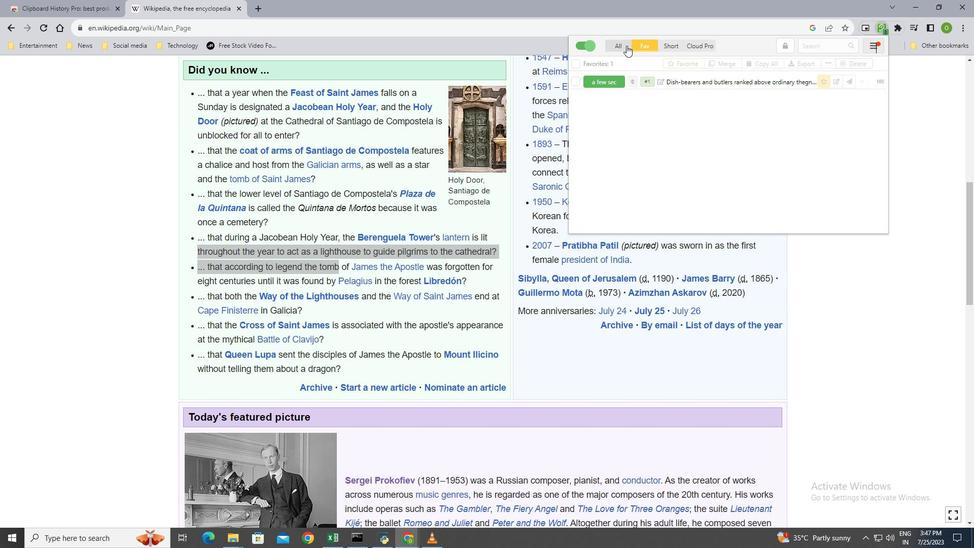
Action: Mouse pressed left at (623, 44)
Screenshot: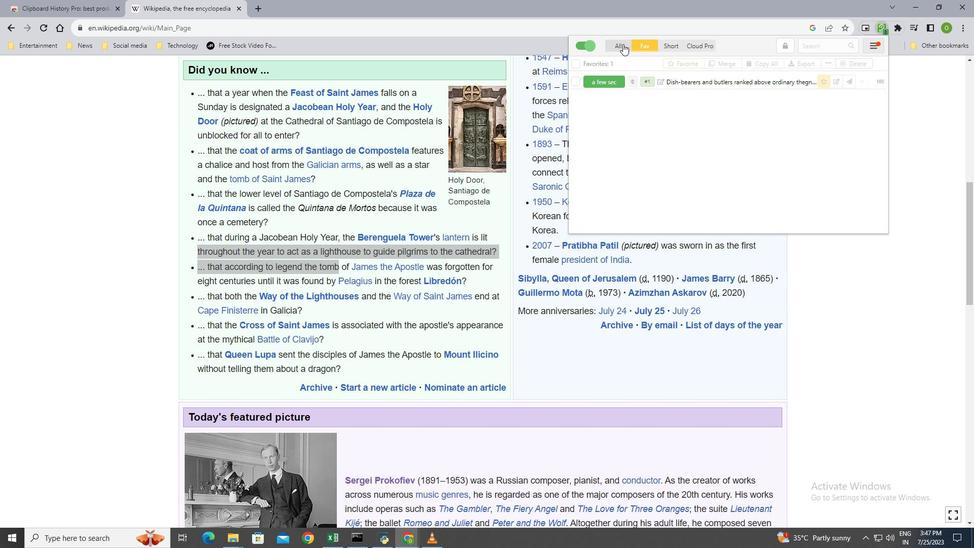 
Action: Mouse moved to (878, 42)
Screenshot: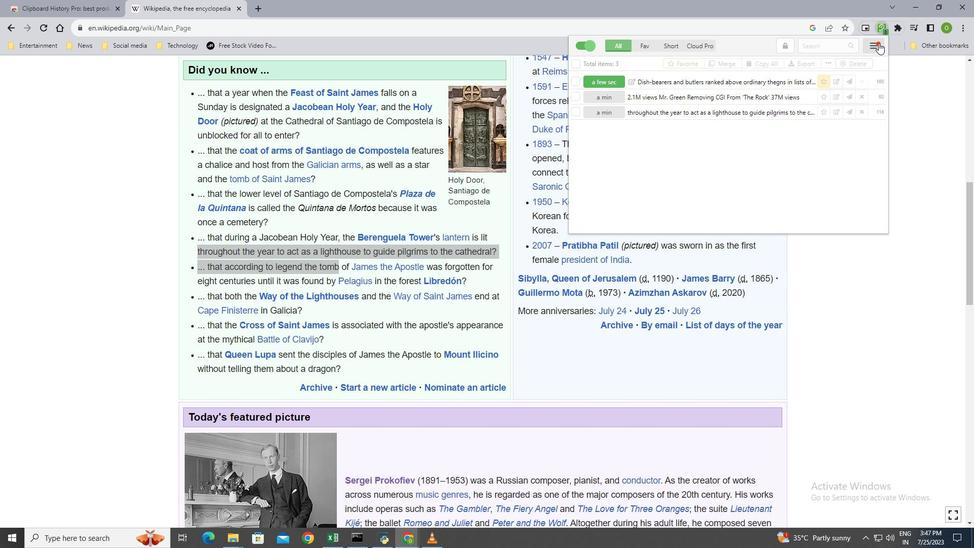 
Action: Mouse pressed left at (878, 42)
Screenshot: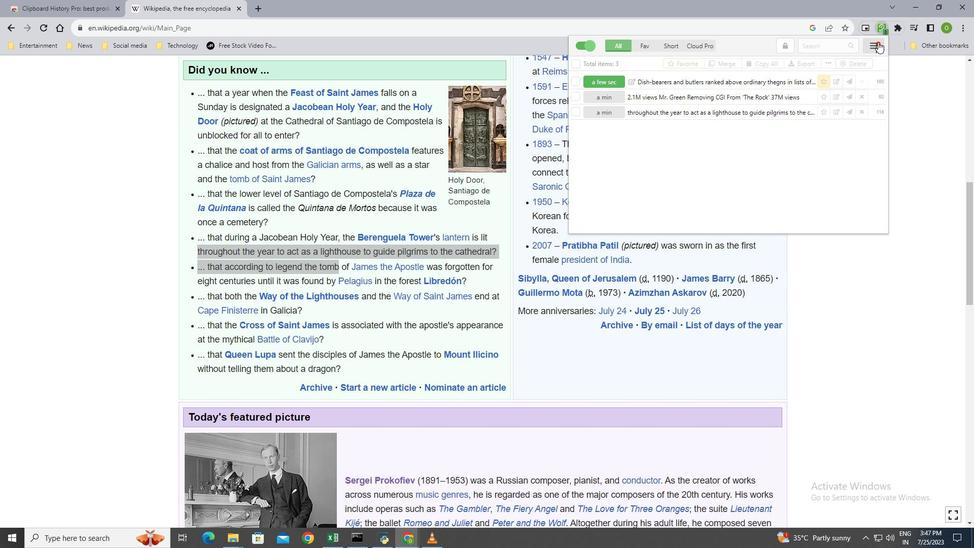 
Action: Mouse pressed left at (878, 42)
Screenshot: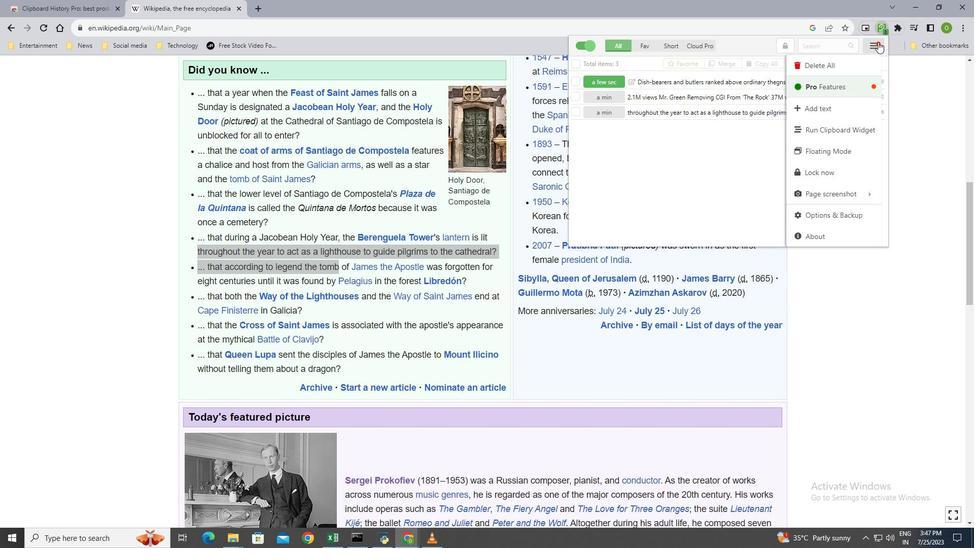 
Action: Mouse moved to (883, 23)
Screenshot: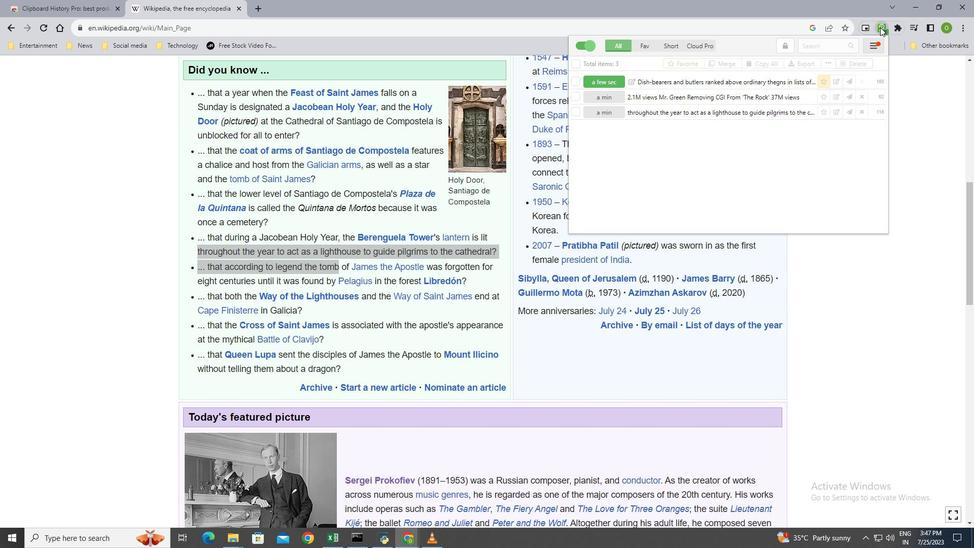 
Action: Mouse pressed left at (883, 23)
Screenshot: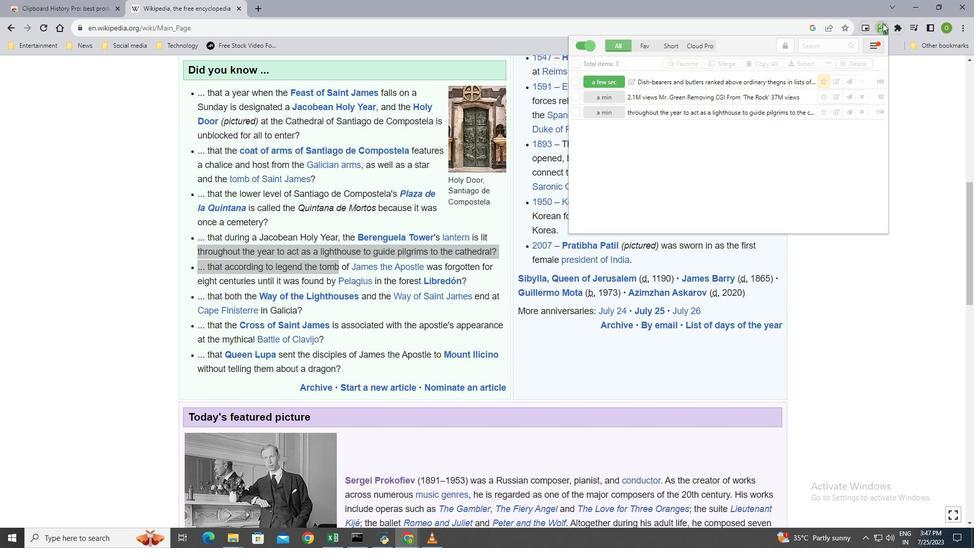 
Action: Mouse moved to (874, 143)
Screenshot: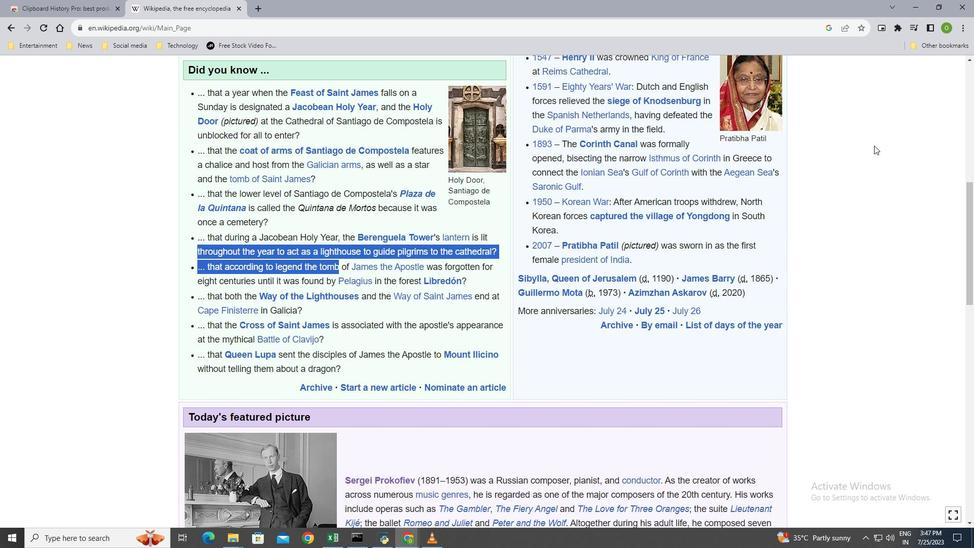 
